 Task: Add an event with the title Networking Seminar, date '2024/04/15', time 7:30 AM to 9:30 AMand add a description: Instruct the fallers to stand with their backs to their catchers, arms crossed against their chest, and feet together. The catchers should position themselves directly behind the fallers, ready to receive them., put the event into Orange category . Add location for the event as: 123 Plaka Beach, Naxos, Greece, logged in from the account softage.2@softage.netand send the event invitation to softage.7@softage.net and softage.8@softage.net. Set a reminder for the event 2 hour before
Action: Mouse moved to (130, 128)
Screenshot: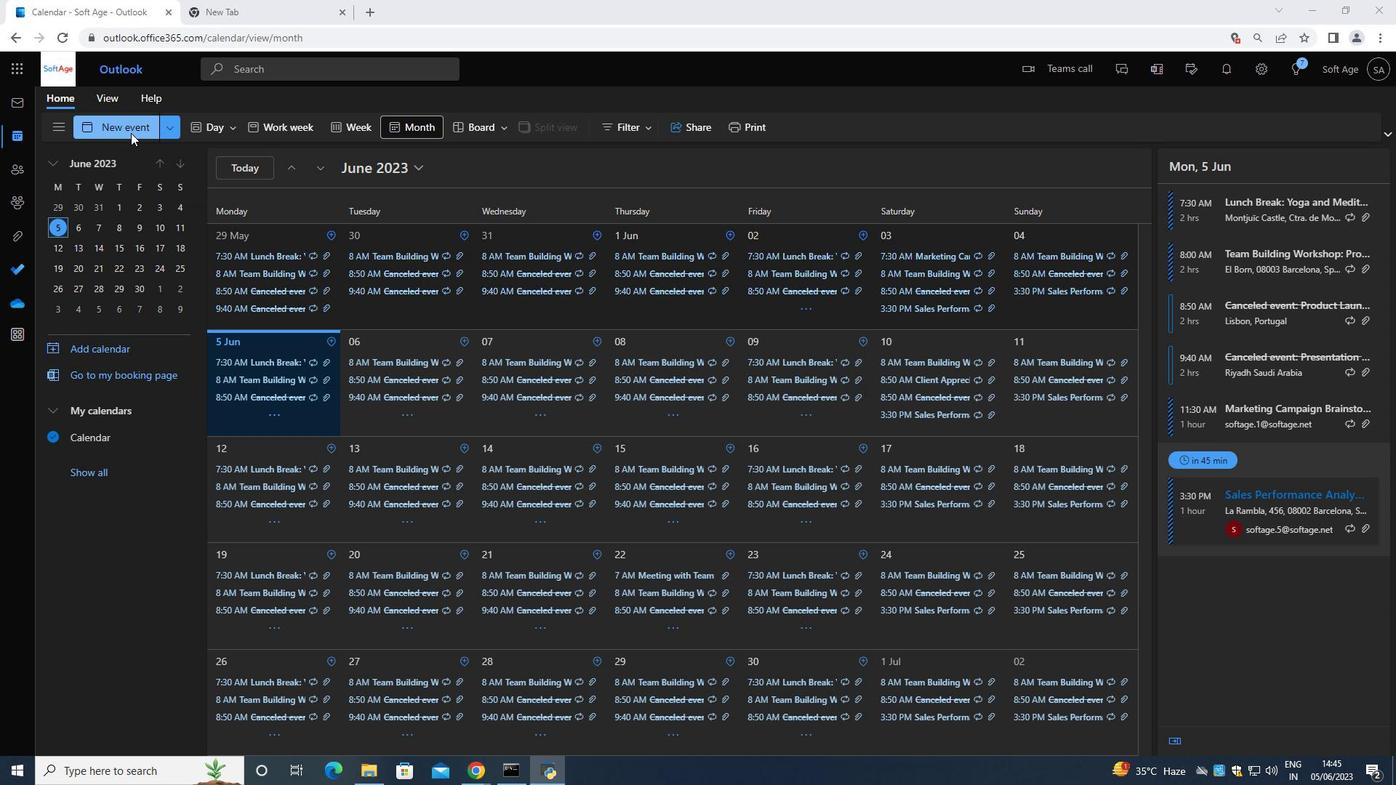 
Action: Mouse pressed left at (130, 128)
Screenshot: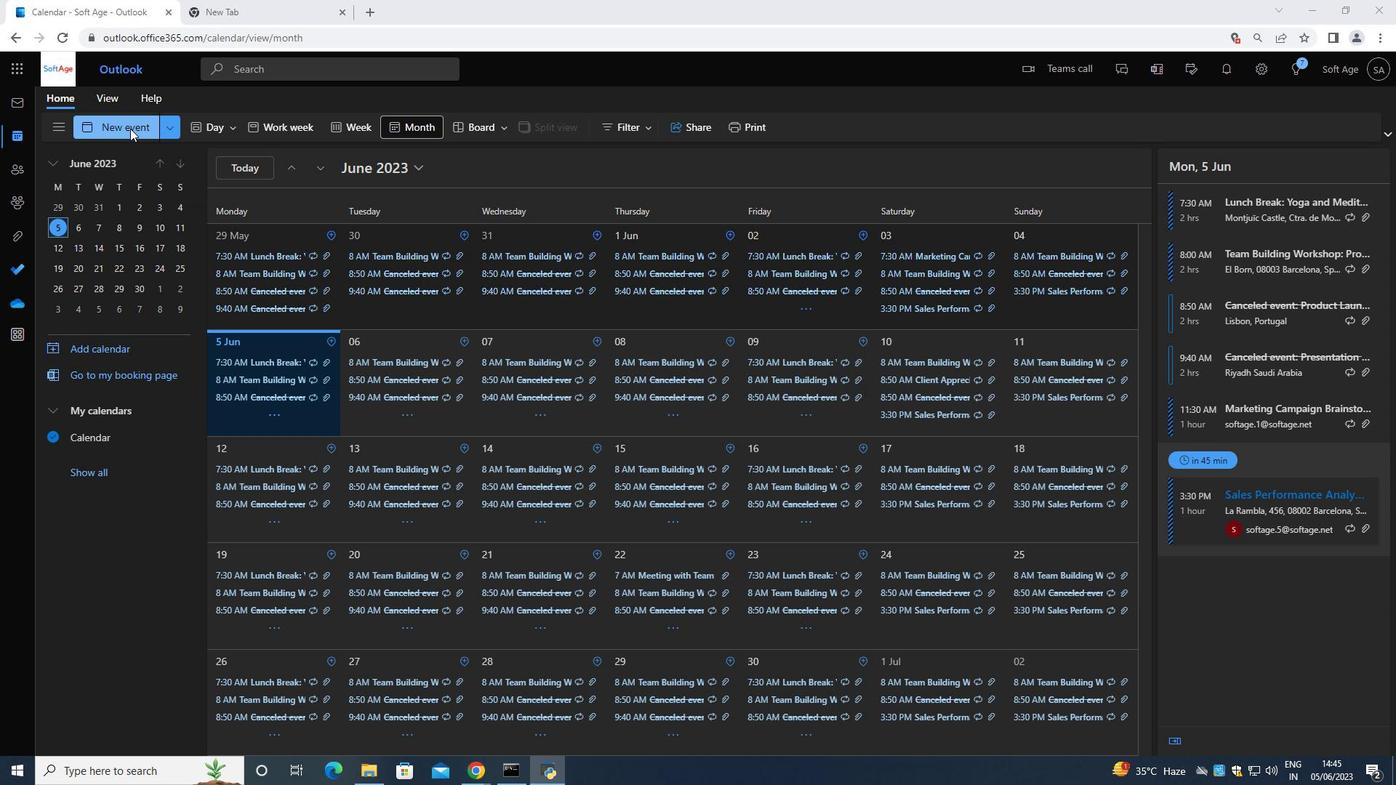 
Action: Mouse moved to (371, 214)
Screenshot: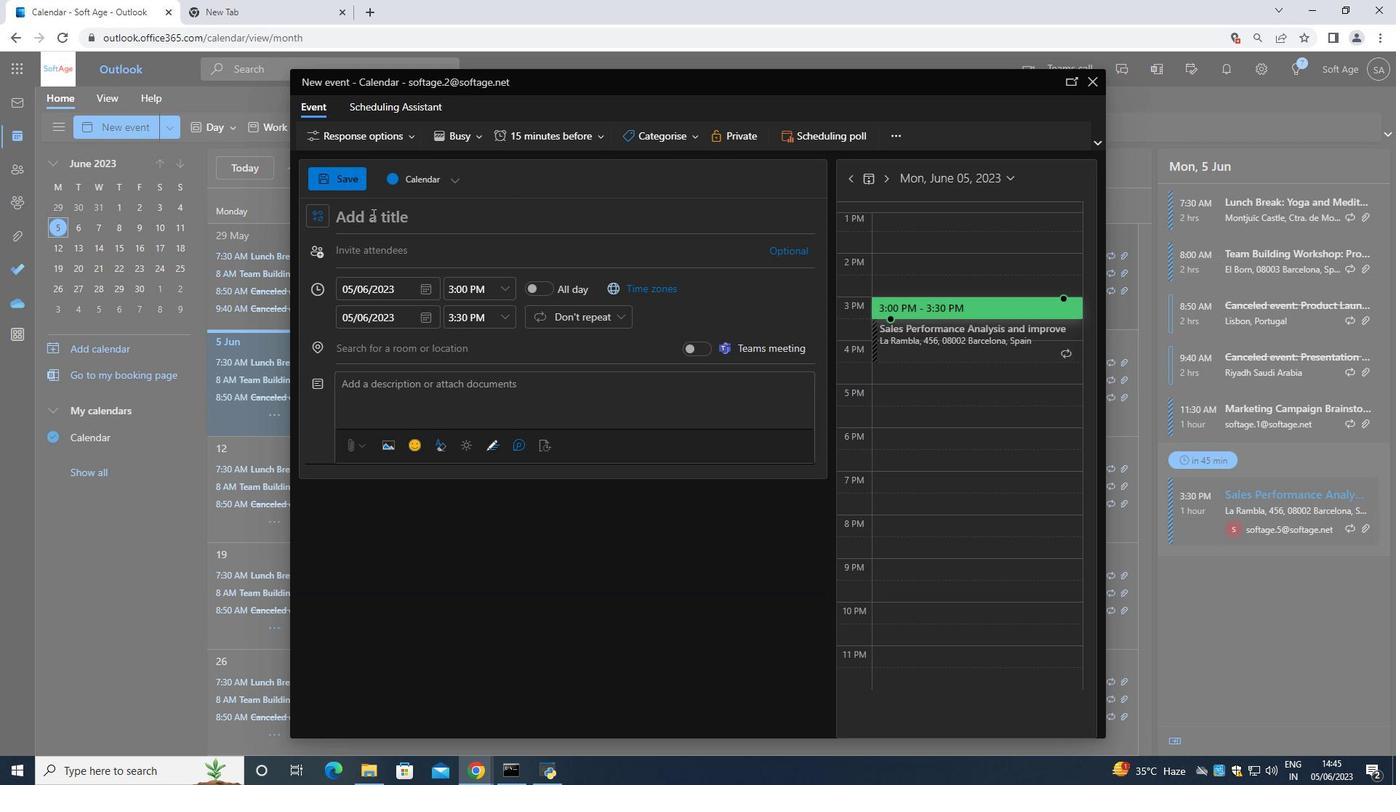 
Action: Key pressed <Key.shift>N
Screenshot: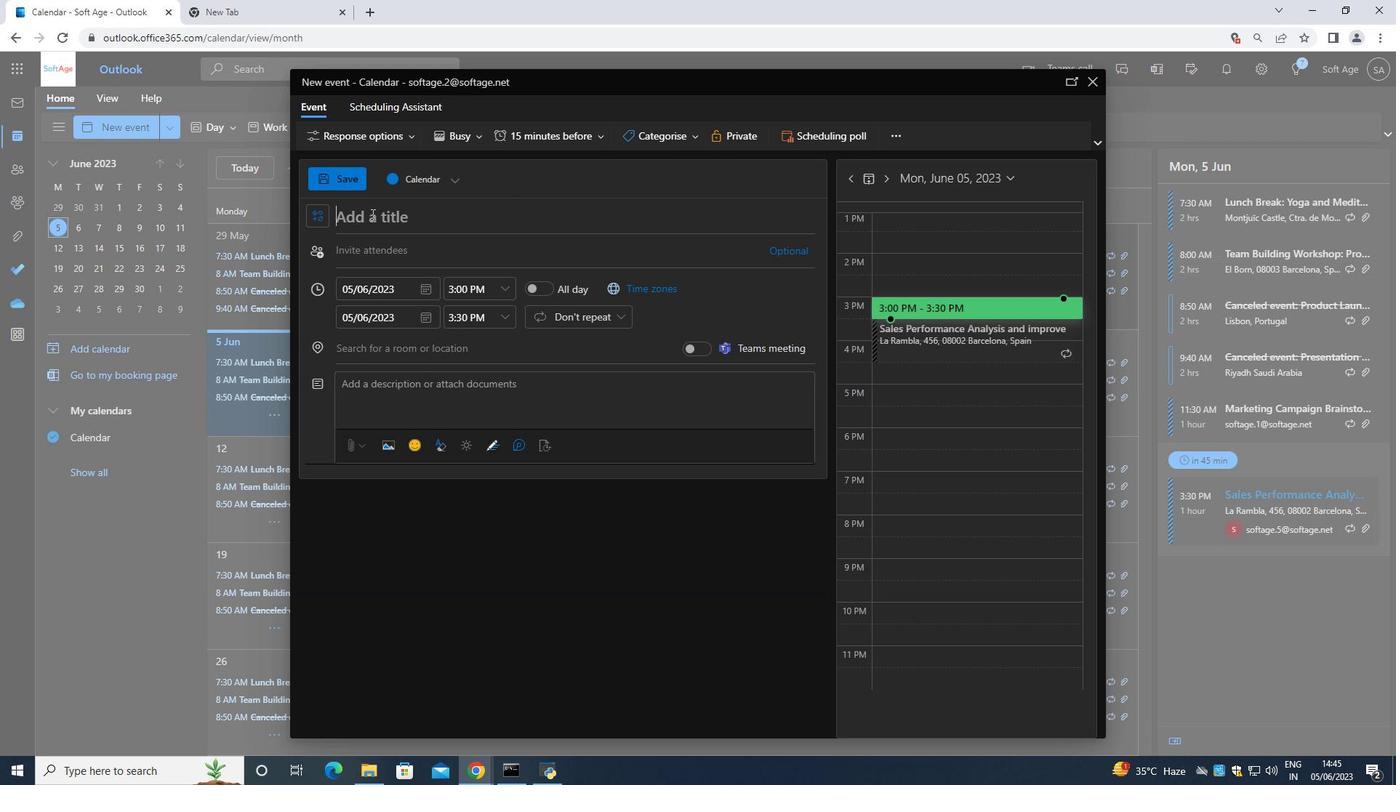 
Action: Mouse moved to (384, 221)
Screenshot: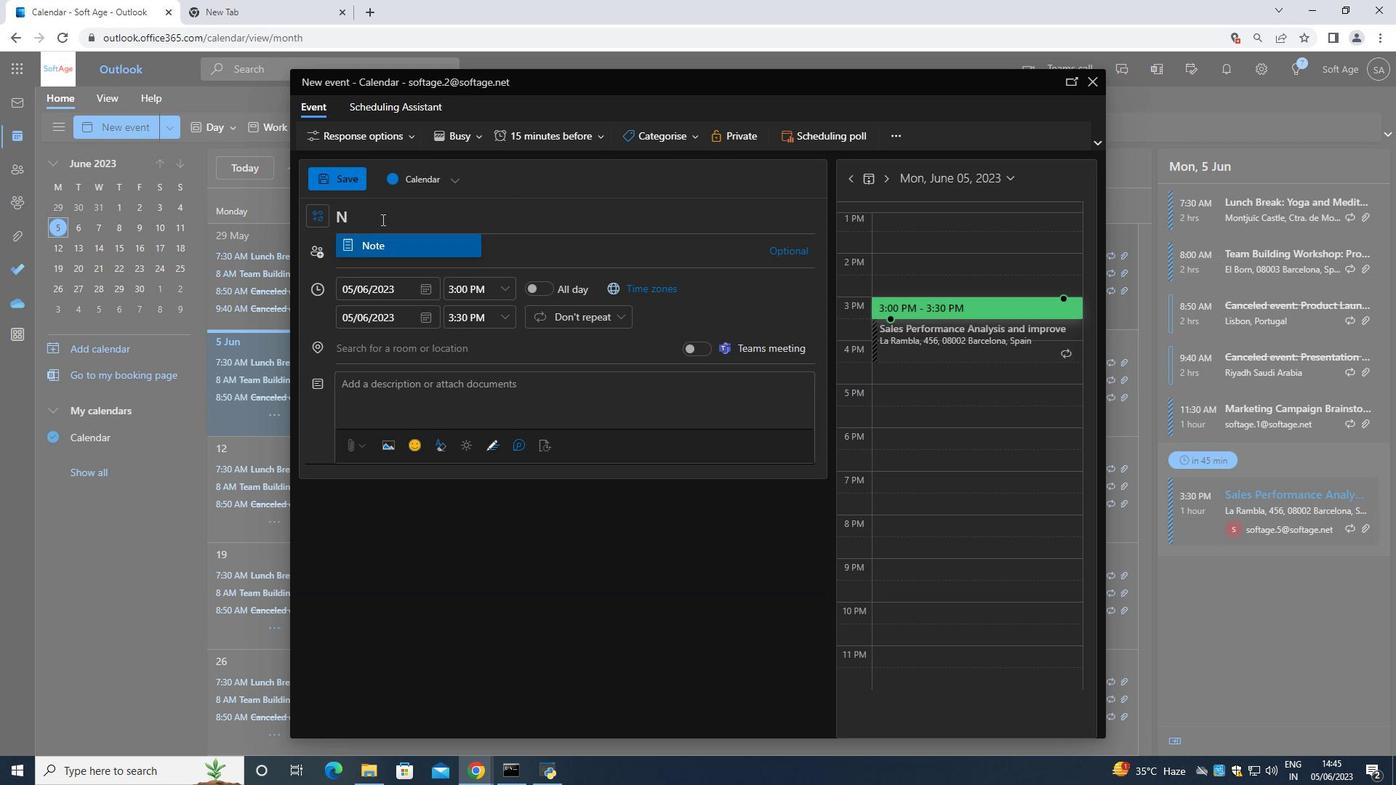 
Action: Key pressed etworking<Key.space><Key.shift>Seminar
Screenshot: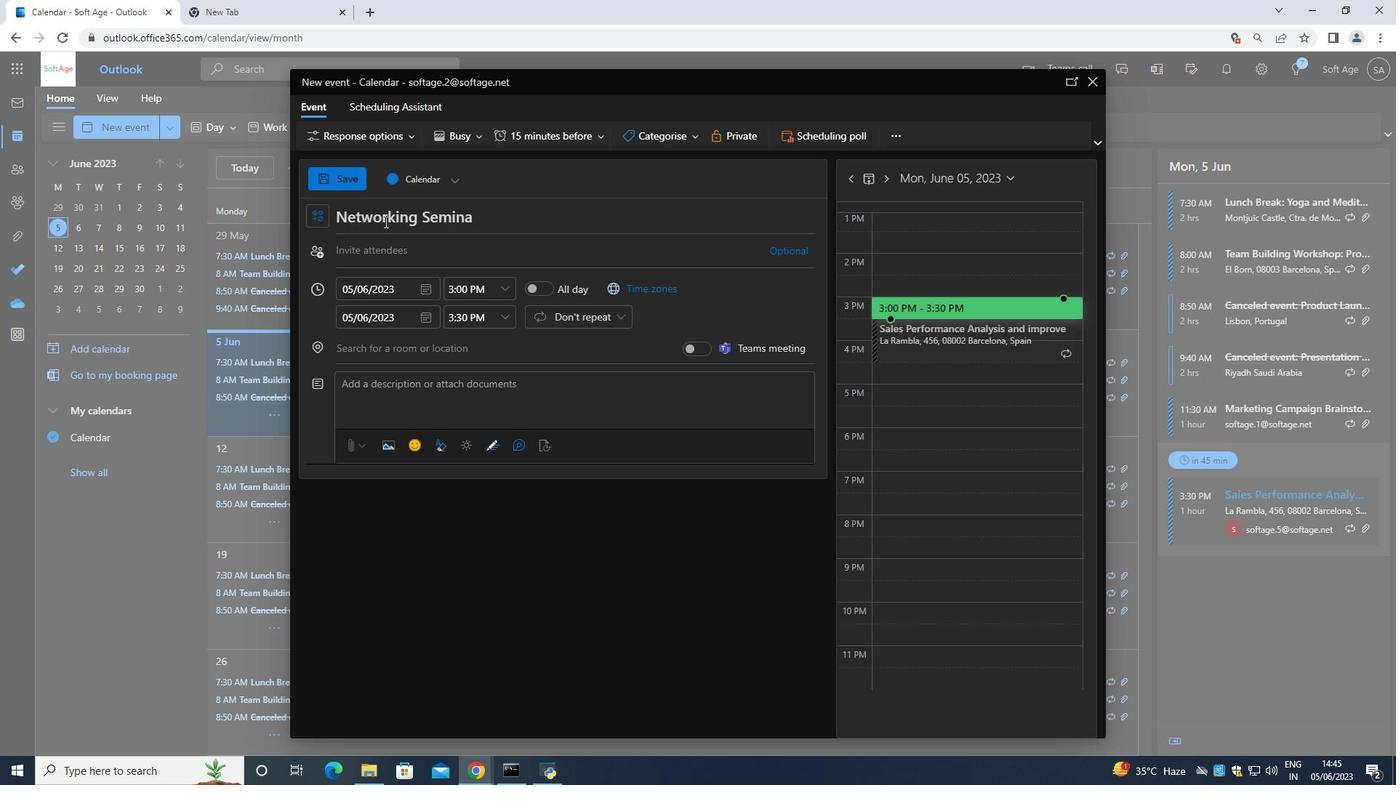 
Action: Mouse moved to (426, 292)
Screenshot: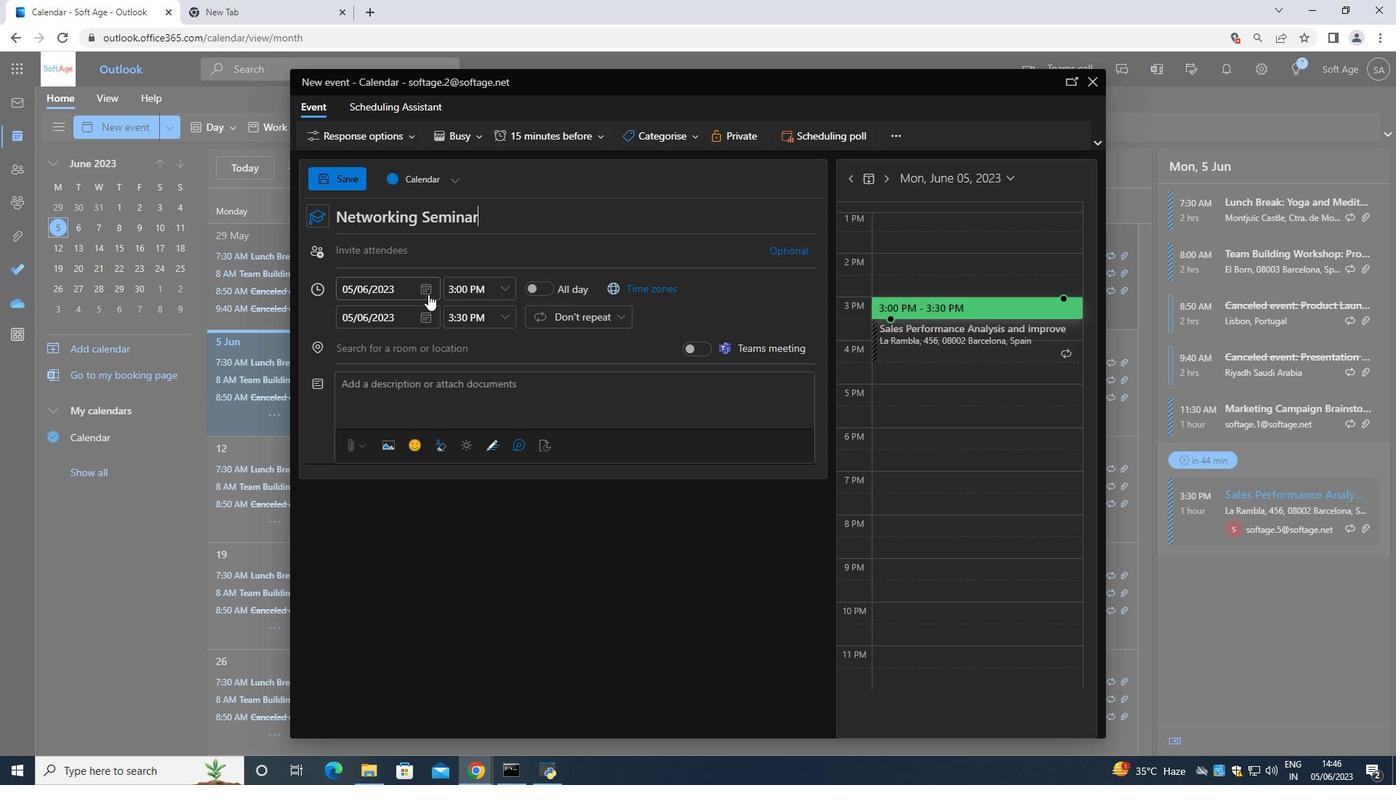 
Action: Mouse pressed left at (426, 292)
Screenshot: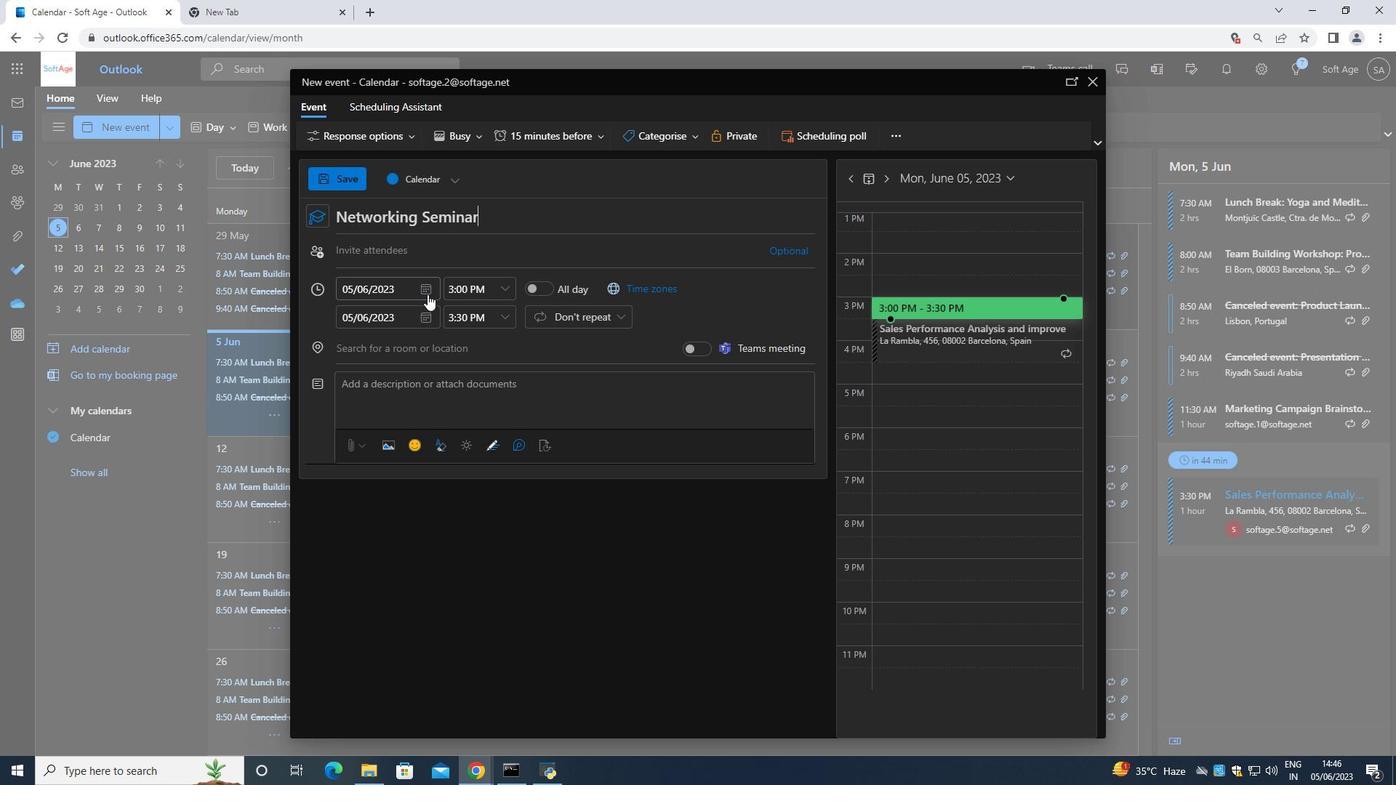 
Action: Mouse moved to (476, 317)
Screenshot: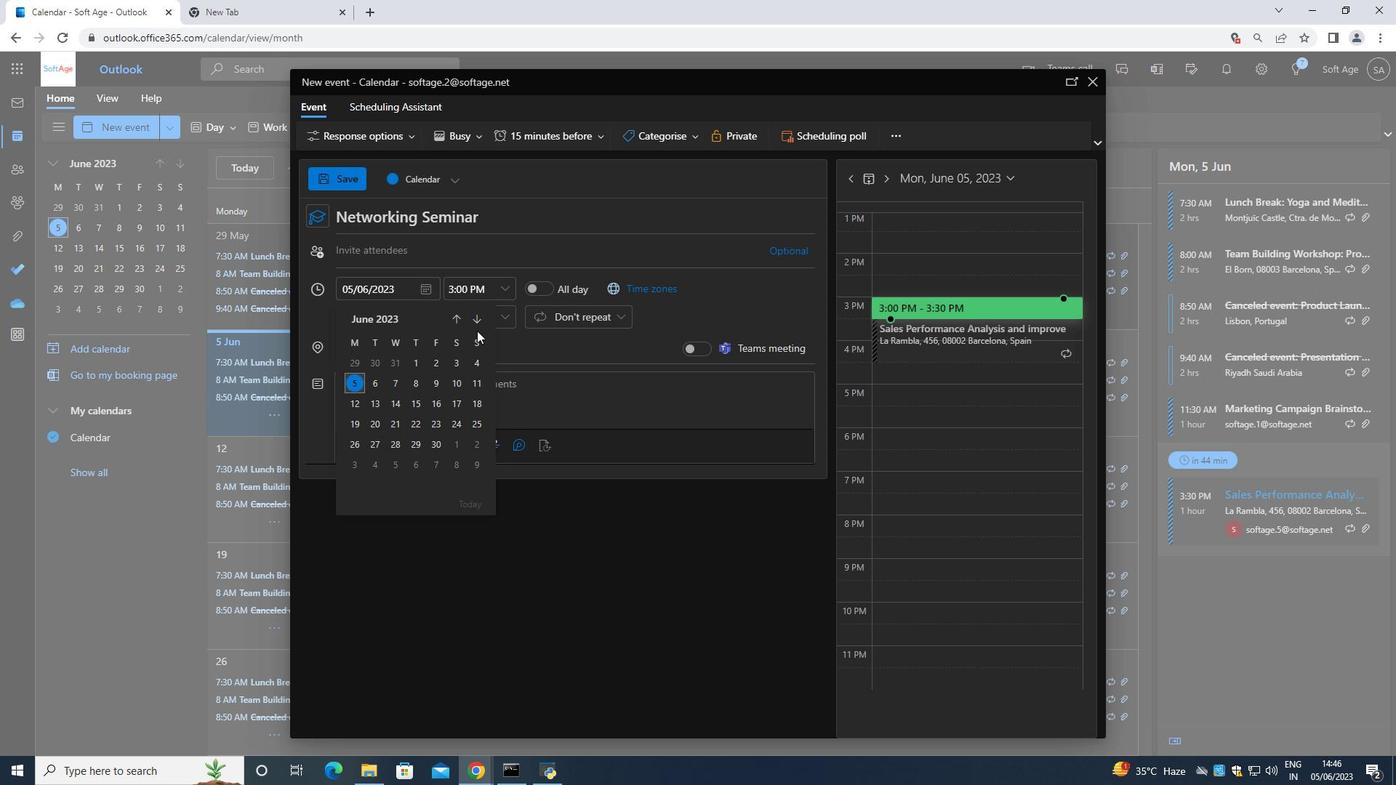 
Action: Mouse pressed left at (476, 317)
Screenshot: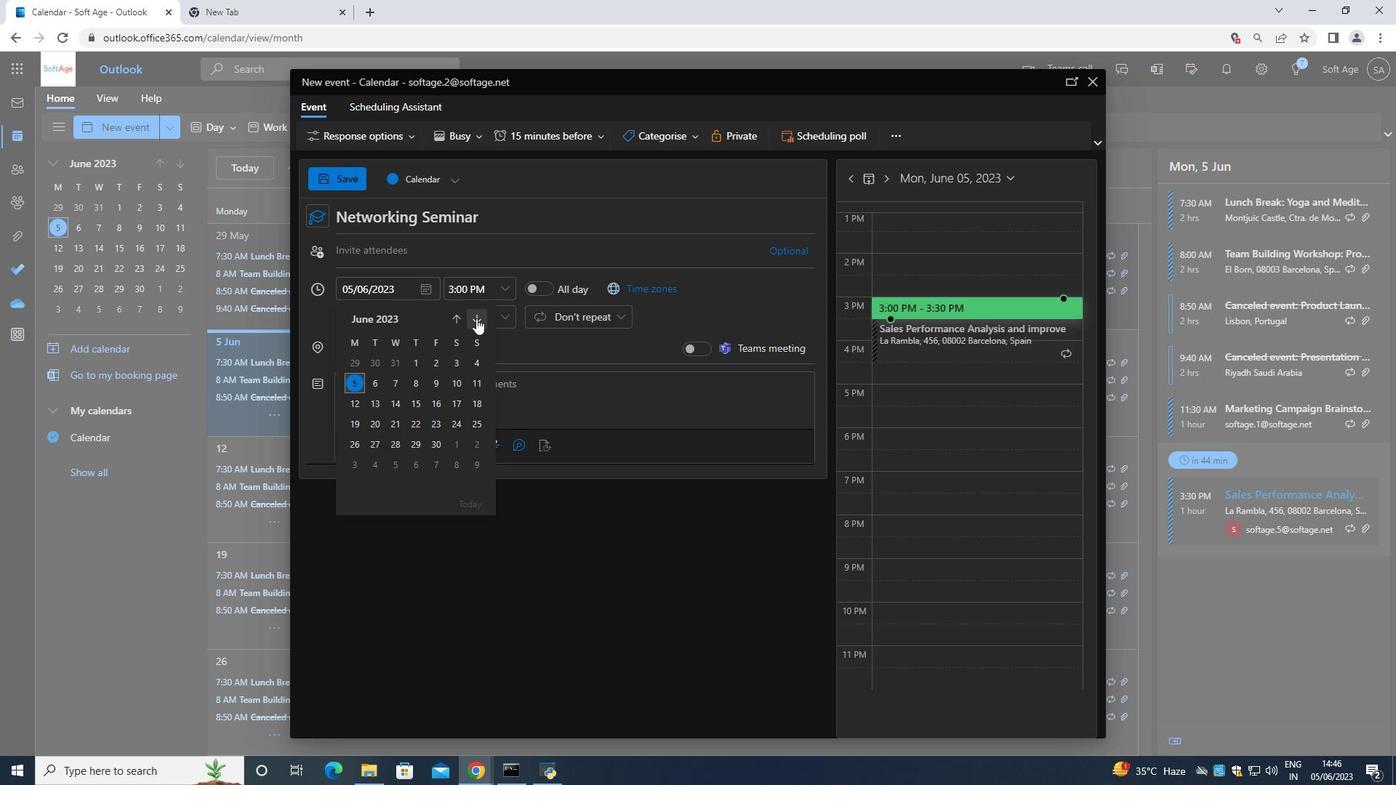 
Action: Mouse pressed left at (476, 317)
Screenshot: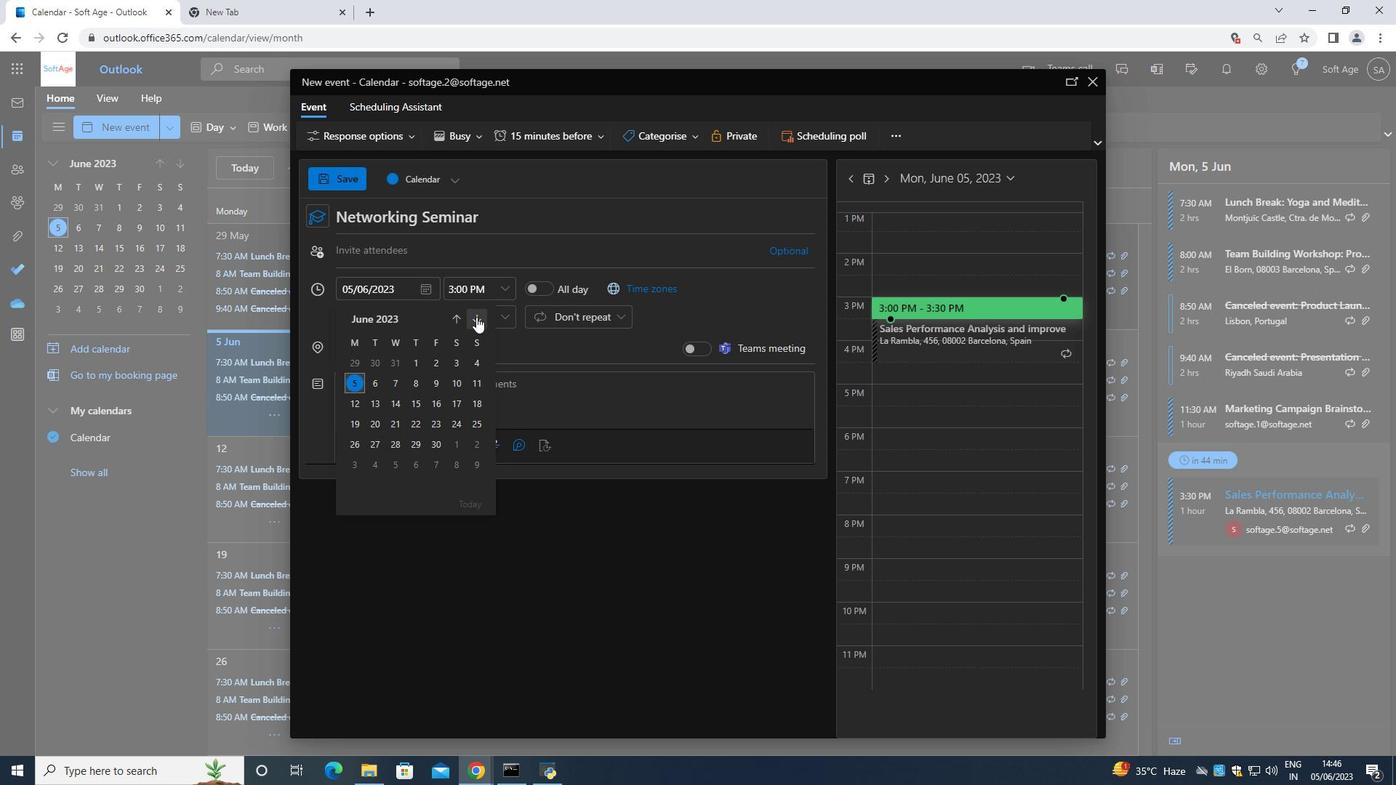 
Action: Mouse pressed left at (476, 317)
Screenshot: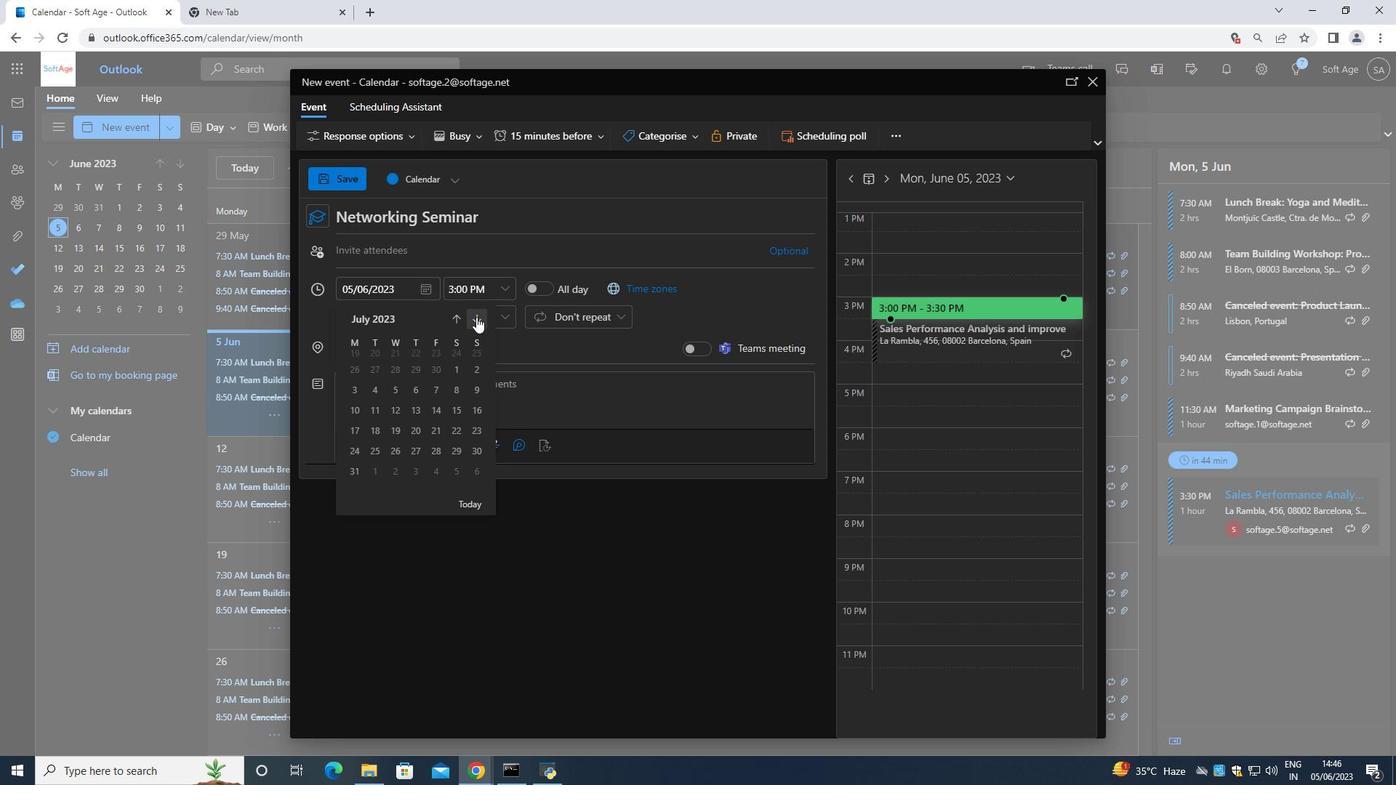 
Action: Mouse moved to (476, 317)
Screenshot: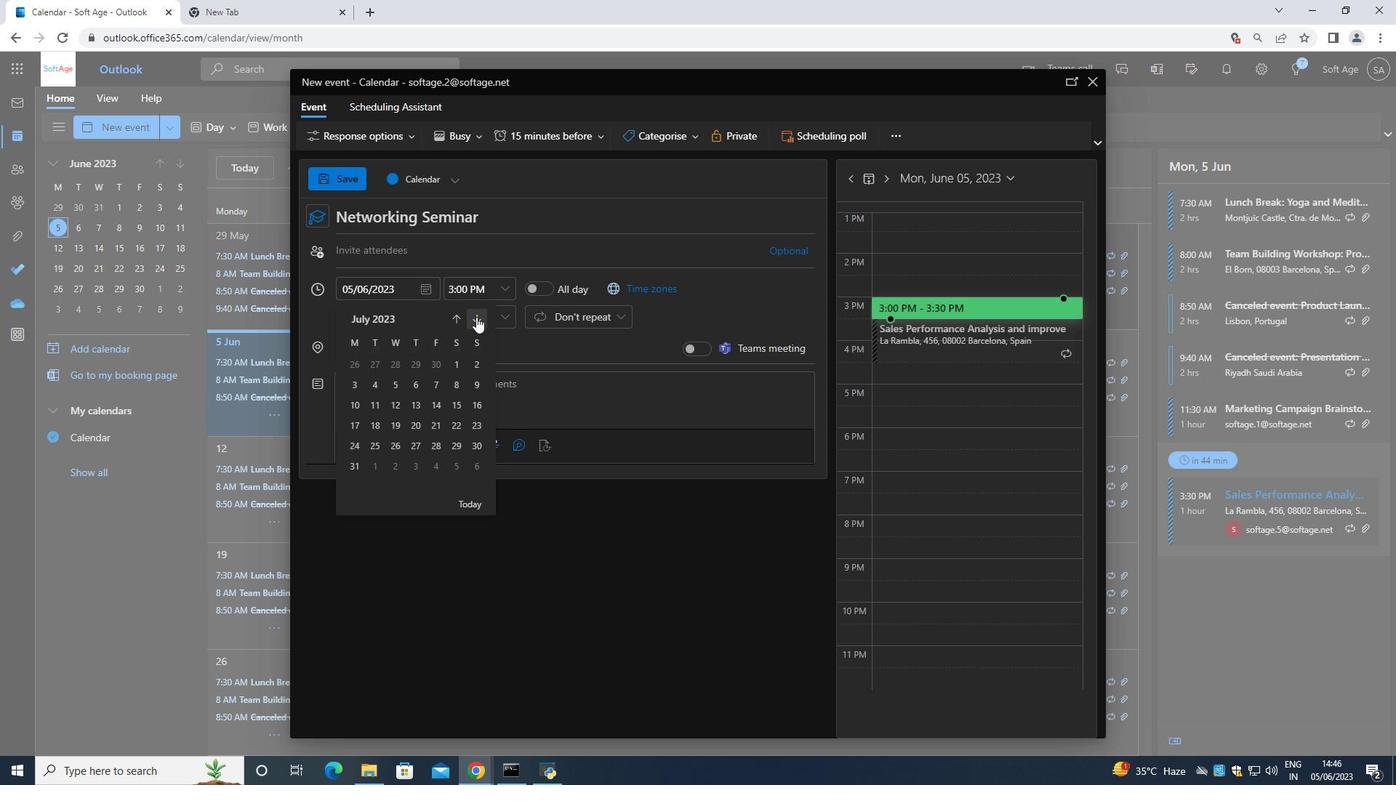 
Action: Mouse pressed left at (476, 317)
Screenshot: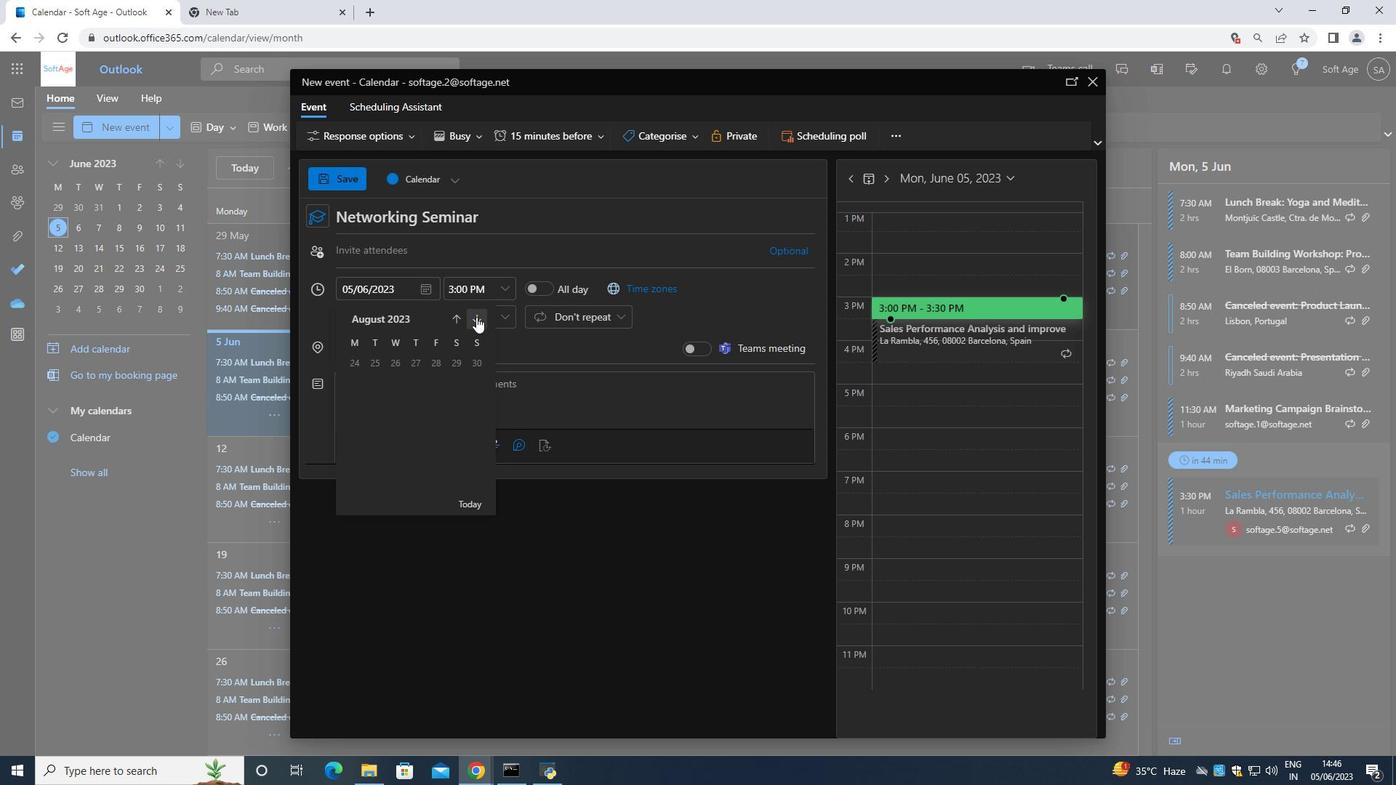 
Action: Mouse pressed left at (476, 317)
Screenshot: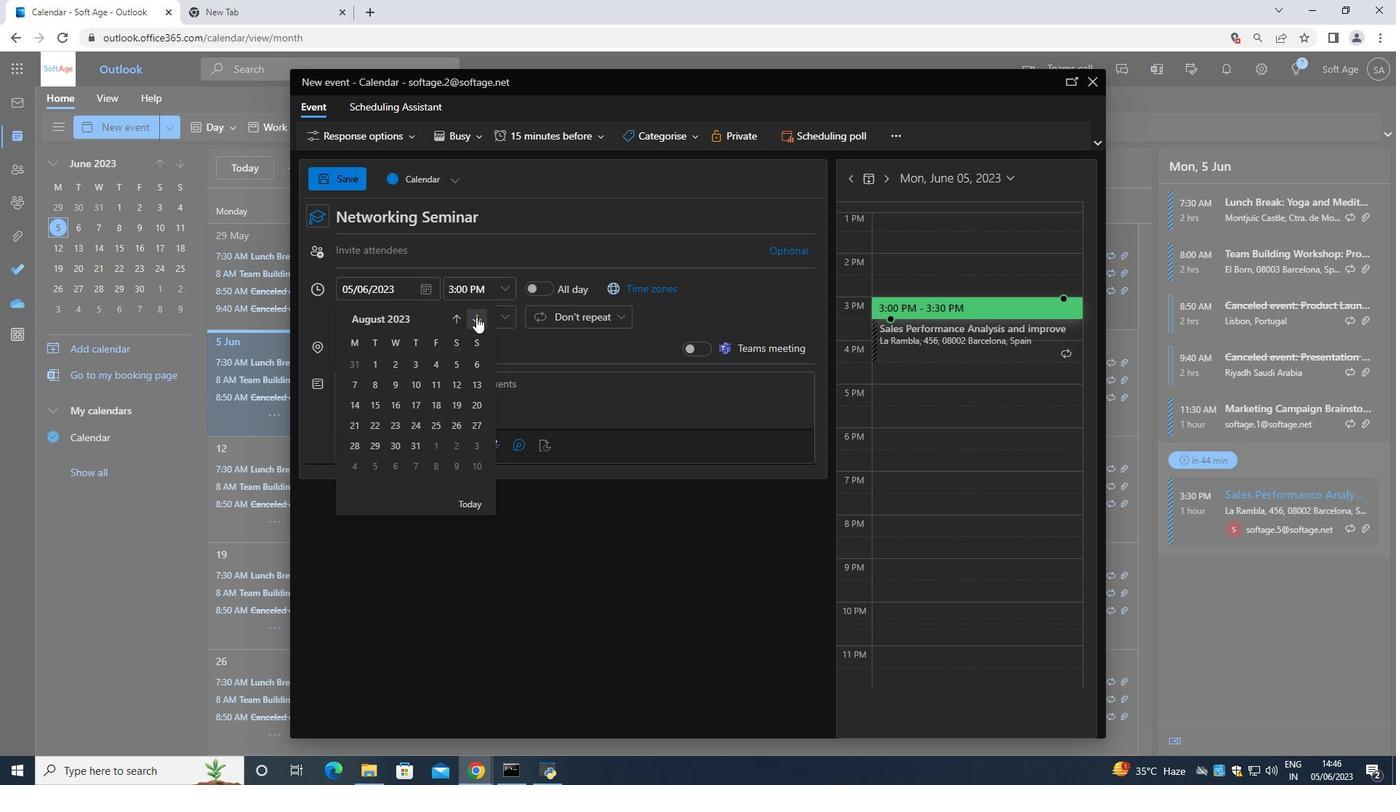 
Action: Mouse pressed left at (476, 317)
Screenshot: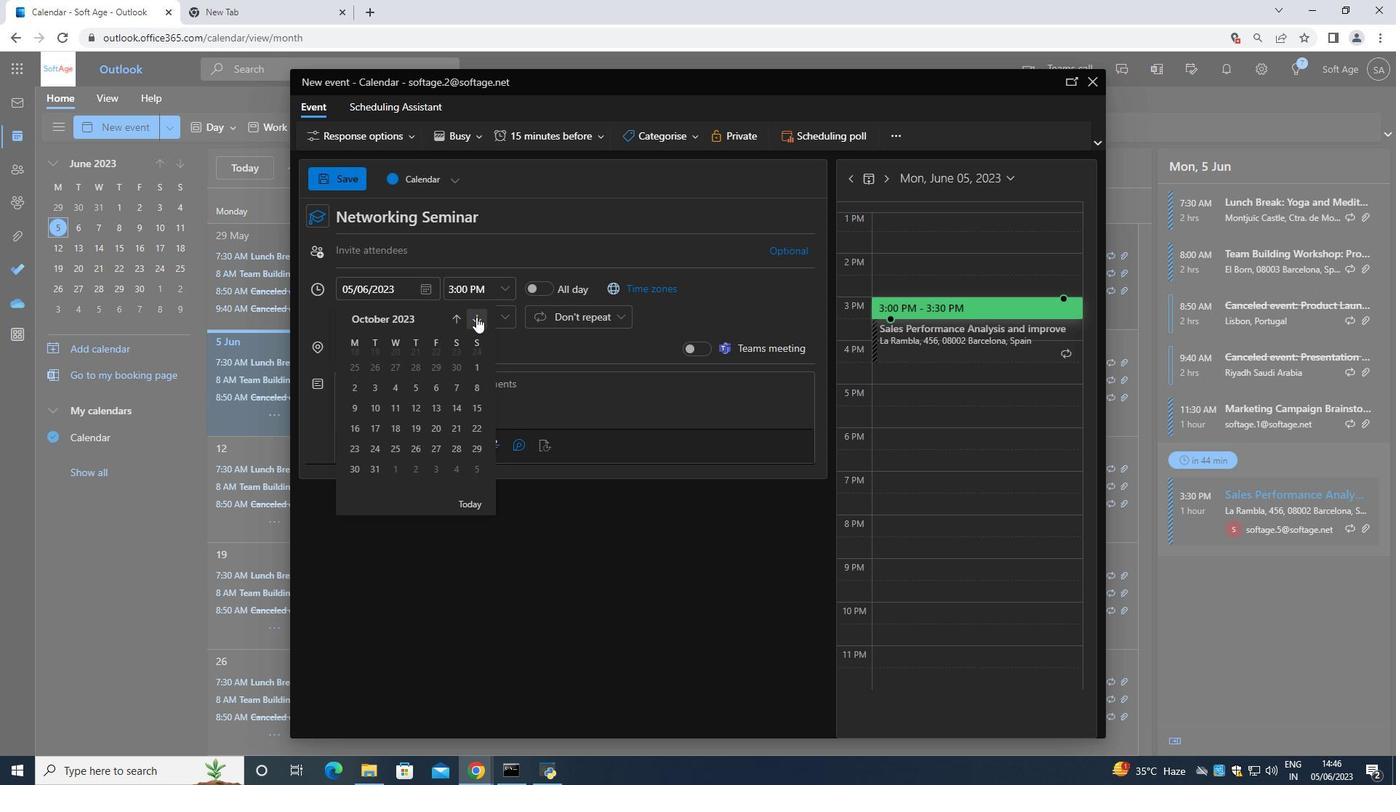 
Action: Mouse pressed left at (476, 317)
Screenshot: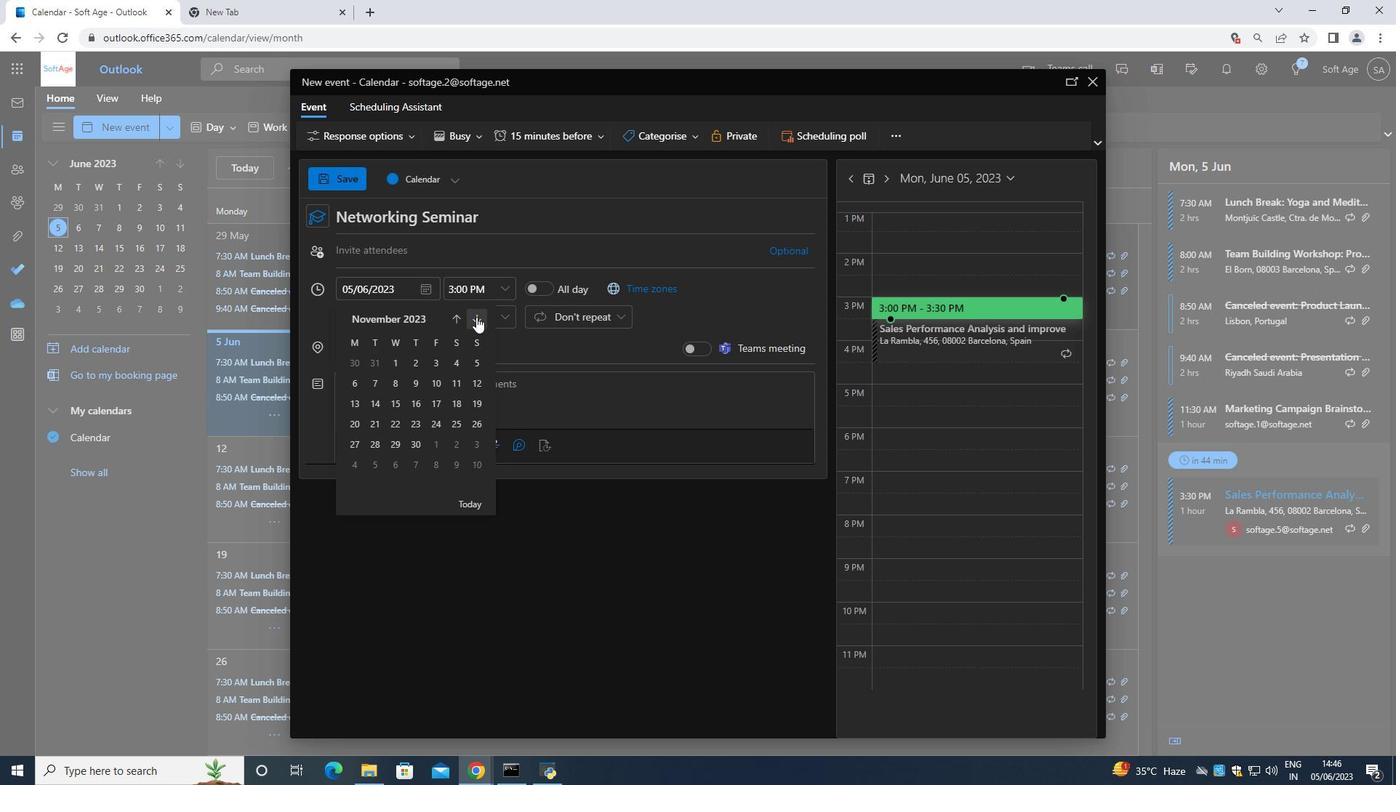
Action: Mouse pressed left at (476, 317)
Screenshot: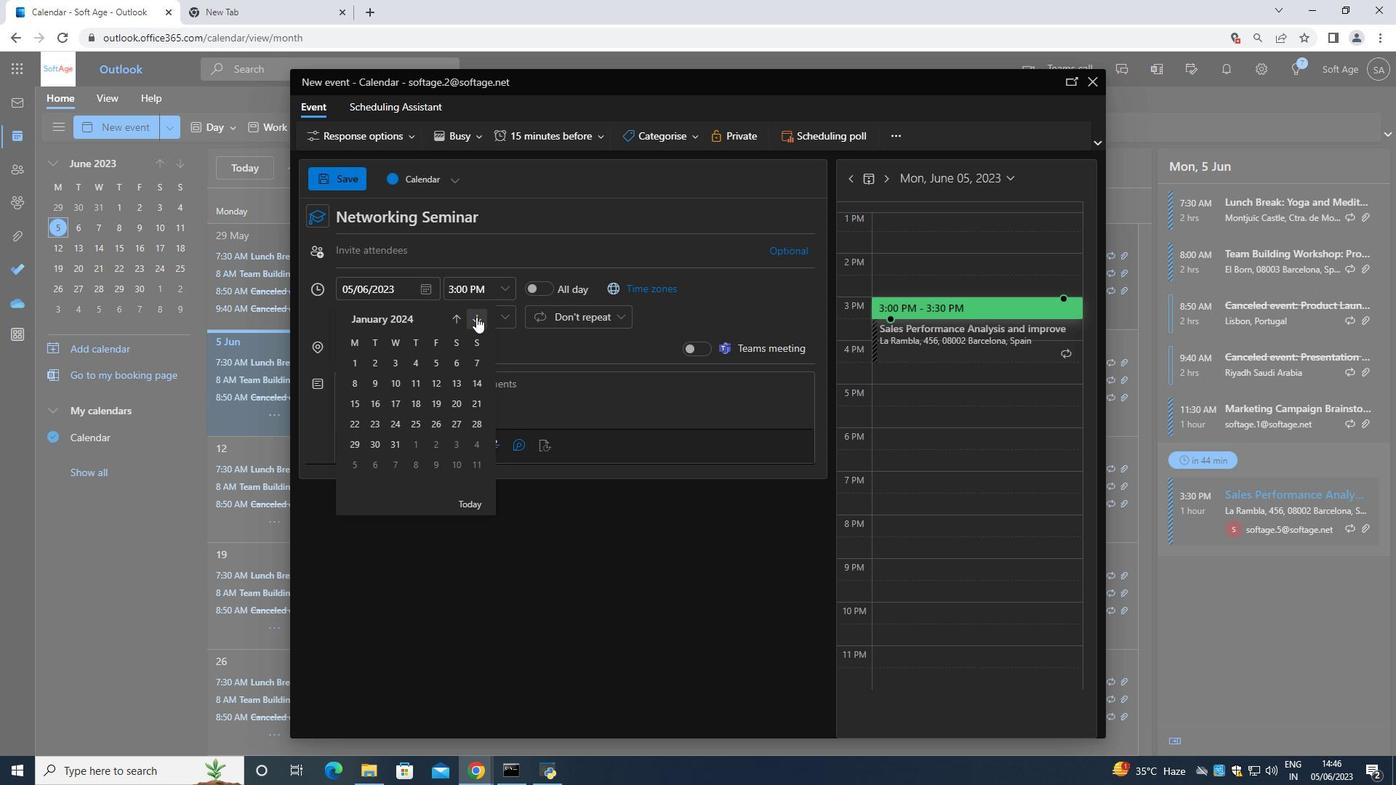 
Action: Mouse pressed left at (476, 317)
Screenshot: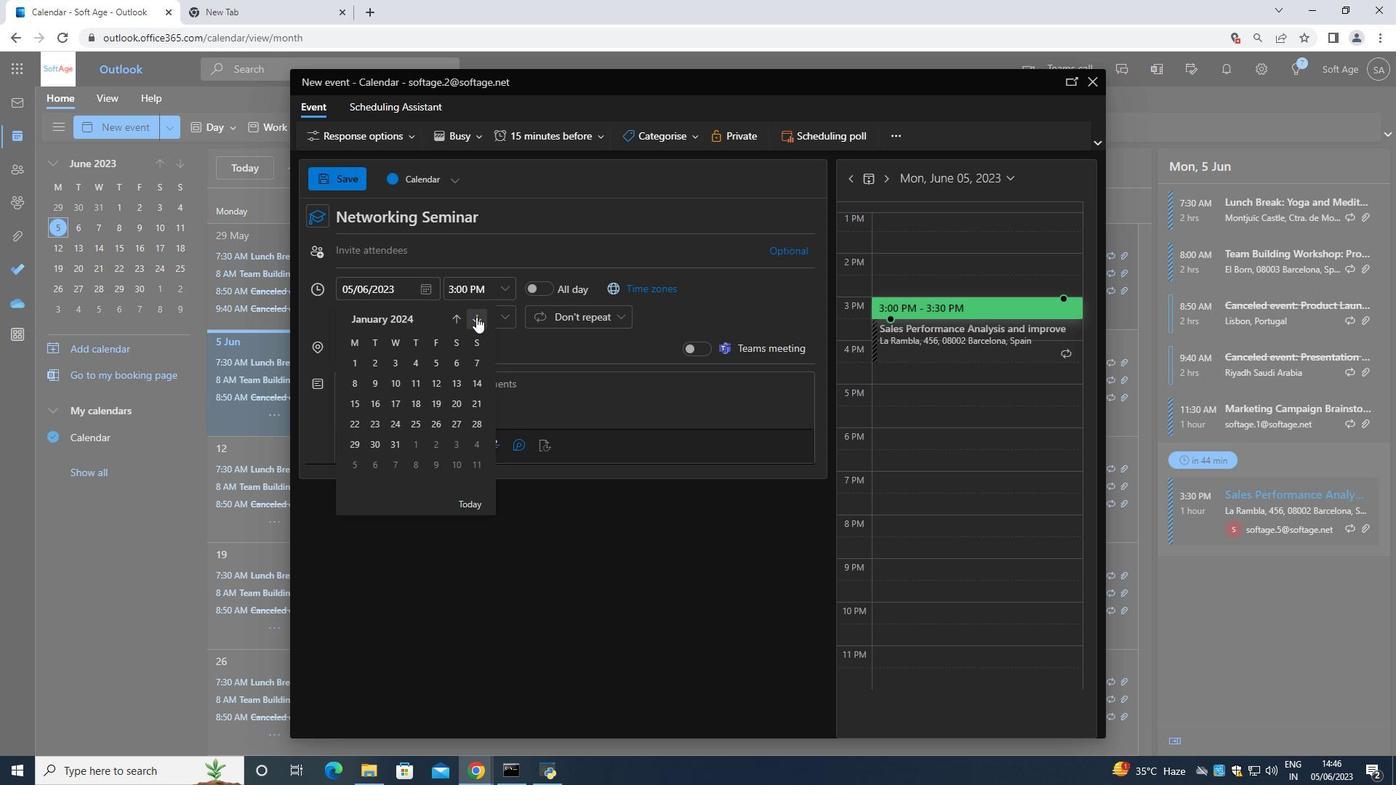 
Action: Mouse moved to (477, 317)
Screenshot: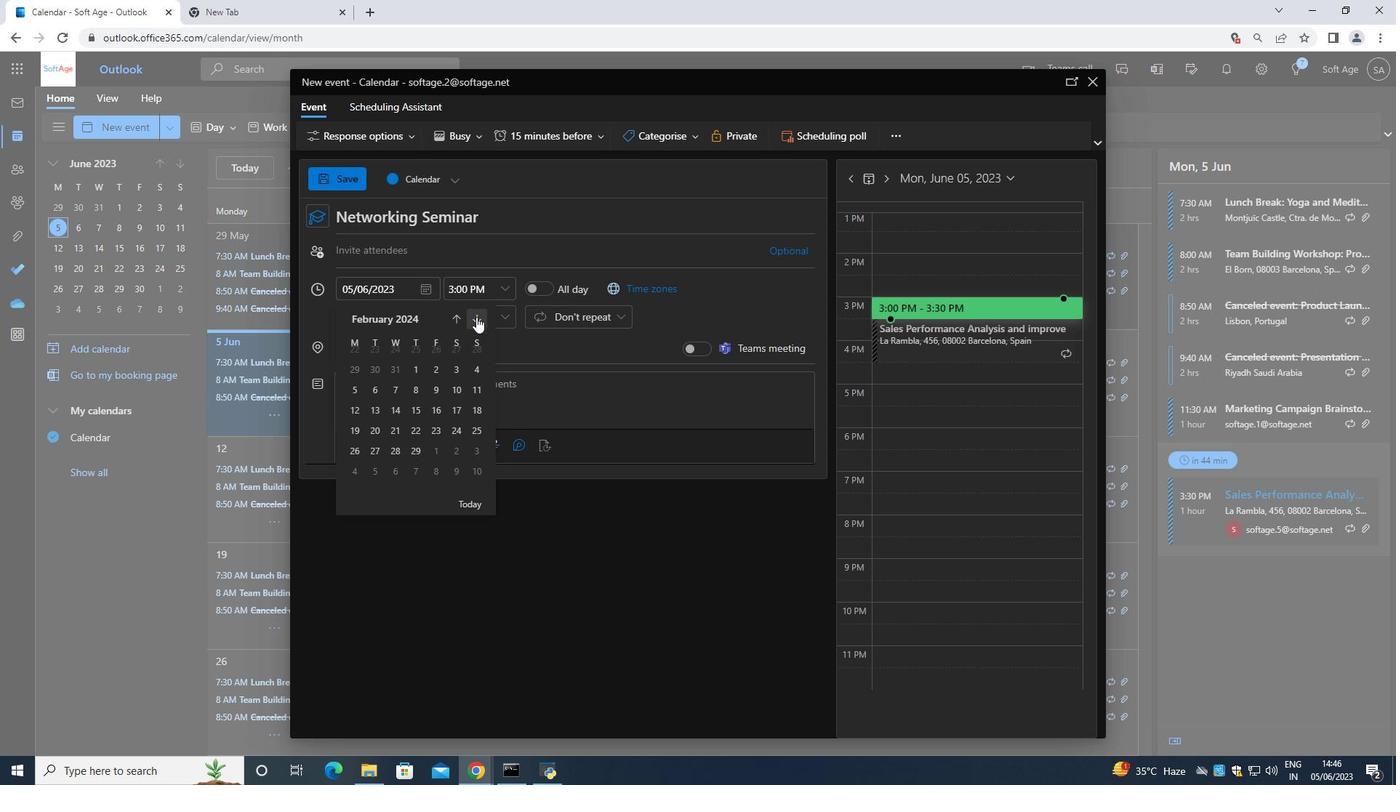 
Action: Mouse pressed left at (477, 317)
Screenshot: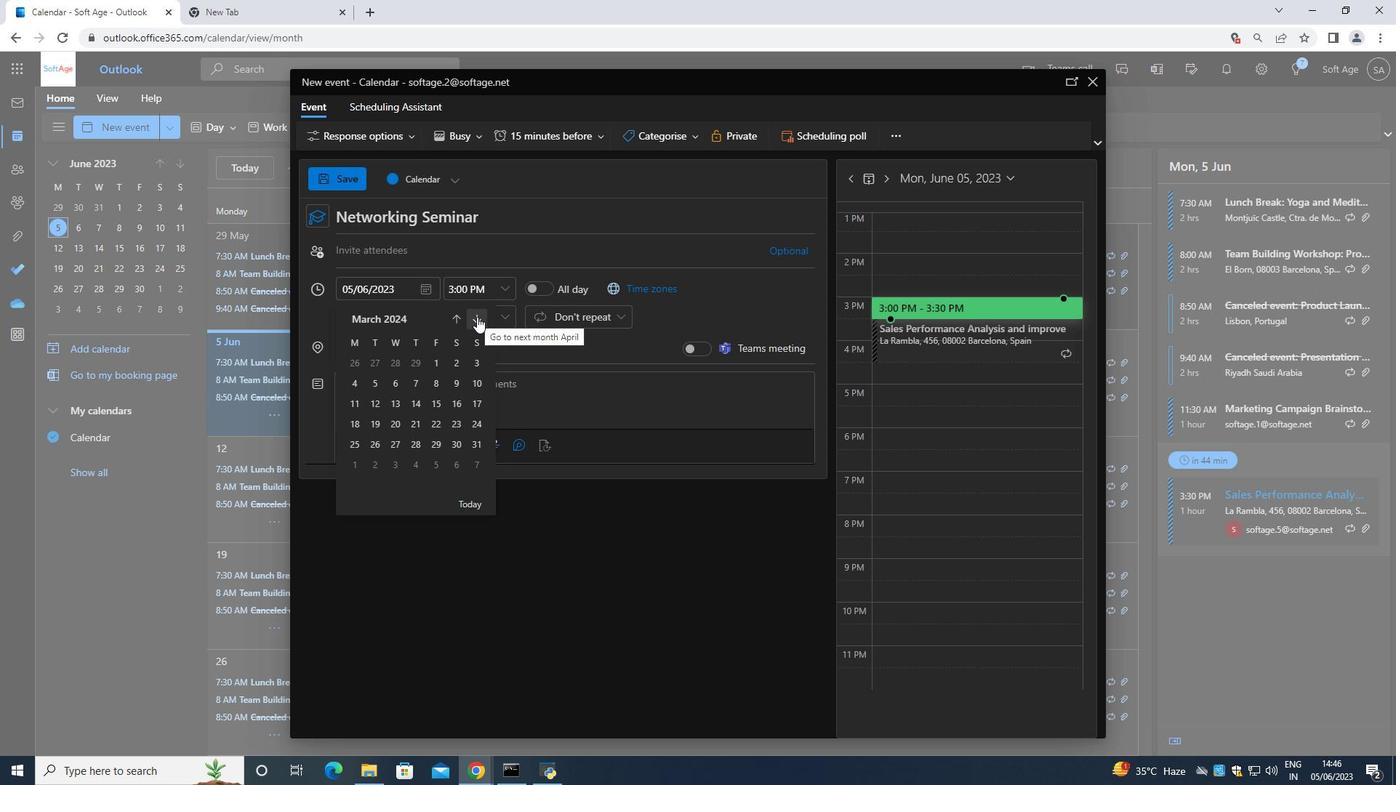 
Action: Mouse moved to (349, 409)
Screenshot: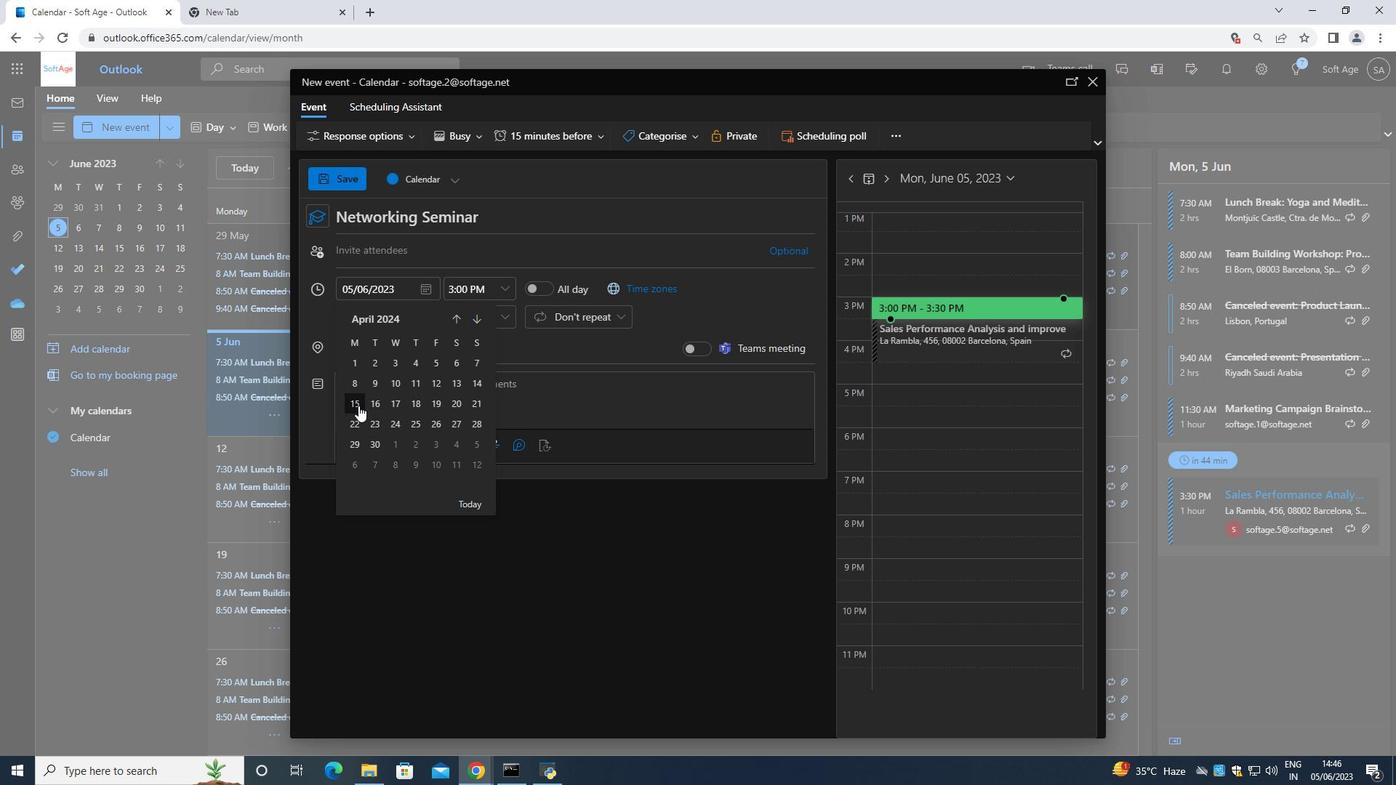 
Action: Mouse pressed left at (349, 409)
Screenshot: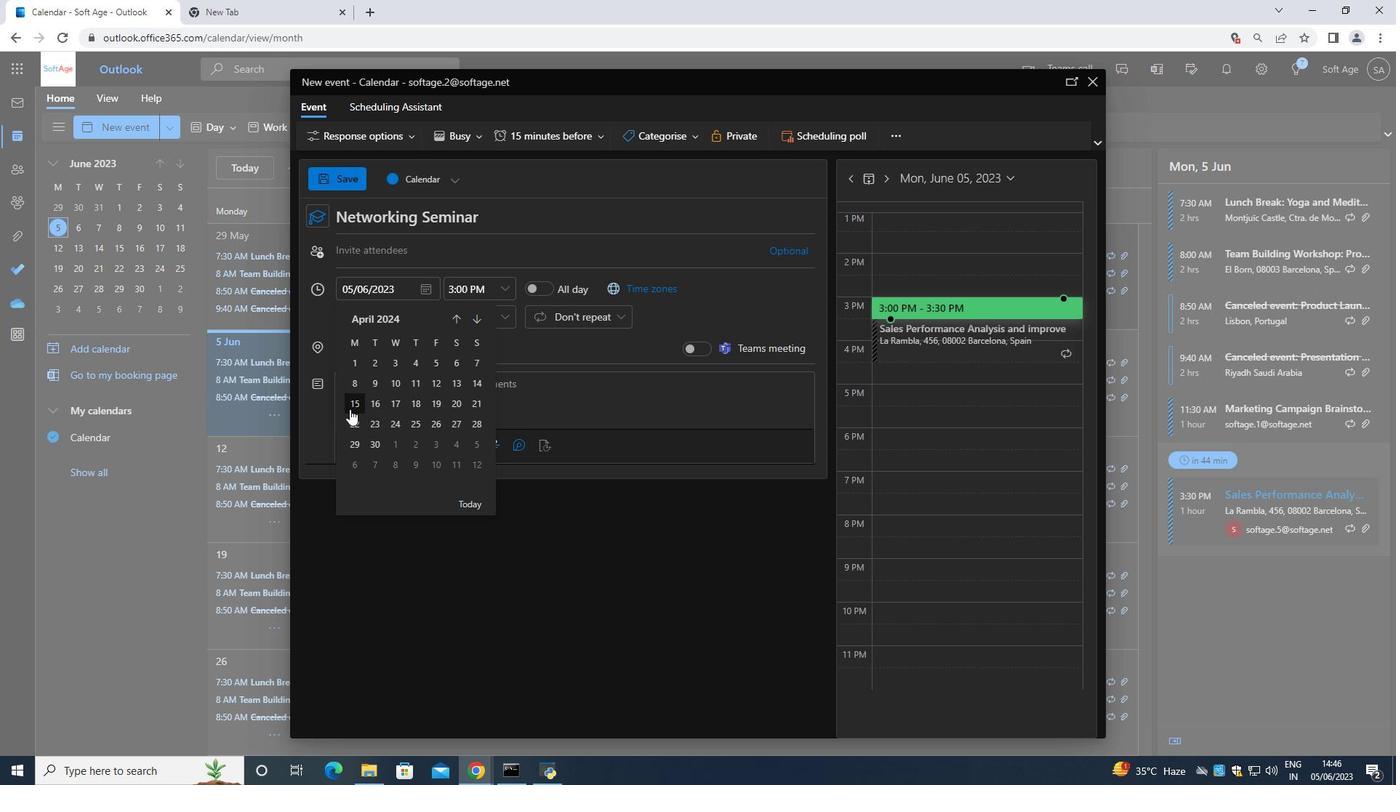 
Action: Mouse moved to (508, 292)
Screenshot: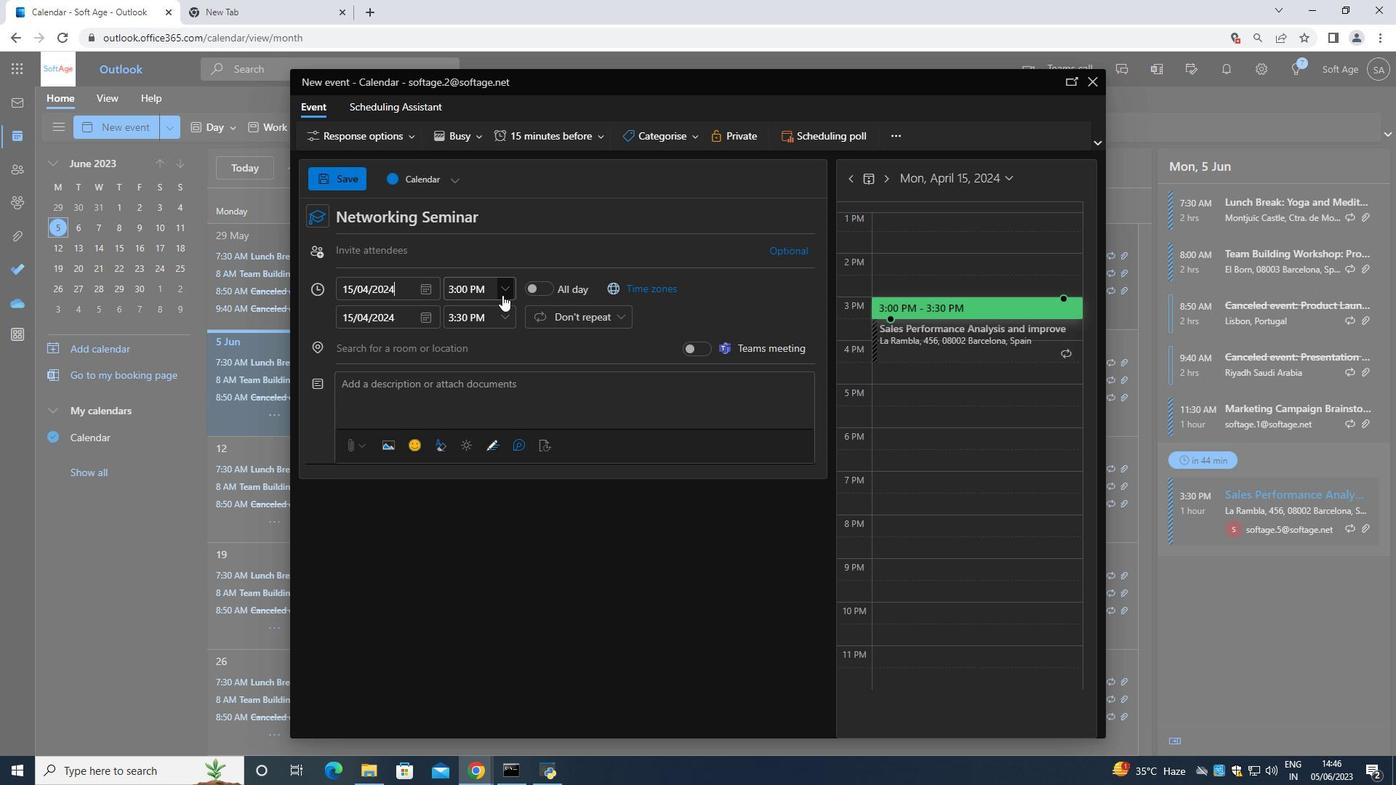 
Action: Mouse pressed left at (508, 292)
Screenshot: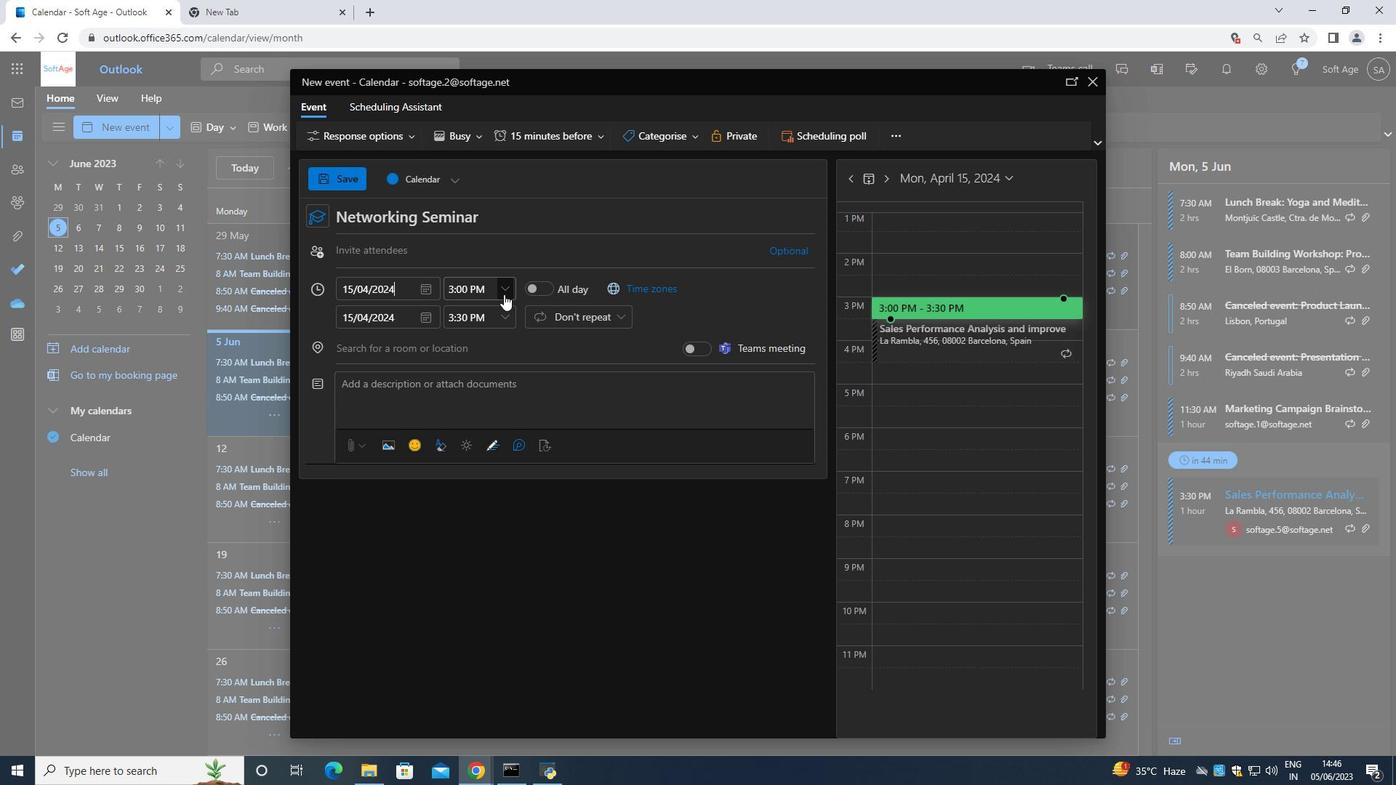 
Action: Mouse moved to (500, 311)
Screenshot: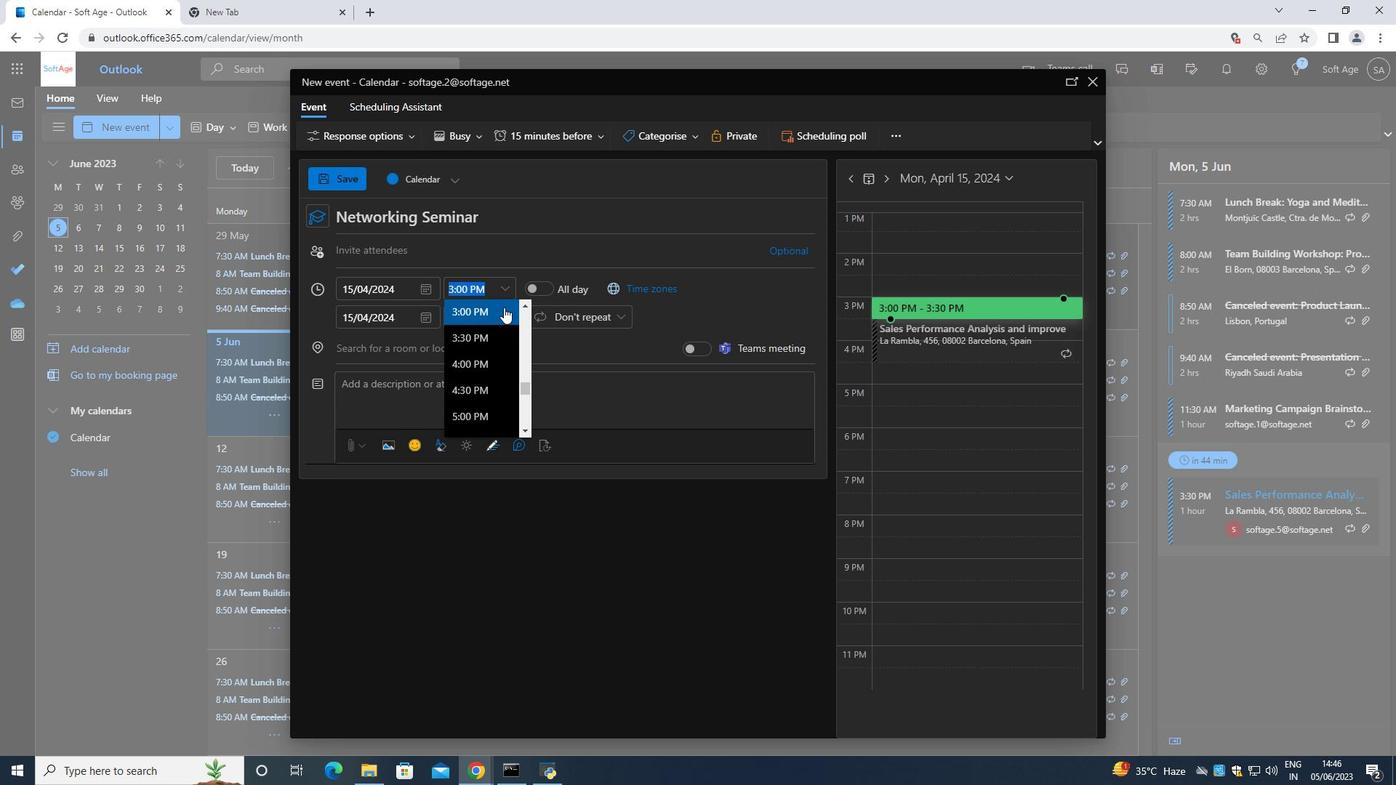 
Action: Mouse scrolled (500, 312) with delta (0, 0)
Screenshot: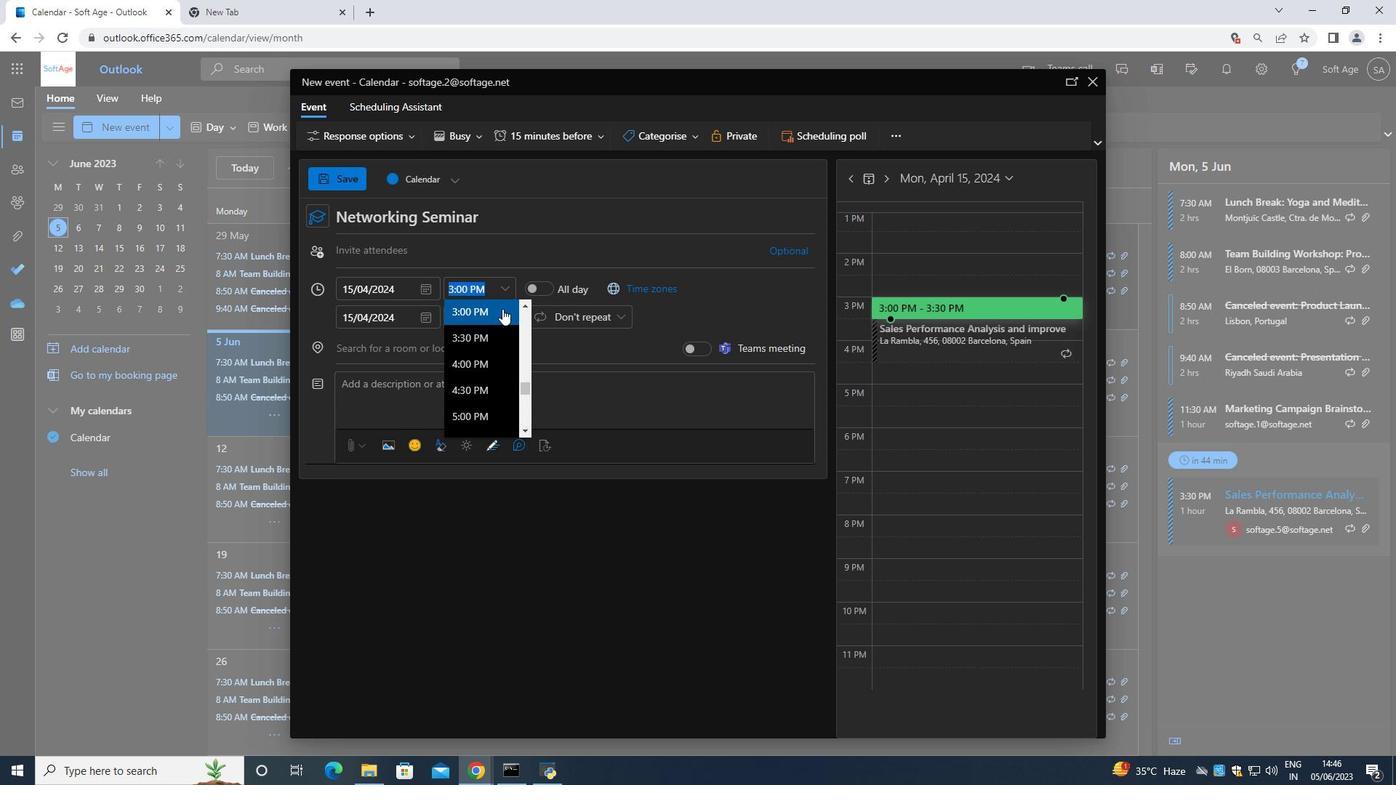 
Action: Mouse scrolled (500, 312) with delta (0, 0)
Screenshot: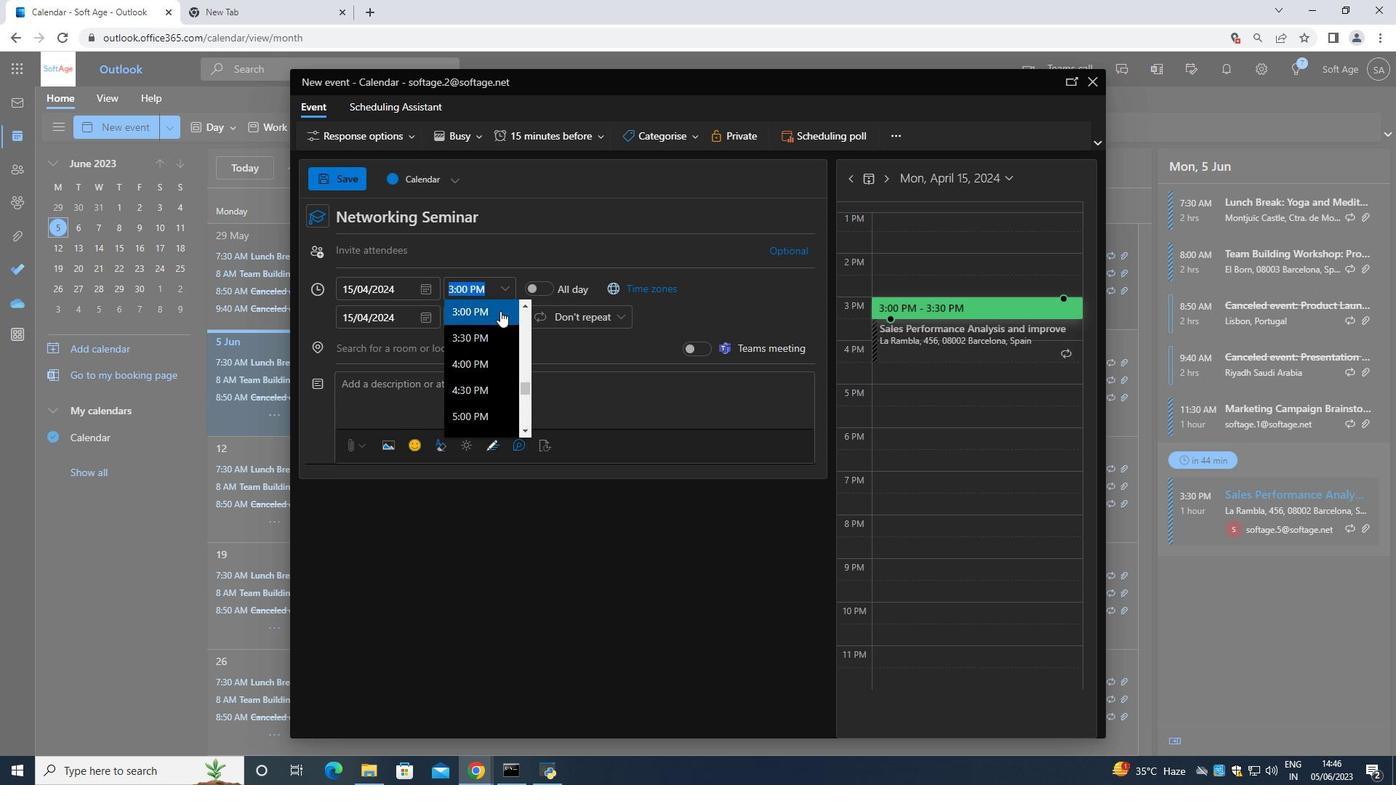 
Action: Mouse scrolled (500, 312) with delta (0, 0)
Screenshot: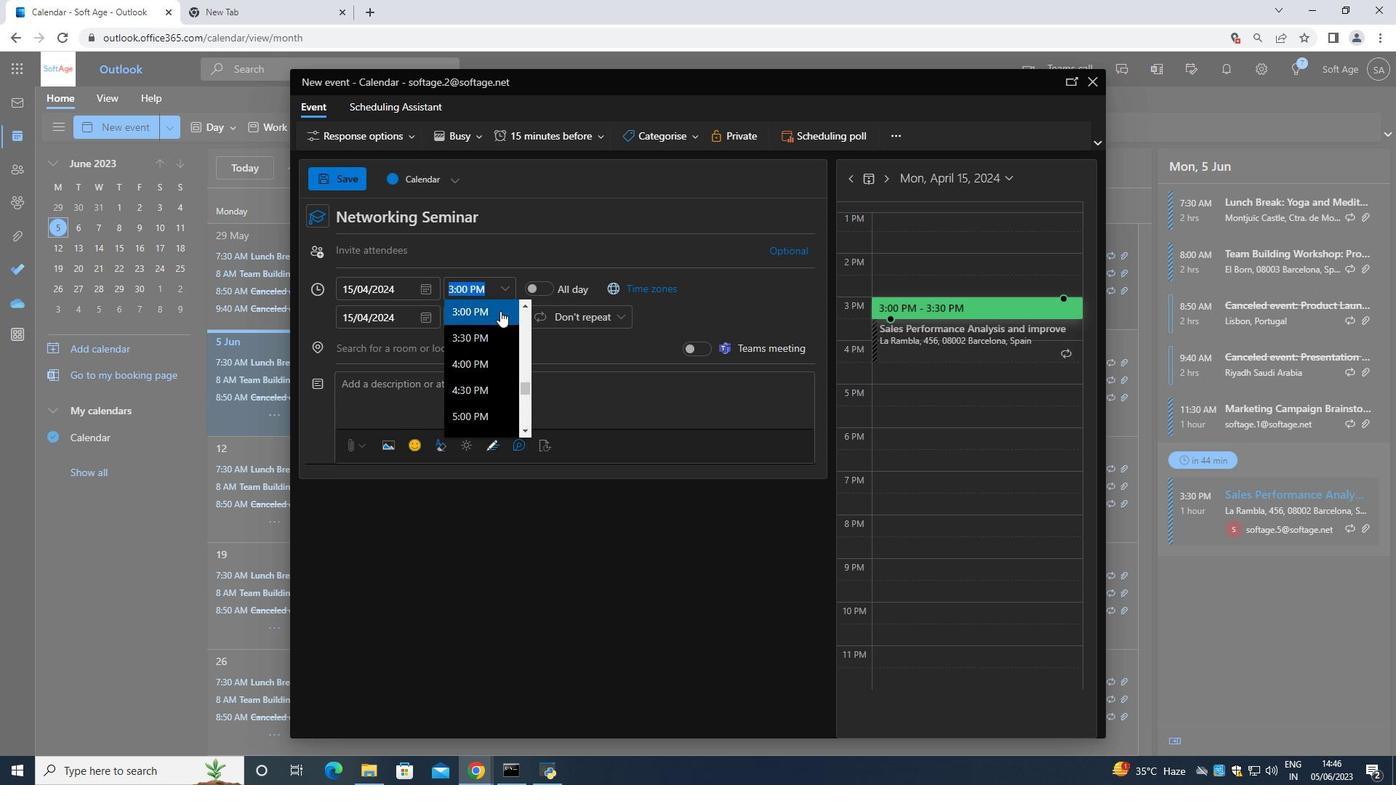 
Action: Mouse scrolled (500, 312) with delta (0, 0)
Screenshot: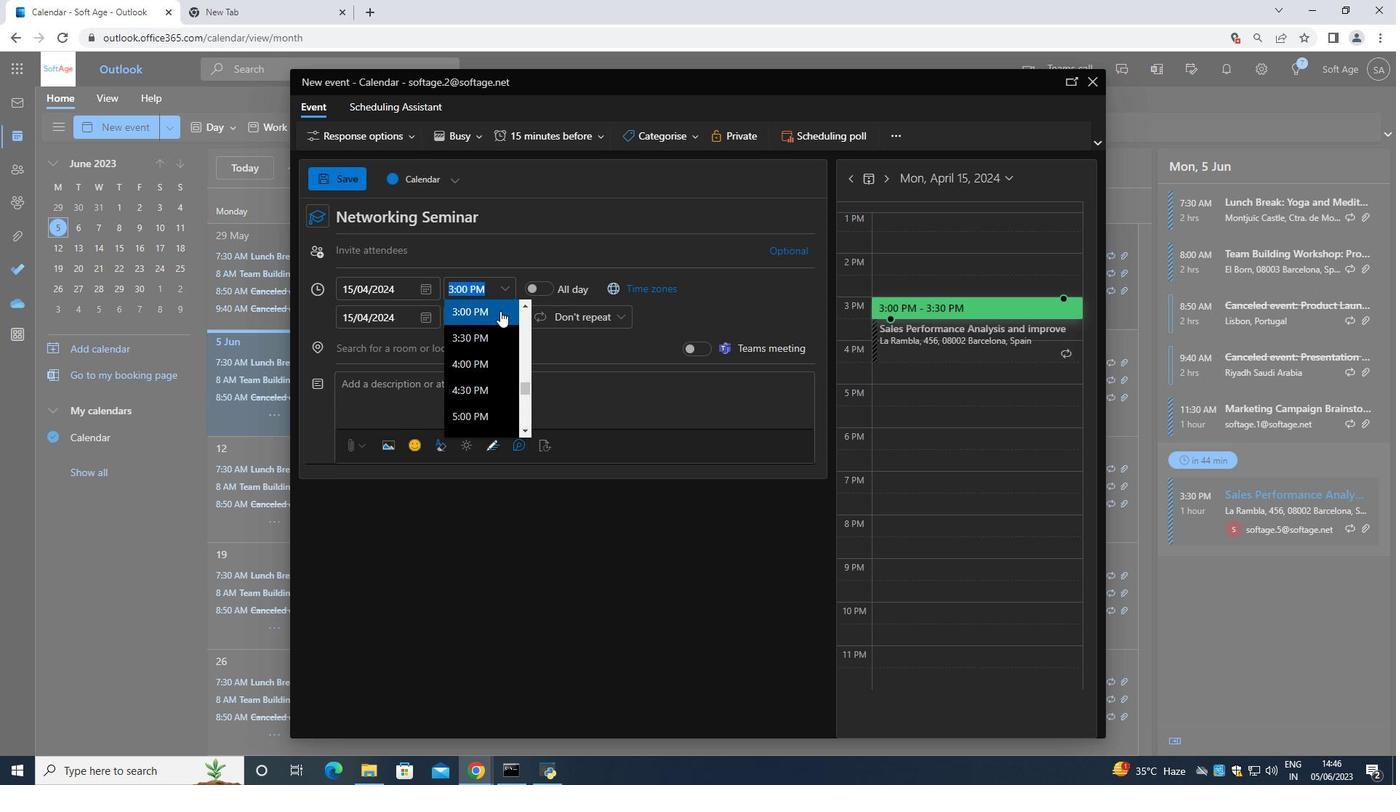 
Action: Mouse scrolled (500, 312) with delta (0, 0)
Screenshot: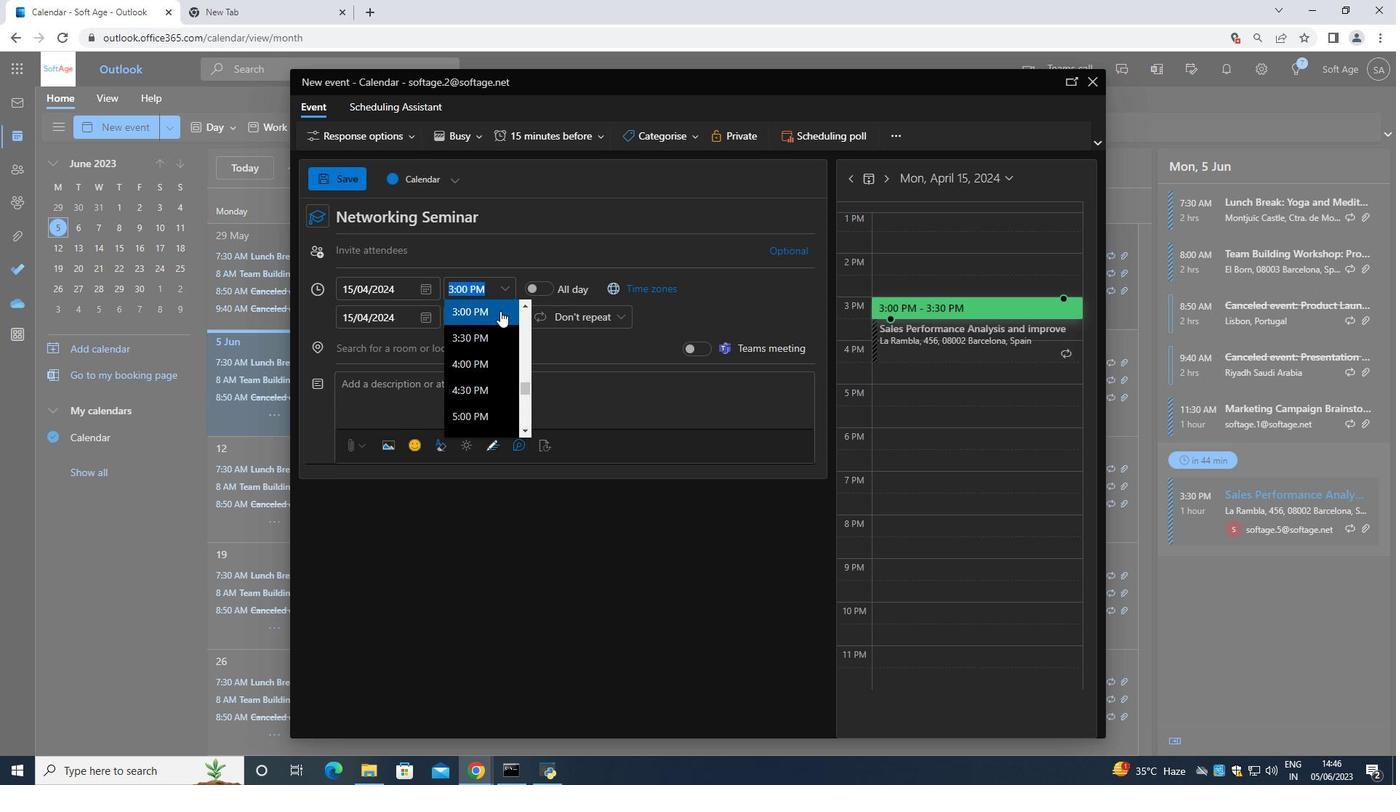 
Action: Mouse scrolled (500, 312) with delta (0, 0)
Screenshot: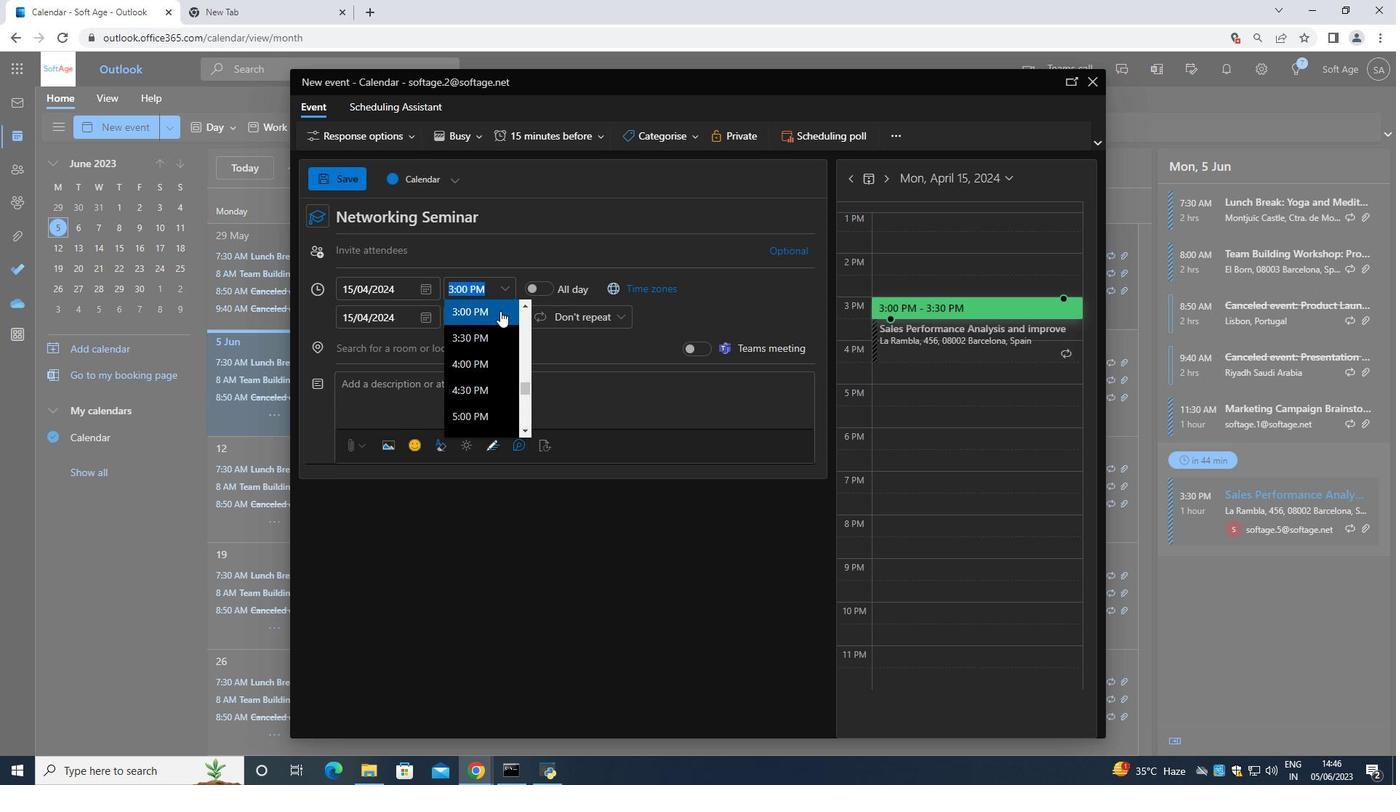 
Action: Mouse moved to (499, 311)
Screenshot: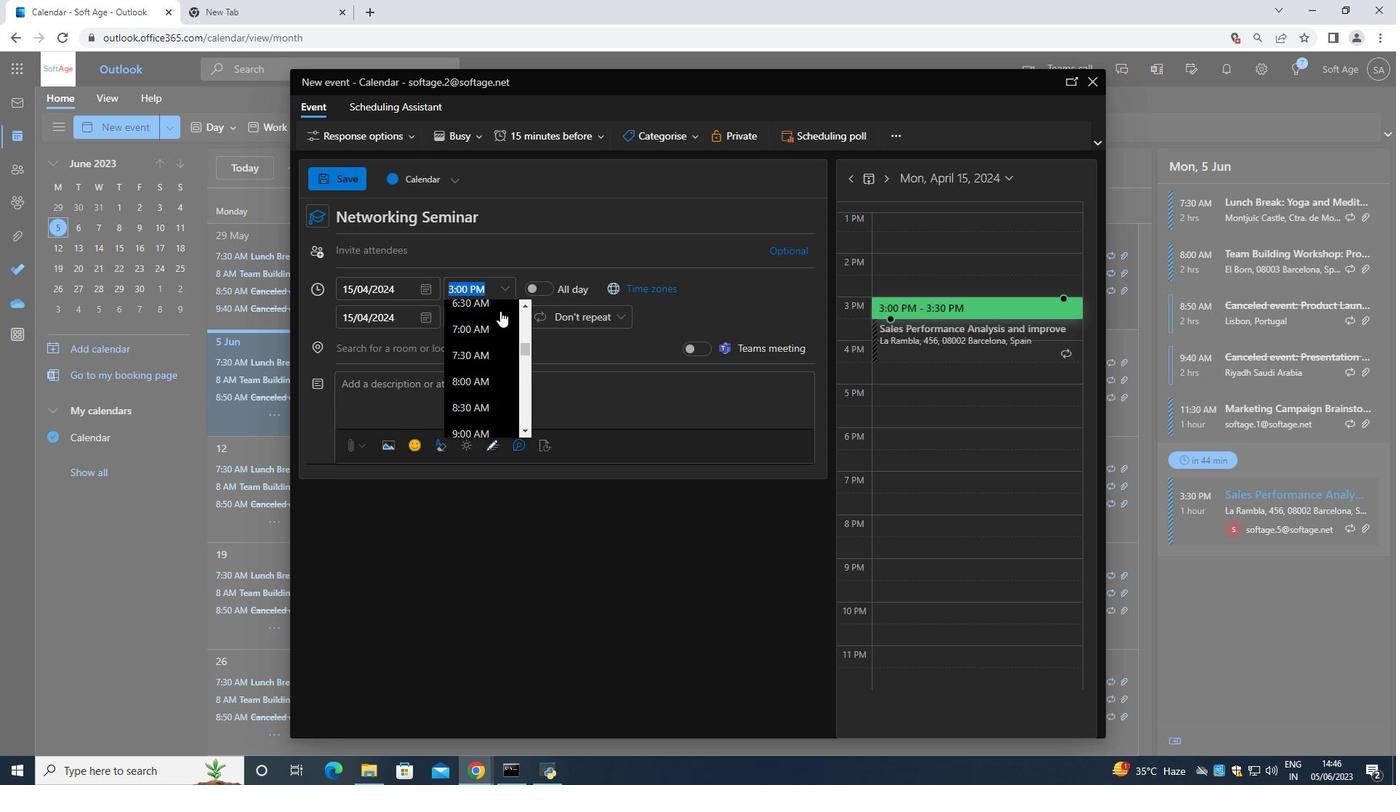 
Action: Mouse scrolled (499, 312) with delta (0, 0)
Screenshot: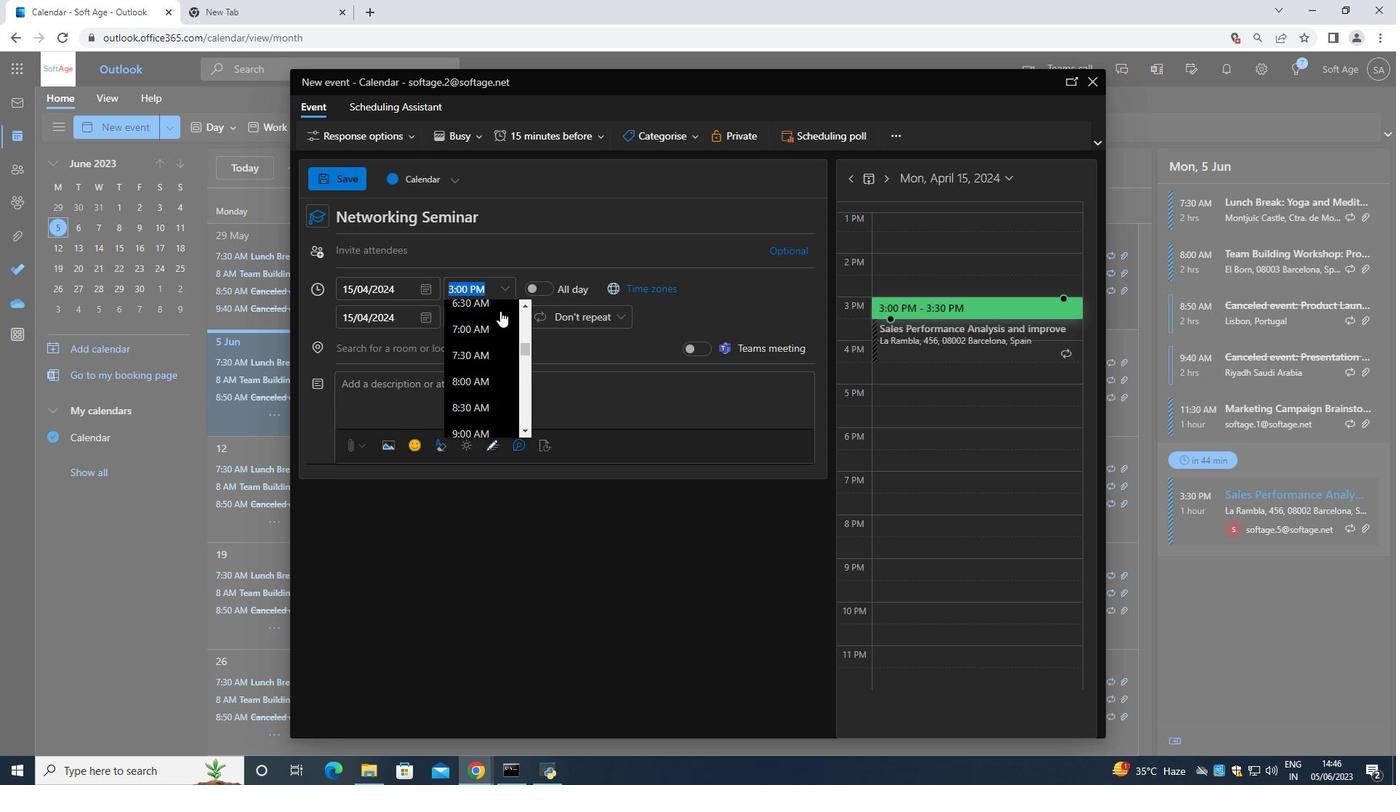 
Action: Mouse scrolled (499, 312) with delta (0, 0)
Screenshot: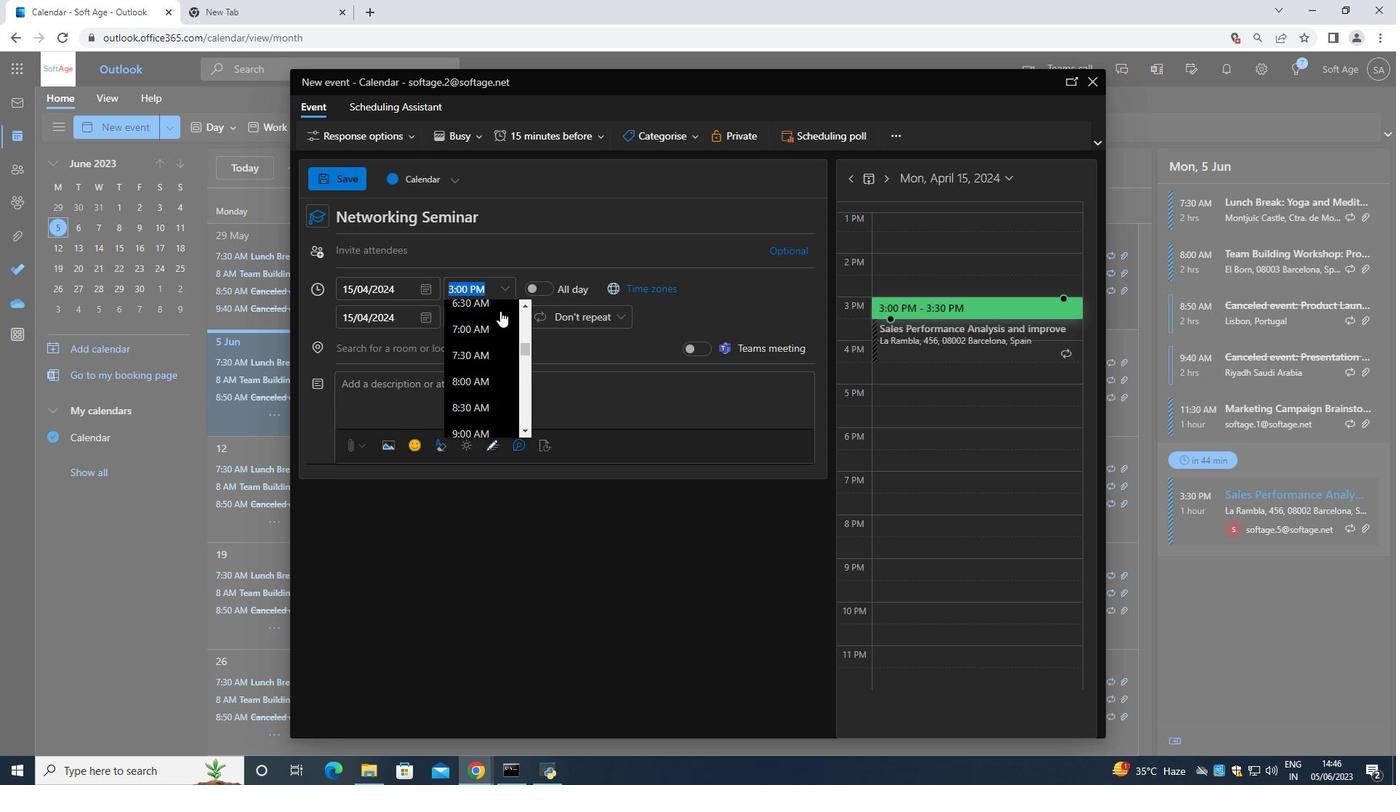
Action: Mouse moved to (485, 321)
Screenshot: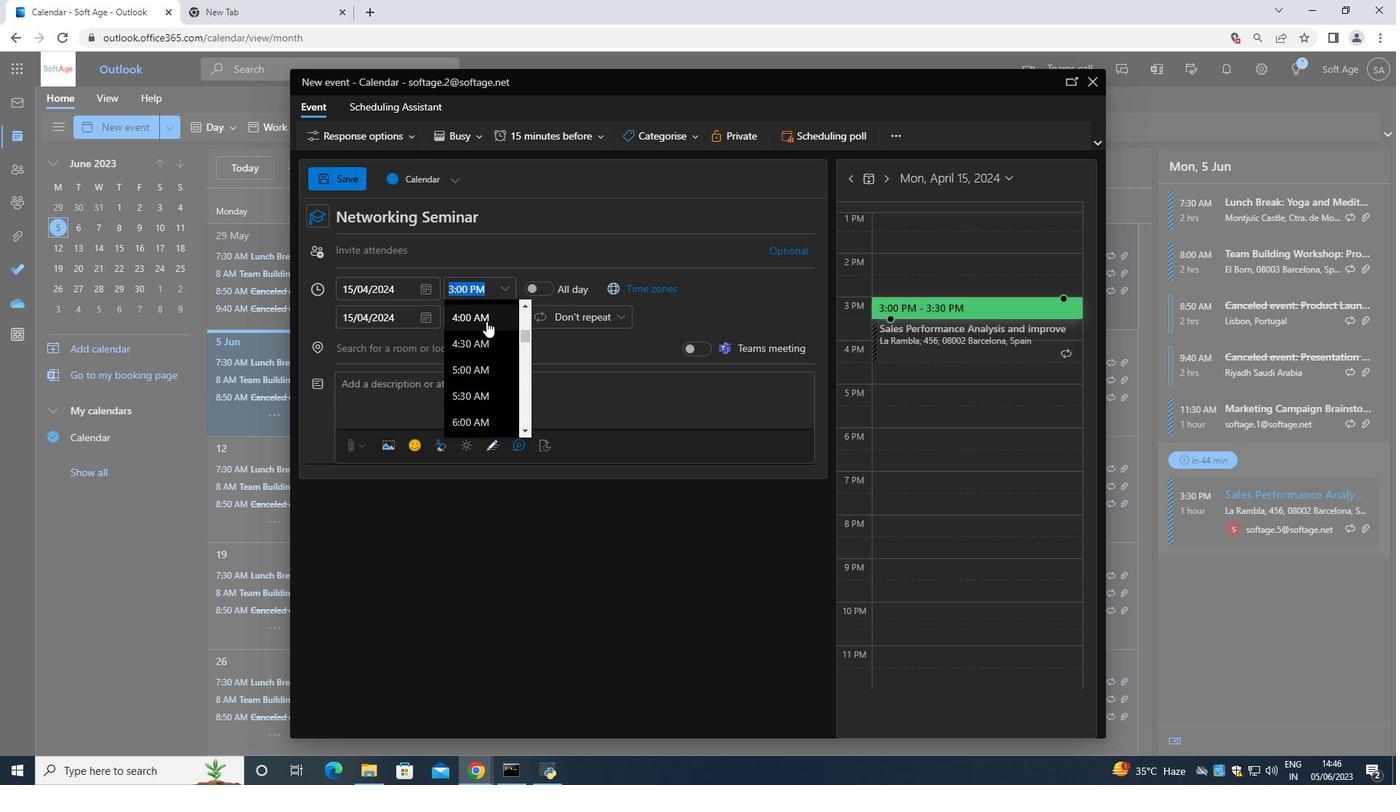 
Action: Mouse scrolled (485, 322) with delta (0, 0)
Screenshot: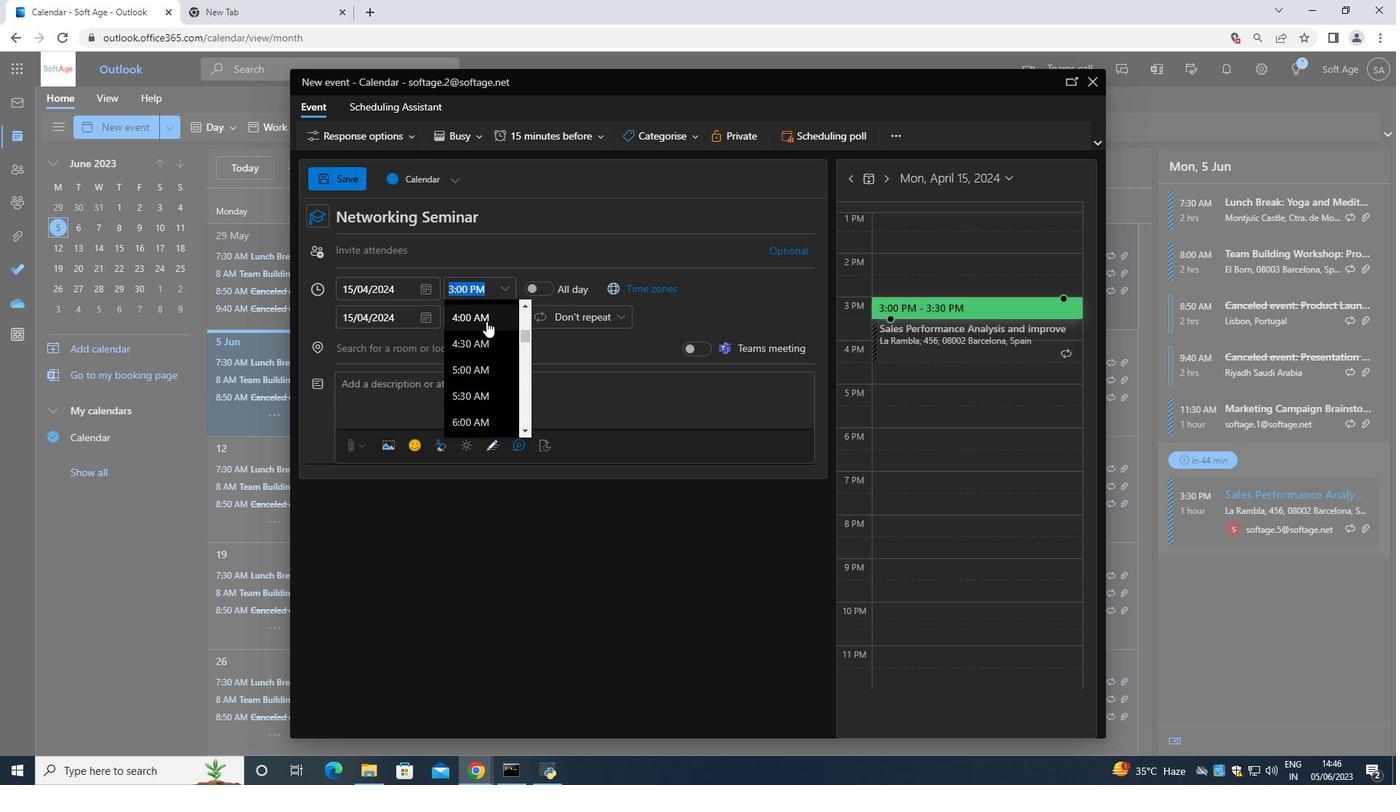 
Action: Mouse scrolled (485, 322) with delta (0, 0)
Screenshot: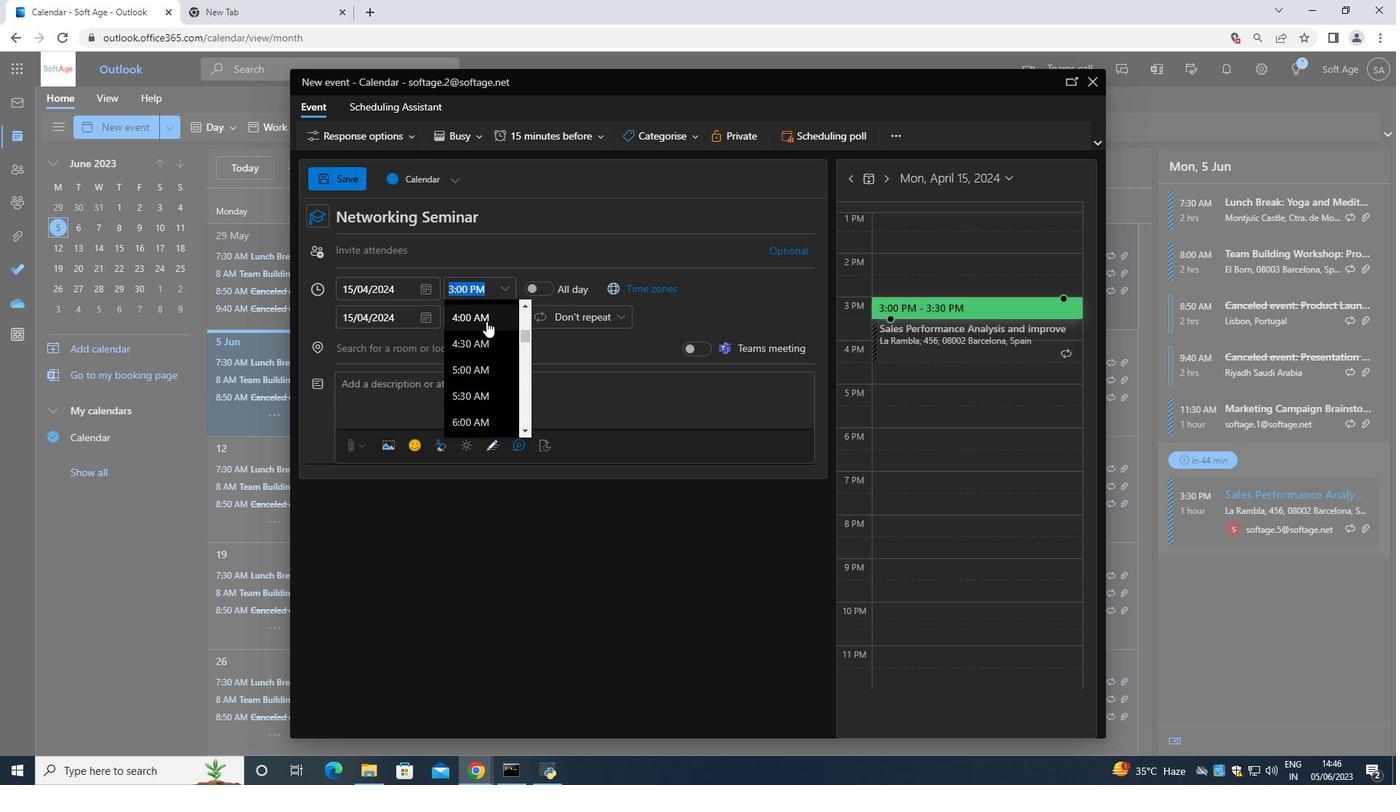 
Action: Mouse moved to (469, 395)
Screenshot: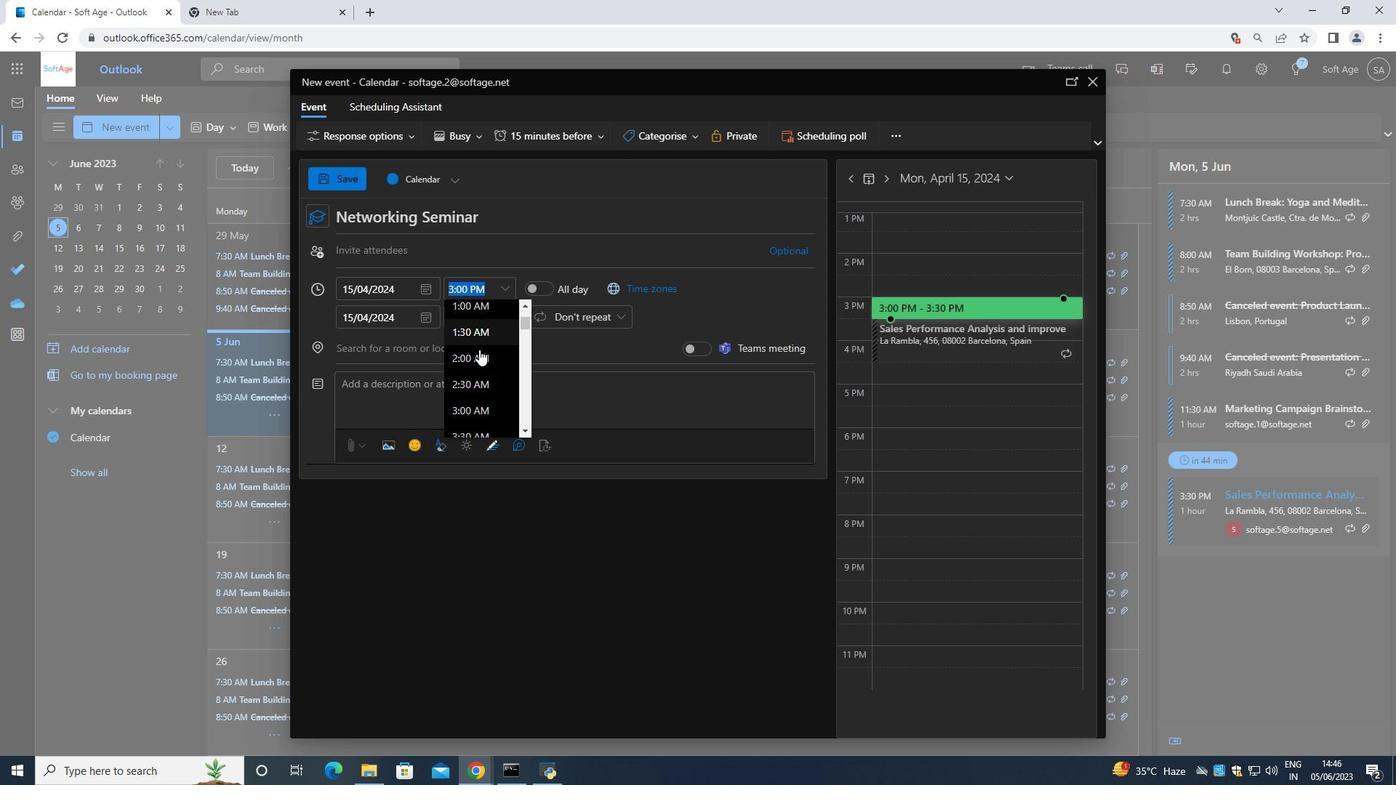 
Action: Mouse scrolled (469, 394) with delta (0, 0)
Screenshot: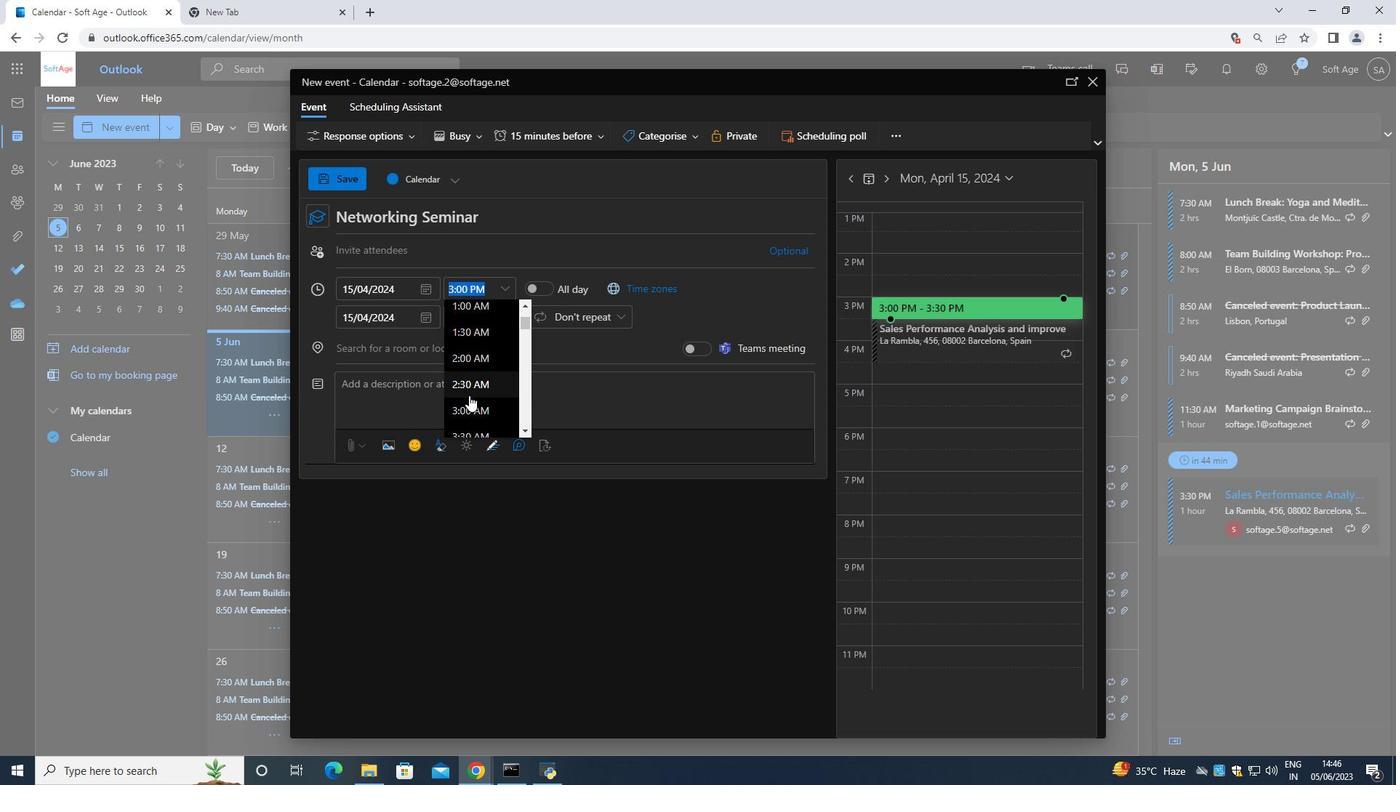 
Action: Mouse scrolled (469, 394) with delta (0, 0)
Screenshot: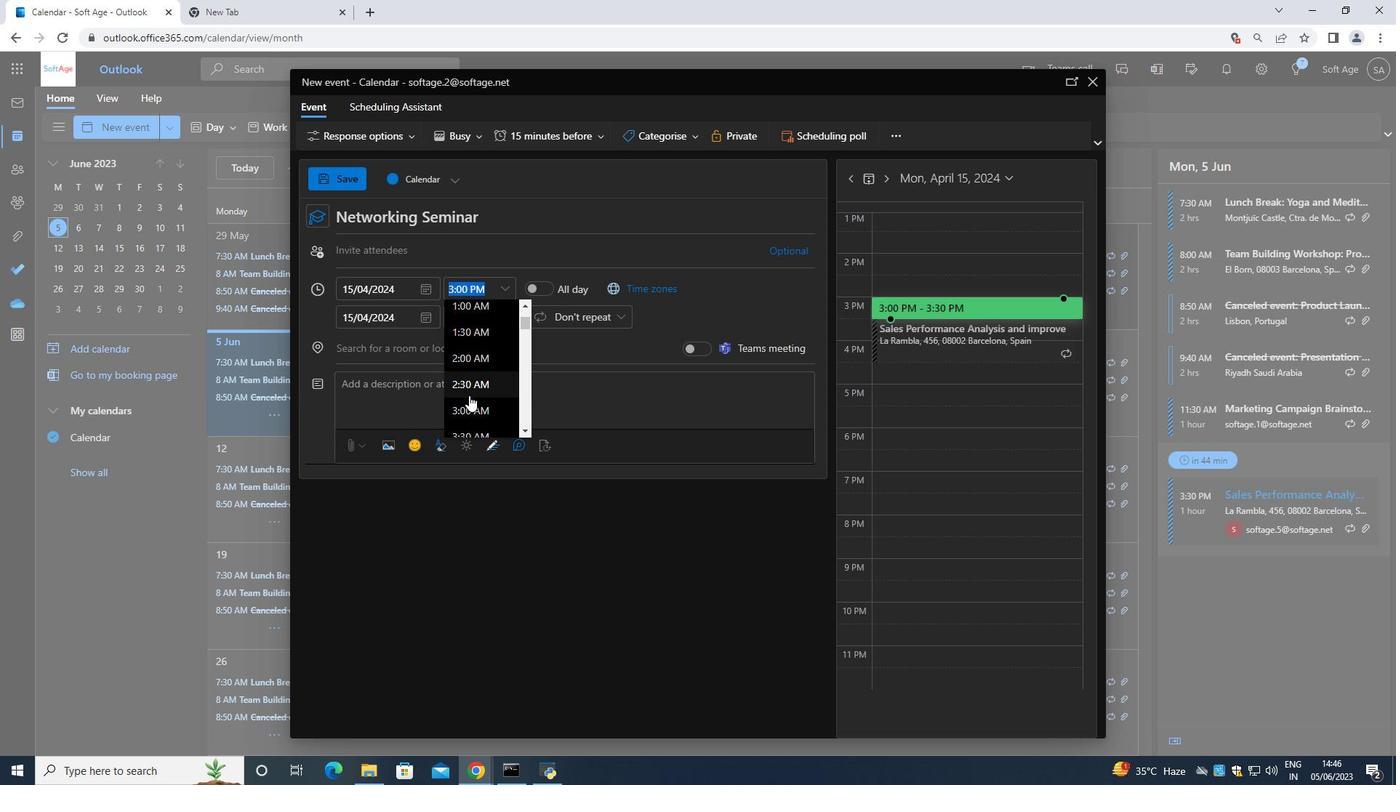 
Action: Mouse moved to (482, 340)
Screenshot: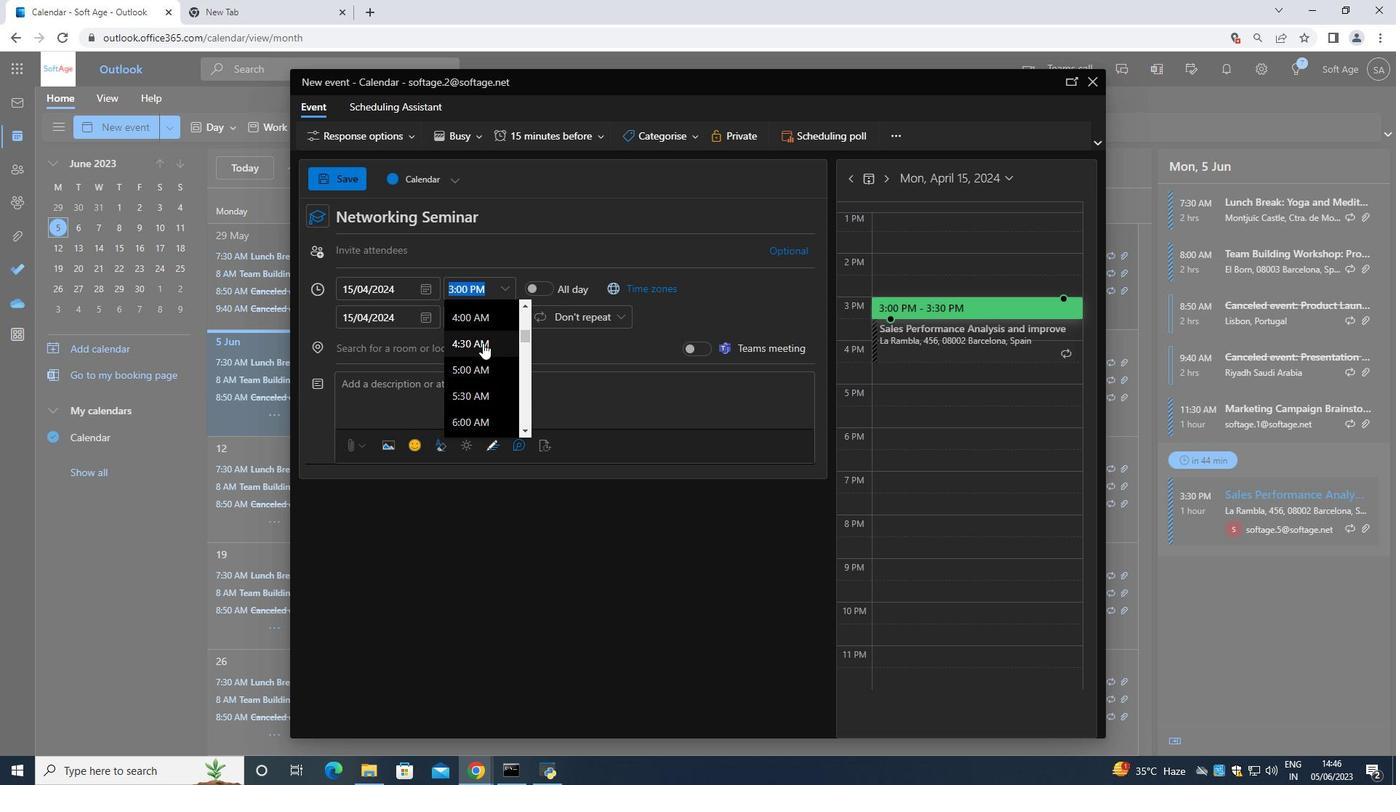
Action: Mouse scrolled (482, 341) with delta (0, 0)
Screenshot: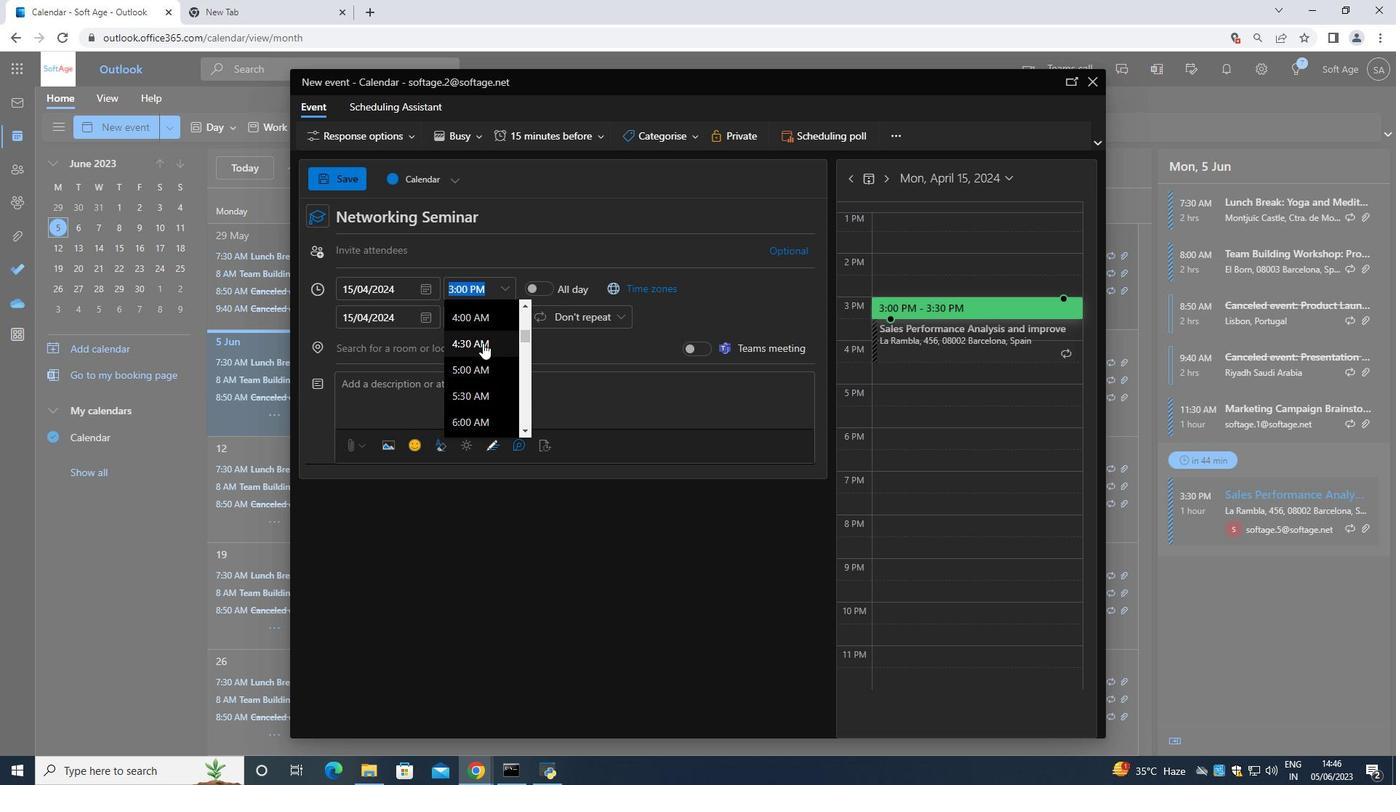 
Action: Mouse scrolled (482, 341) with delta (0, 0)
Screenshot: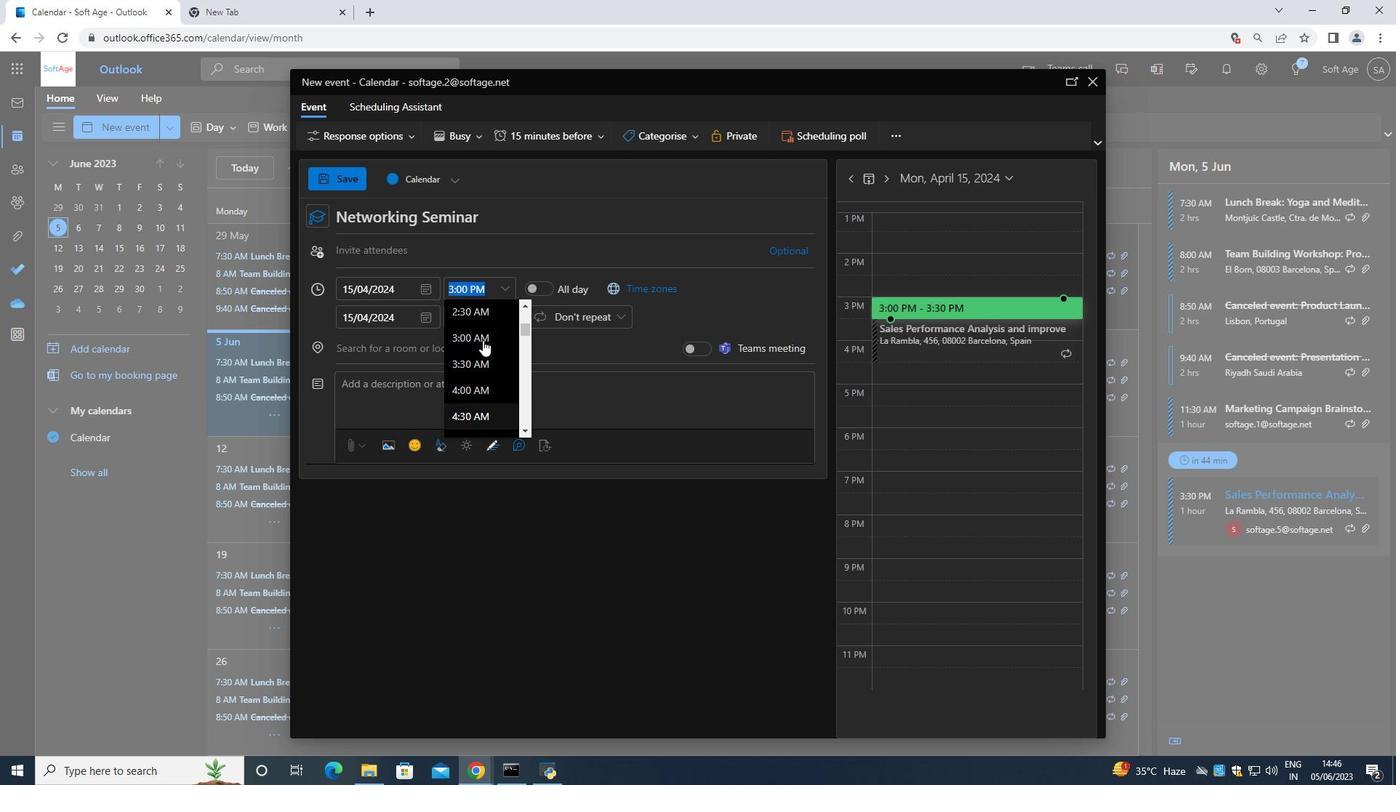
Action: Mouse scrolled (482, 341) with delta (0, 0)
Screenshot: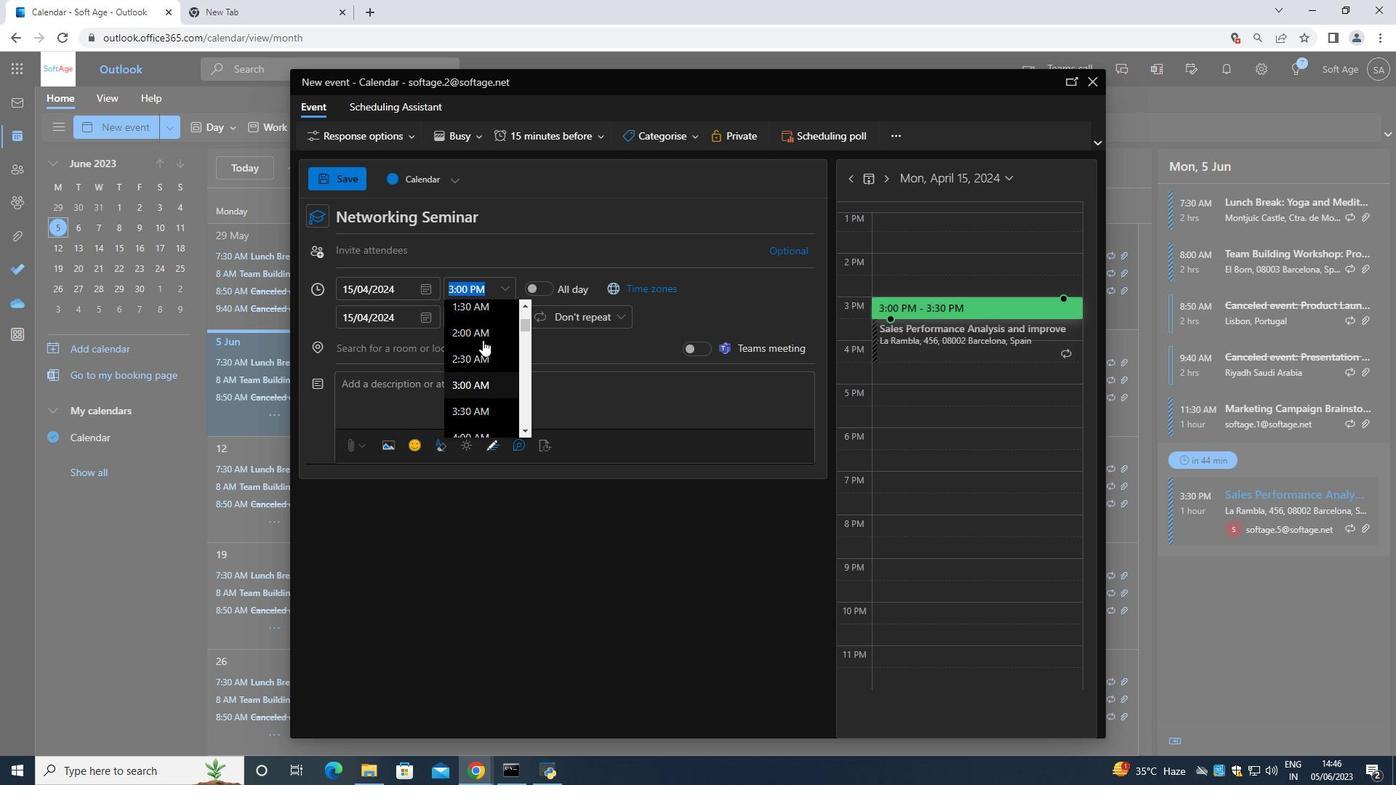 
Action: Mouse scrolled (482, 341) with delta (0, 0)
Screenshot: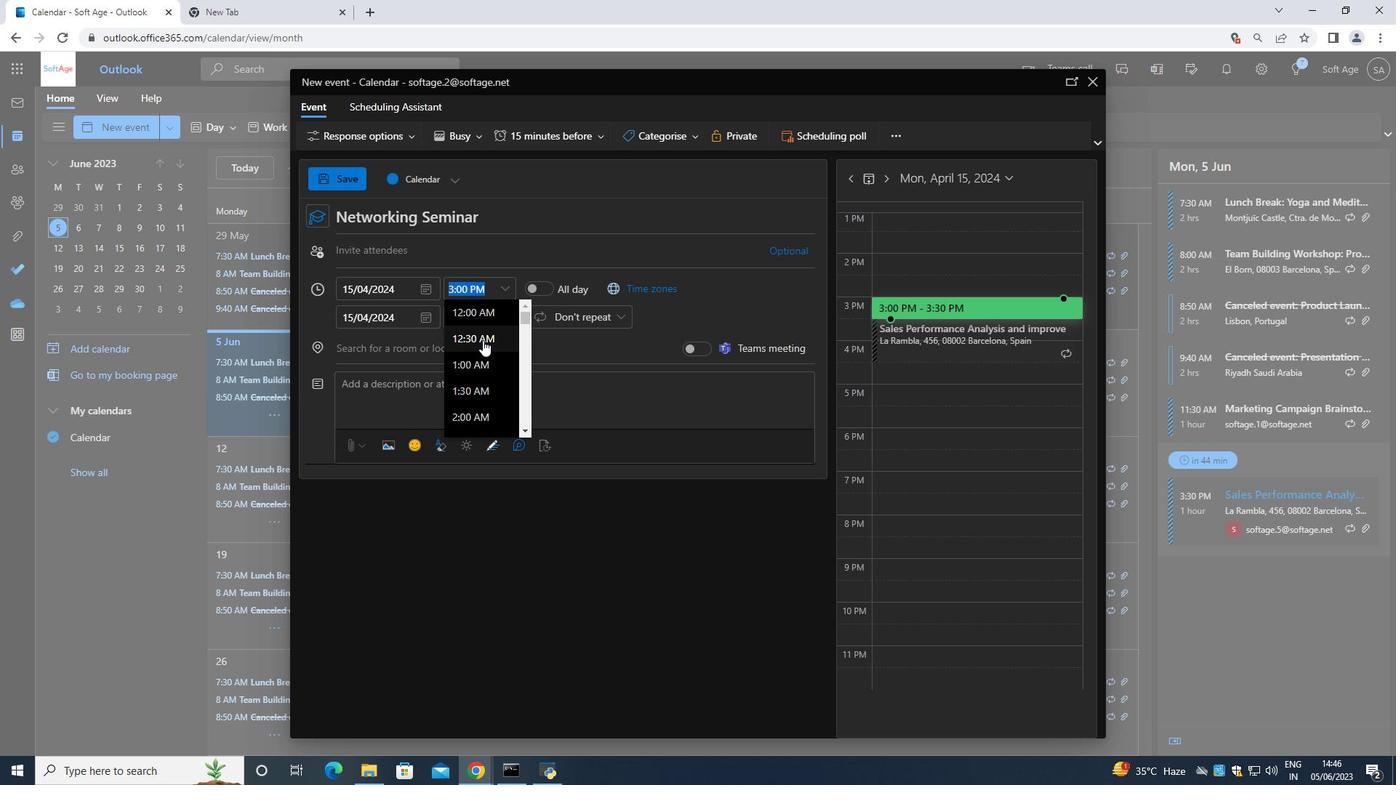 
Action: Mouse scrolled (482, 341) with delta (0, 0)
Screenshot: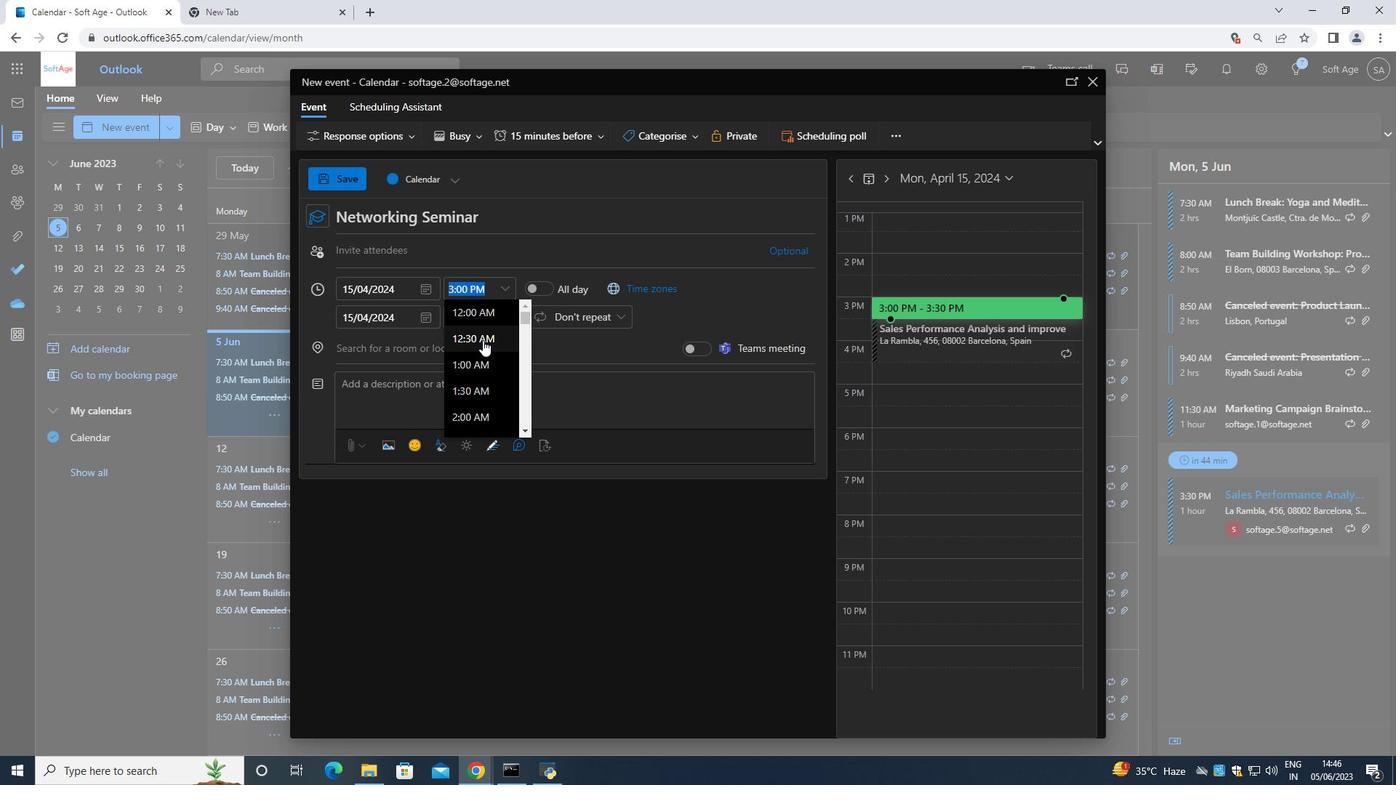 
Action: Mouse scrolled (482, 341) with delta (0, 0)
Screenshot: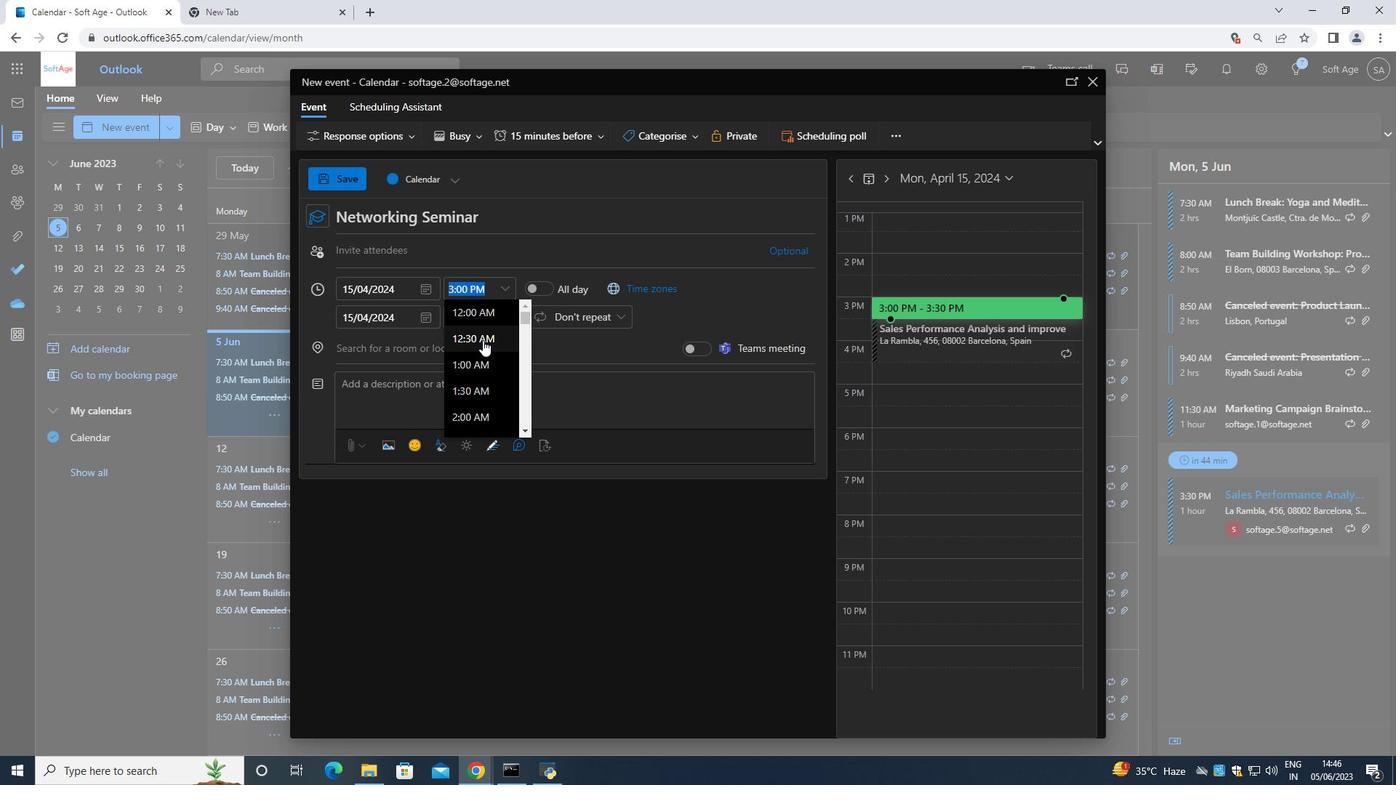 
Action: Mouse scrolled (482, 339) with delta (0, 0)
Screenshot: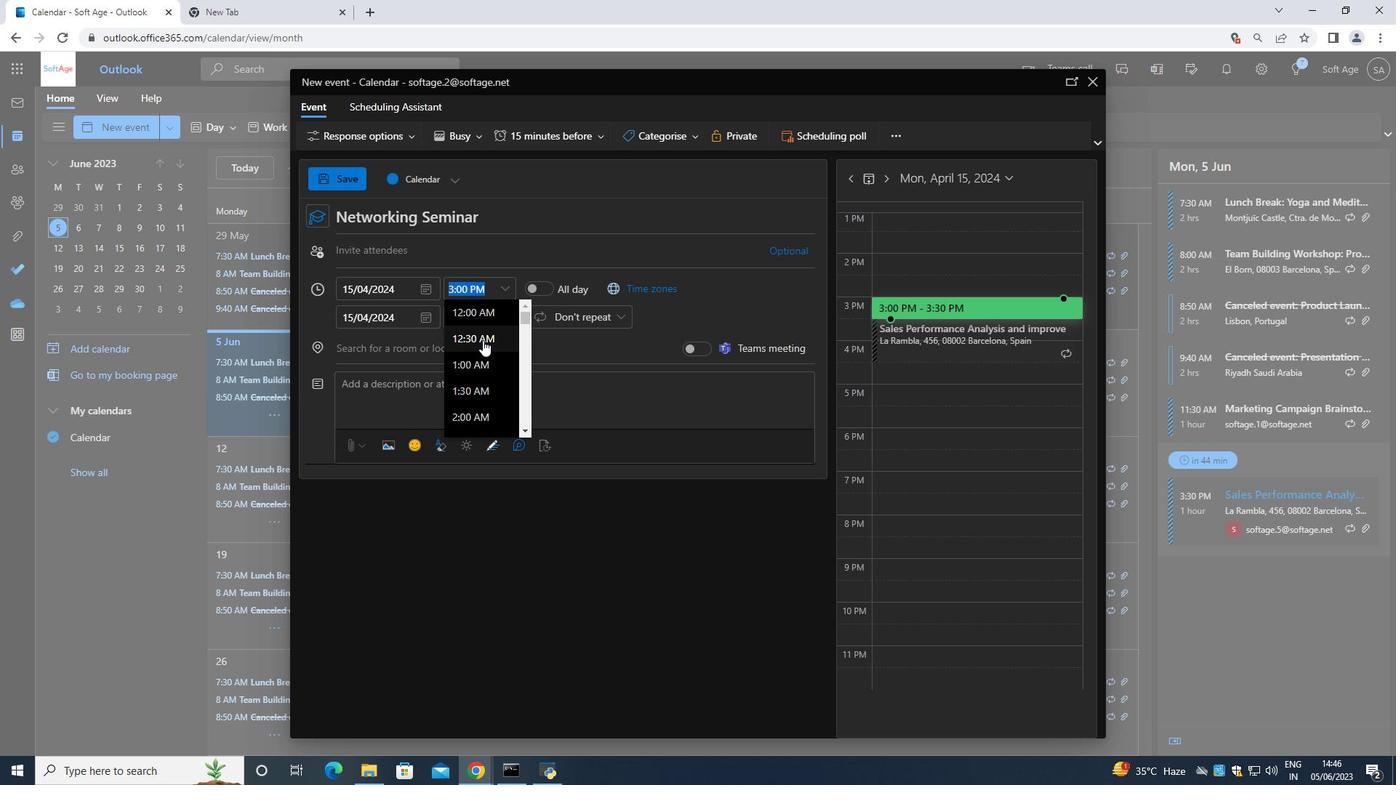 
Action: Mouse scrolled (482, 339) with delta (0, 0)
Screenshot: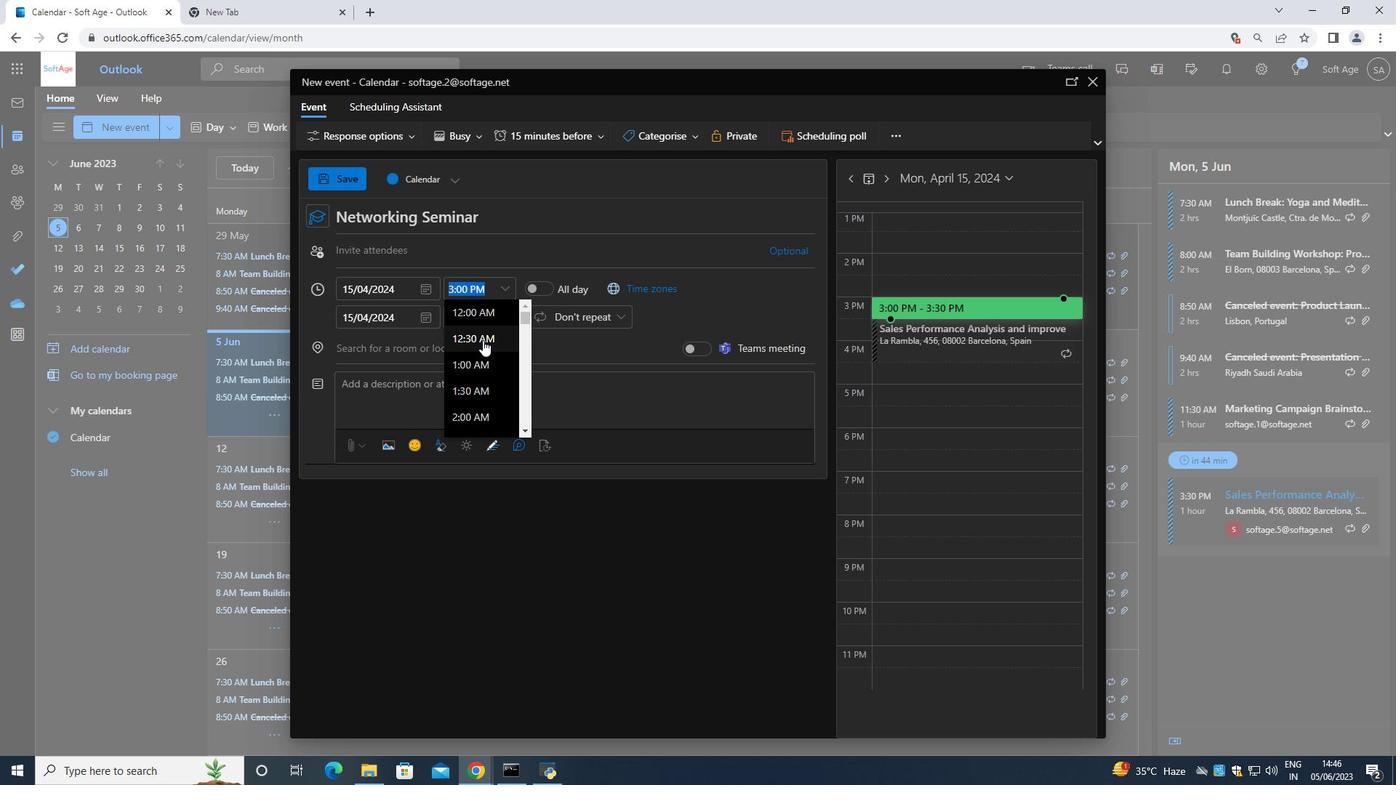
Action: Mouse scrolled (482, 339) with delta (0, 0)
Screenshot: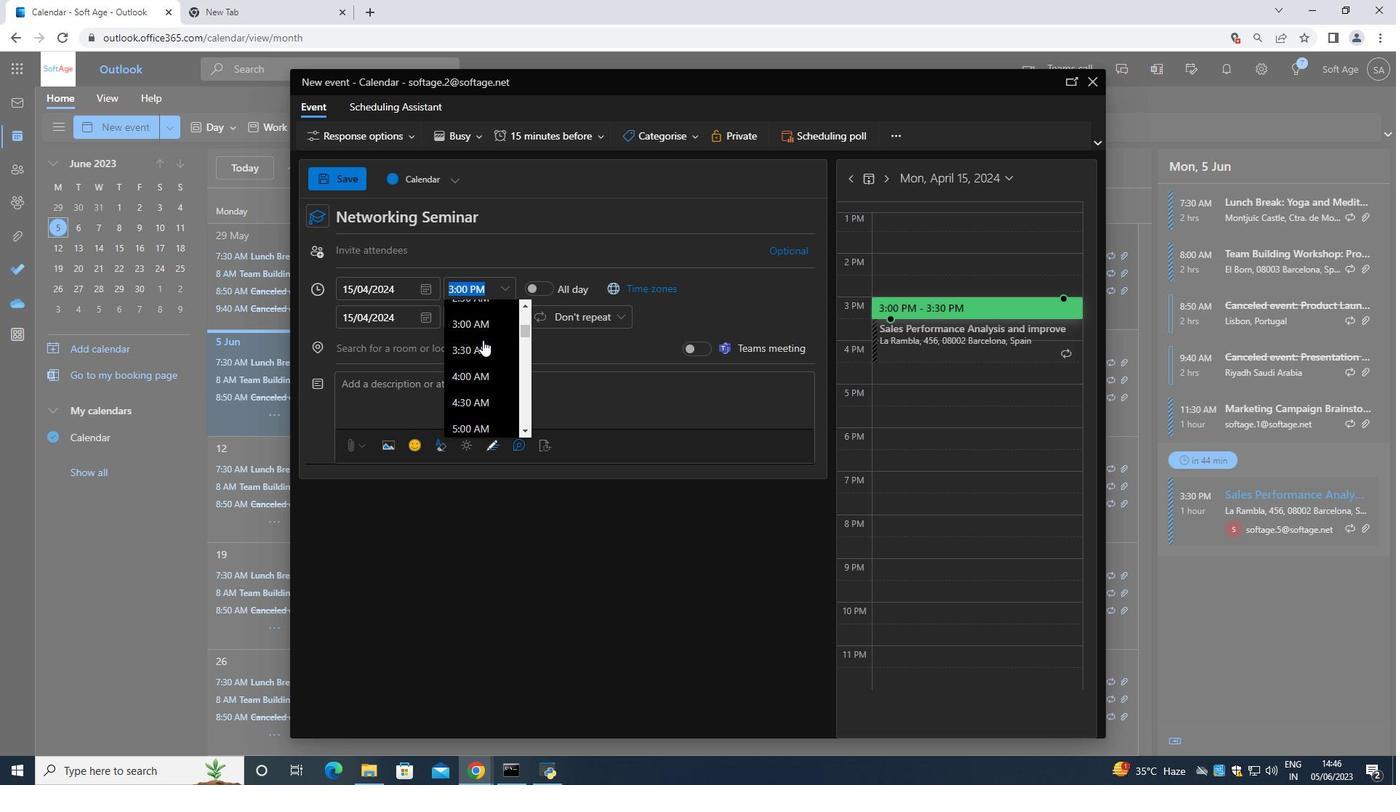 
Action: Mouse scrolled (482, 339) with delta (0, 0)
Screenshot: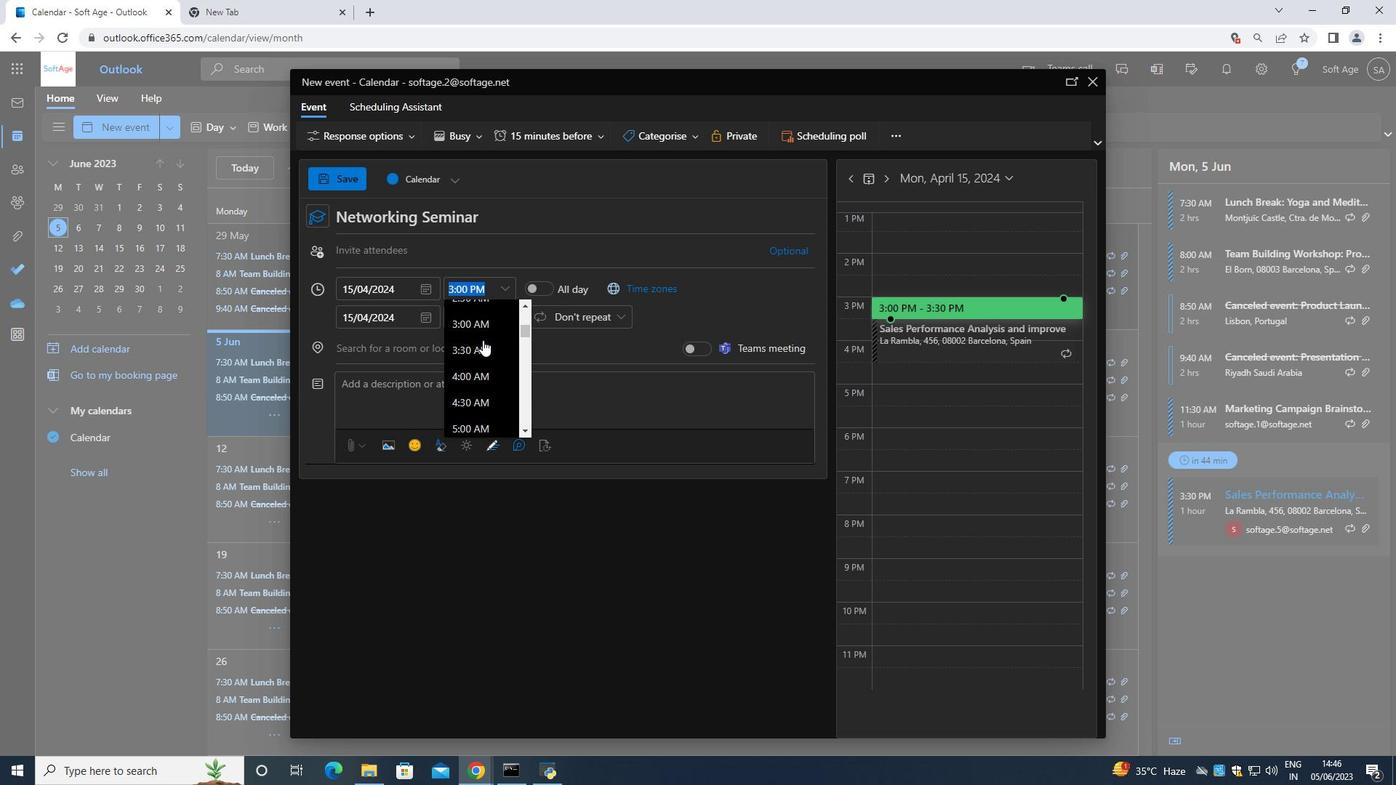 
Action: Mouse scrolled (482, 339) with delta (0, 0)
Screenshot: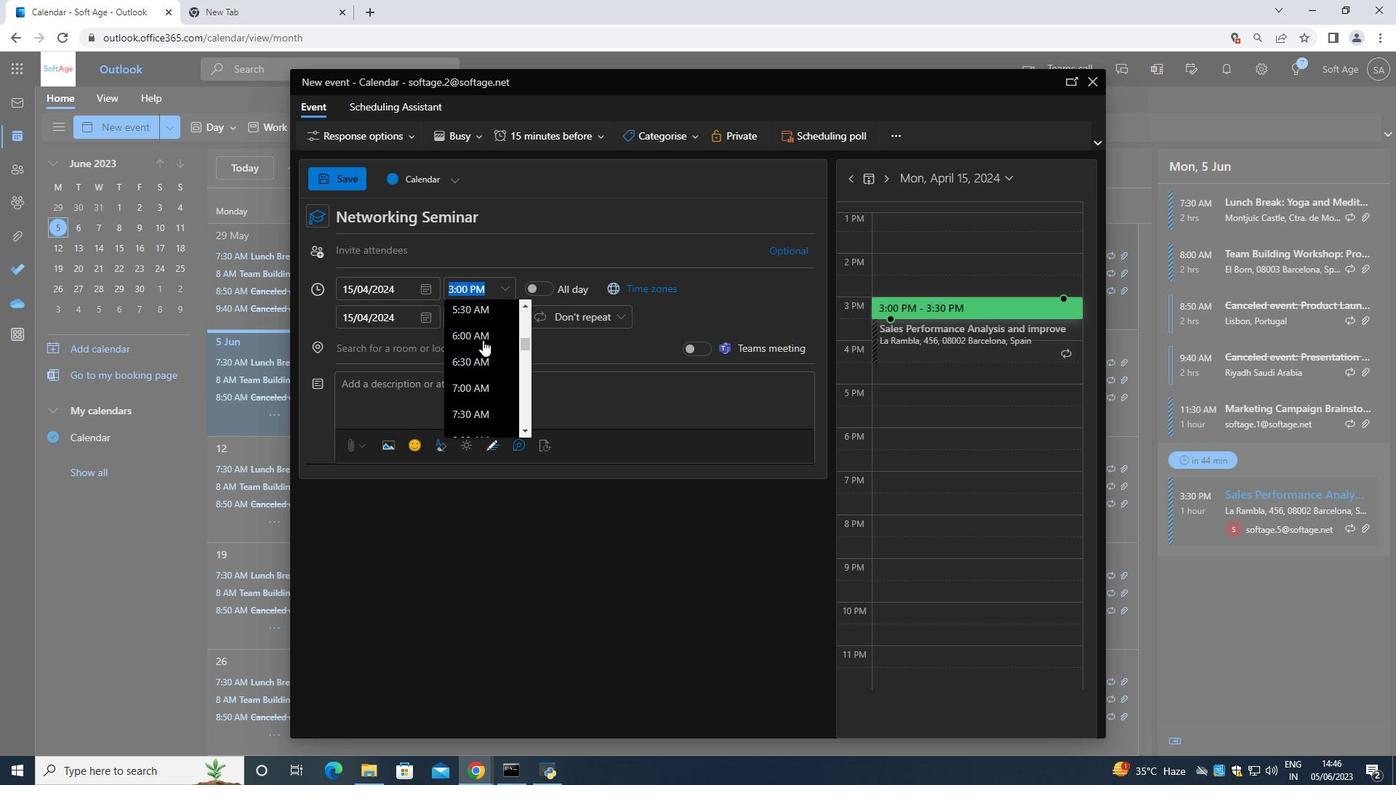 
Action: Mouse moved to (477, 342)
Screenshot: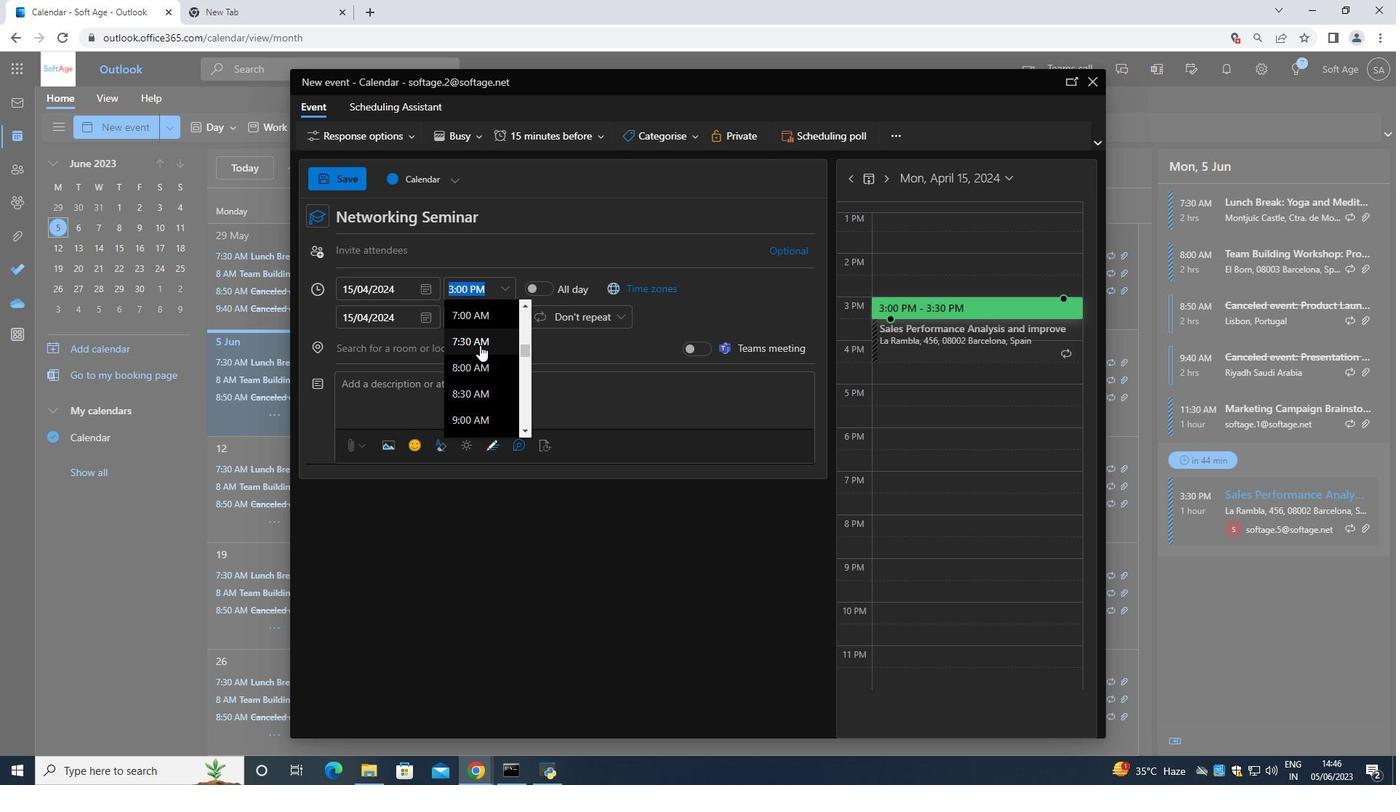 
Action: Mouse pressed left at (477, 342)
Screenshot: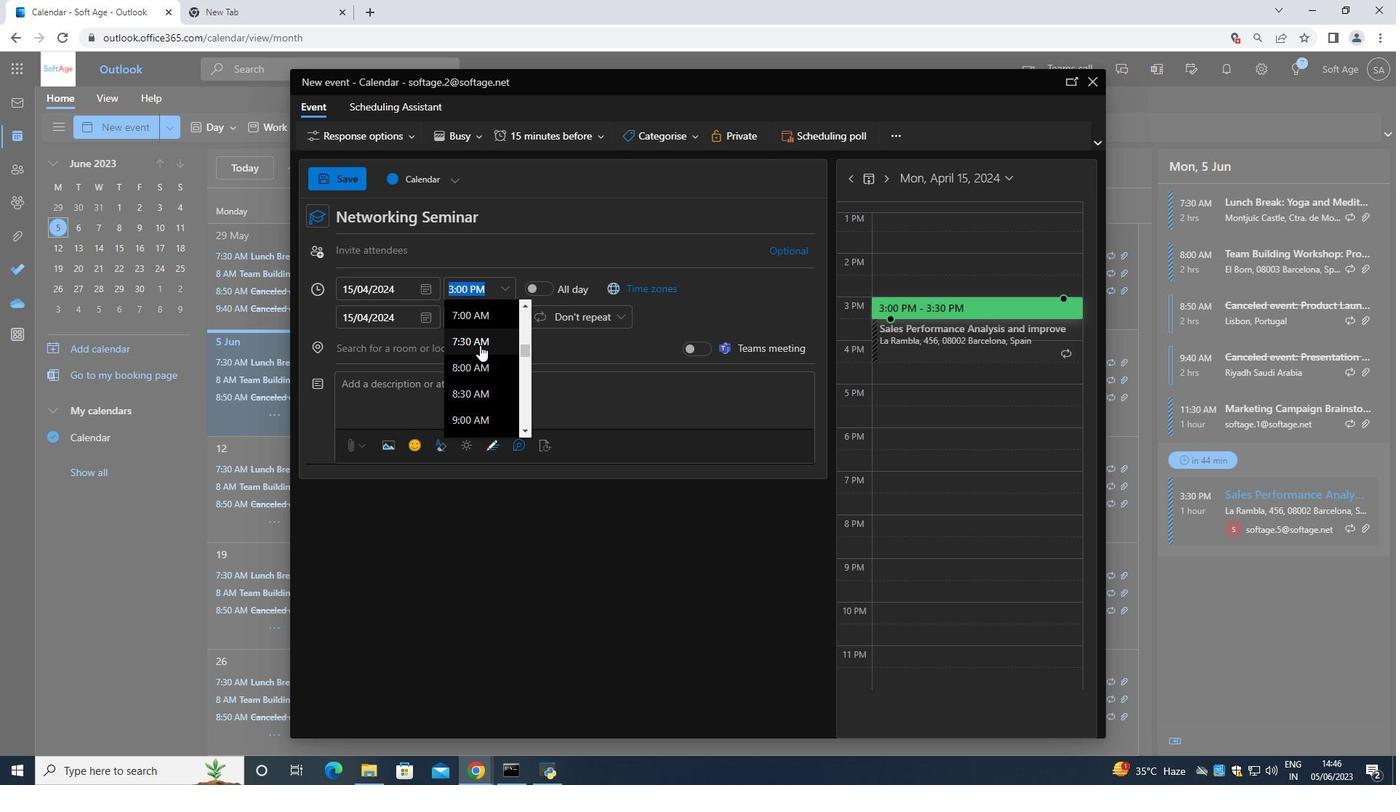 
Action: Mouse moved to (501, 323)
Screenshot: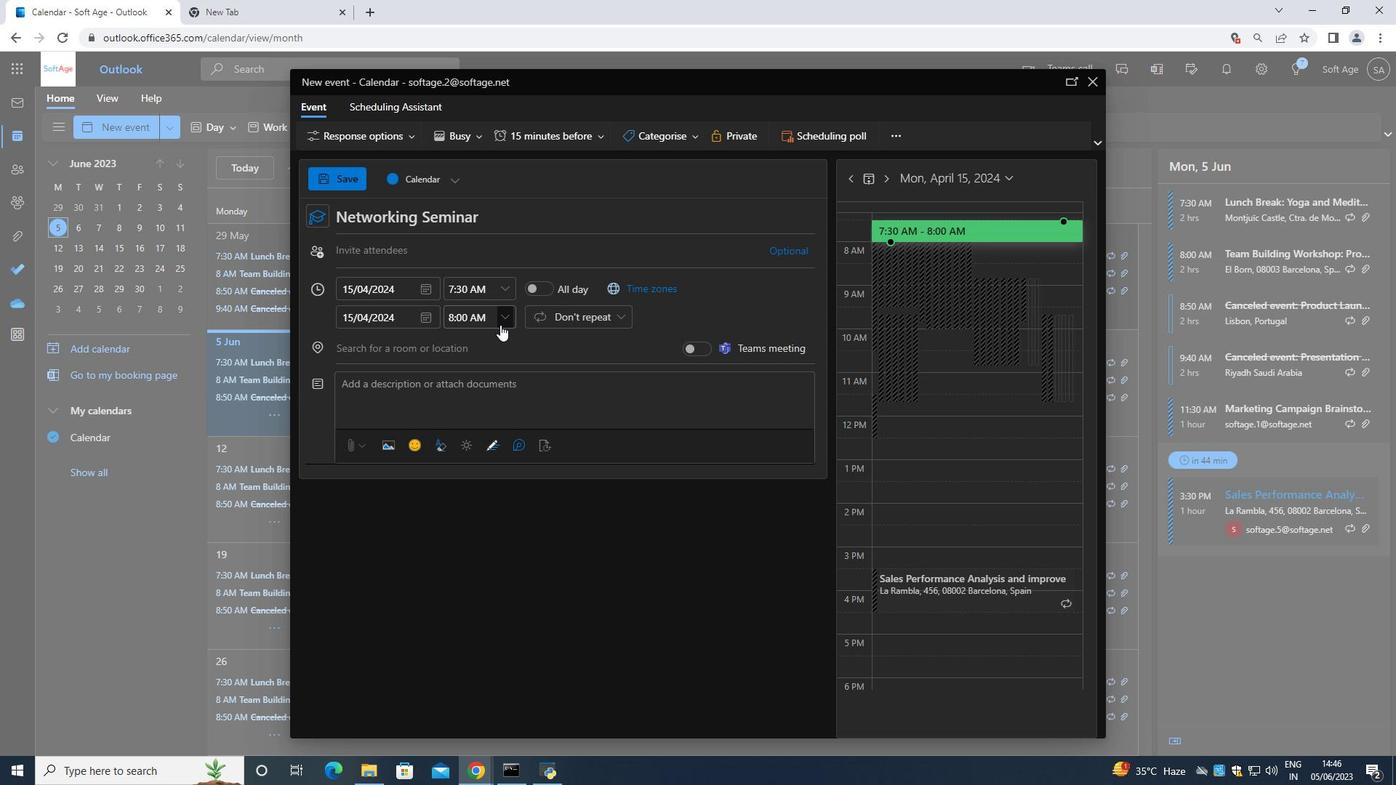 
Action: Mouse pressed left at (501, 323)
Screenshot: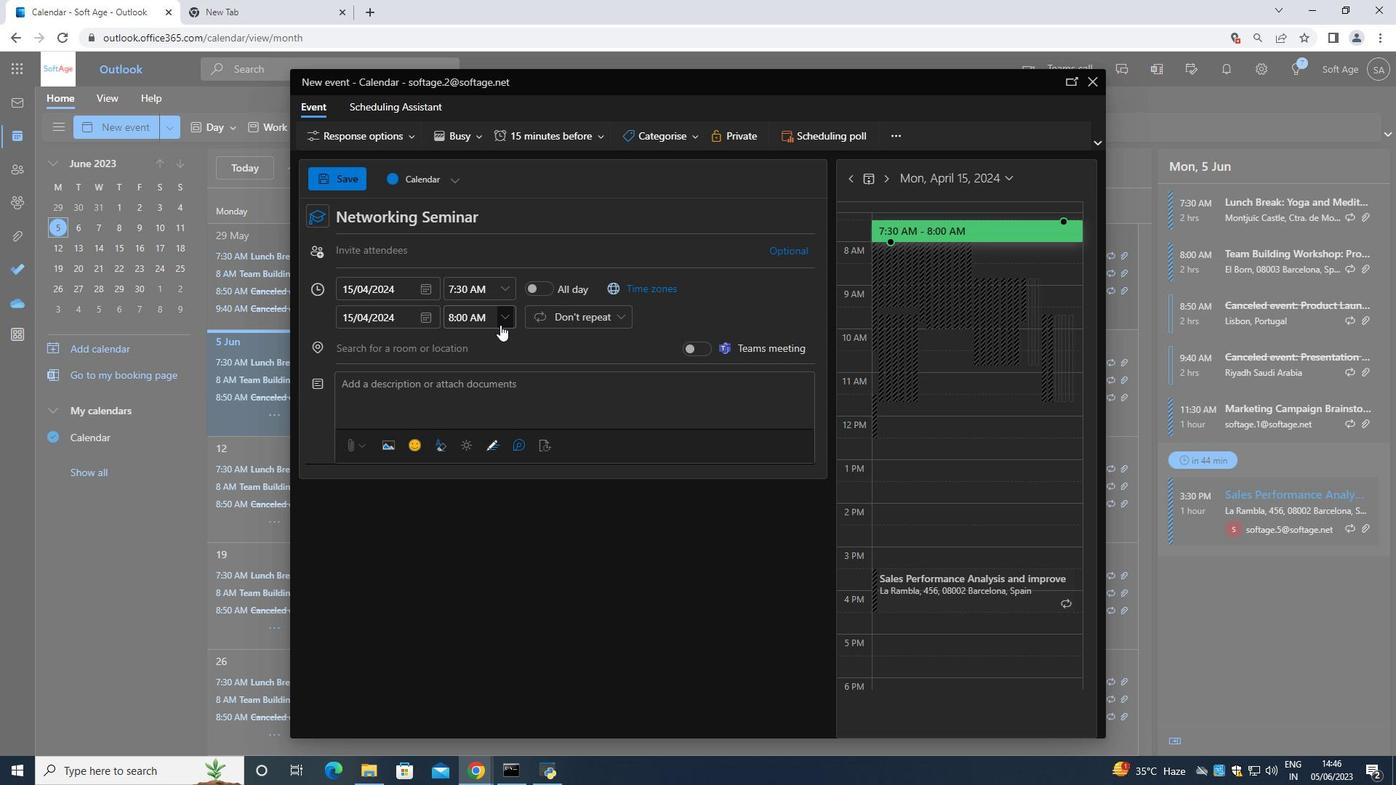 
Action: Mouse moved to (481, 409)
Screenshot: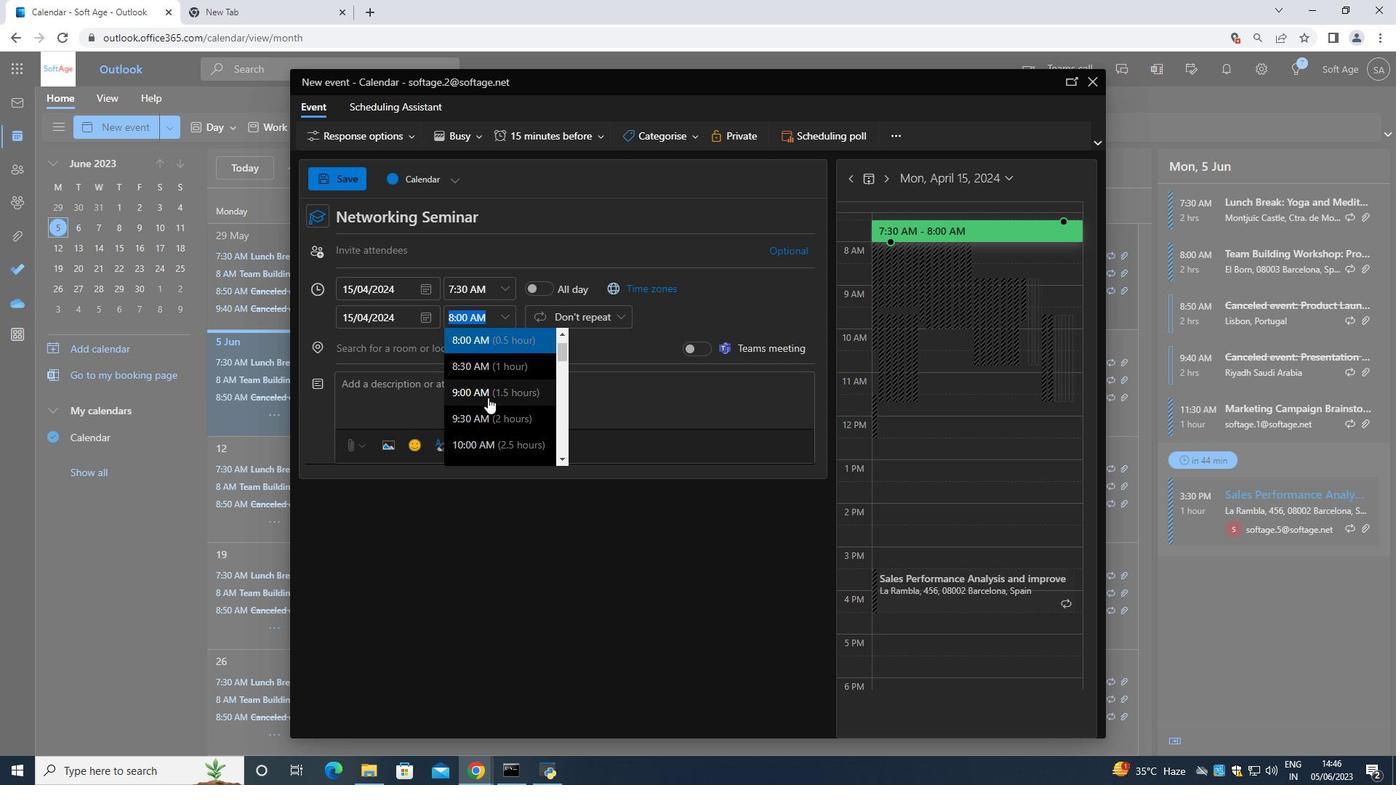 
Action: Mouse pressed left at (481, 409)
Screenshot: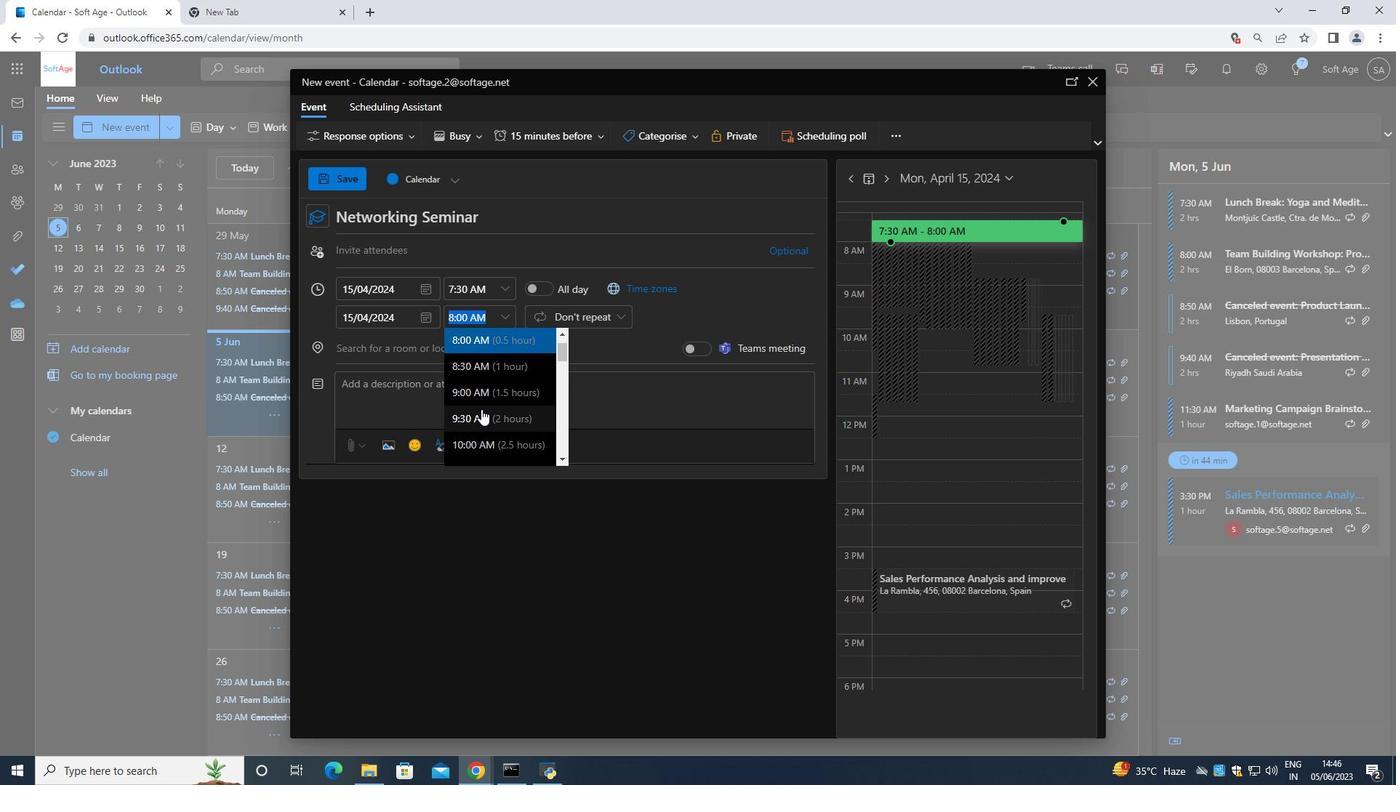 
Action: Mouse moved to (456, 392)
Screenshot: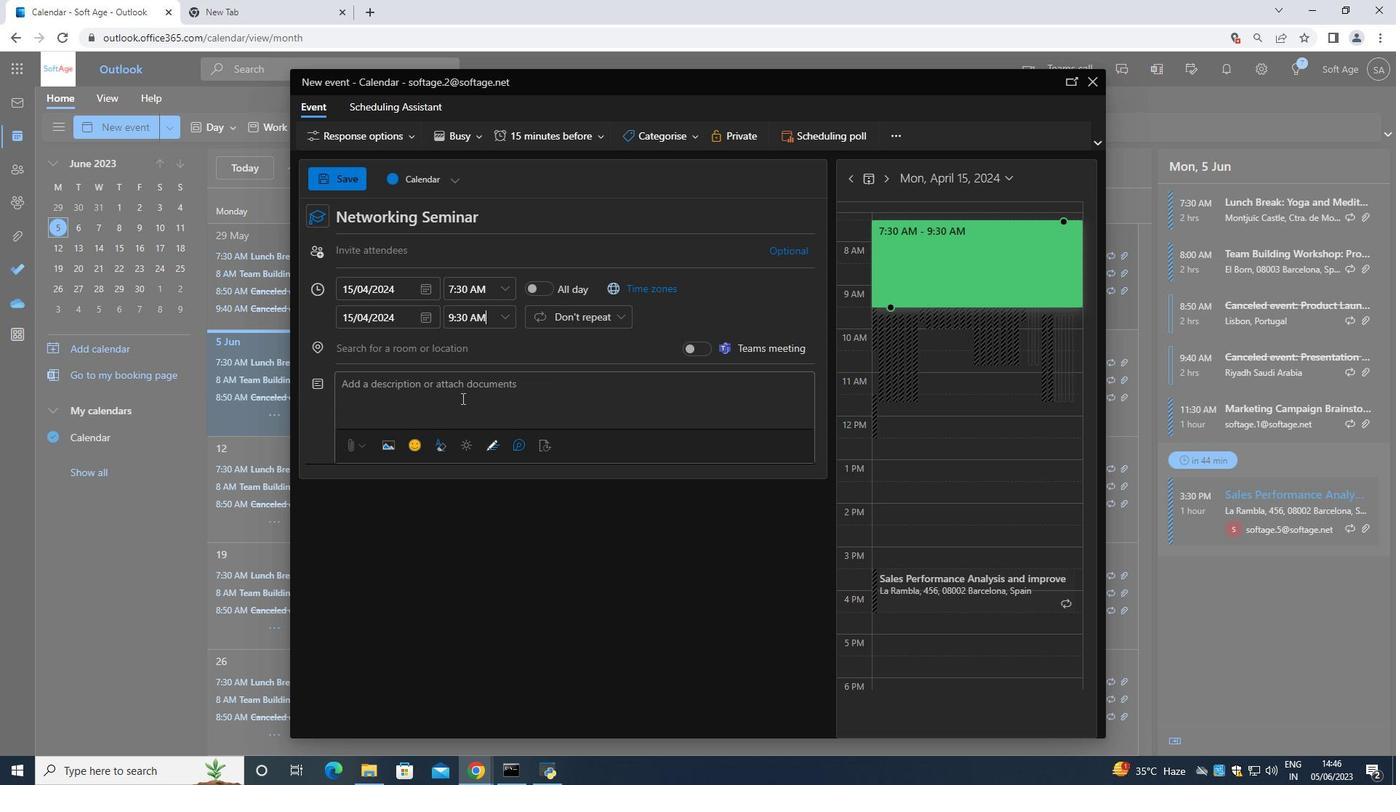 
Action: Mouse pressed left at (456, 392)
Screenshot: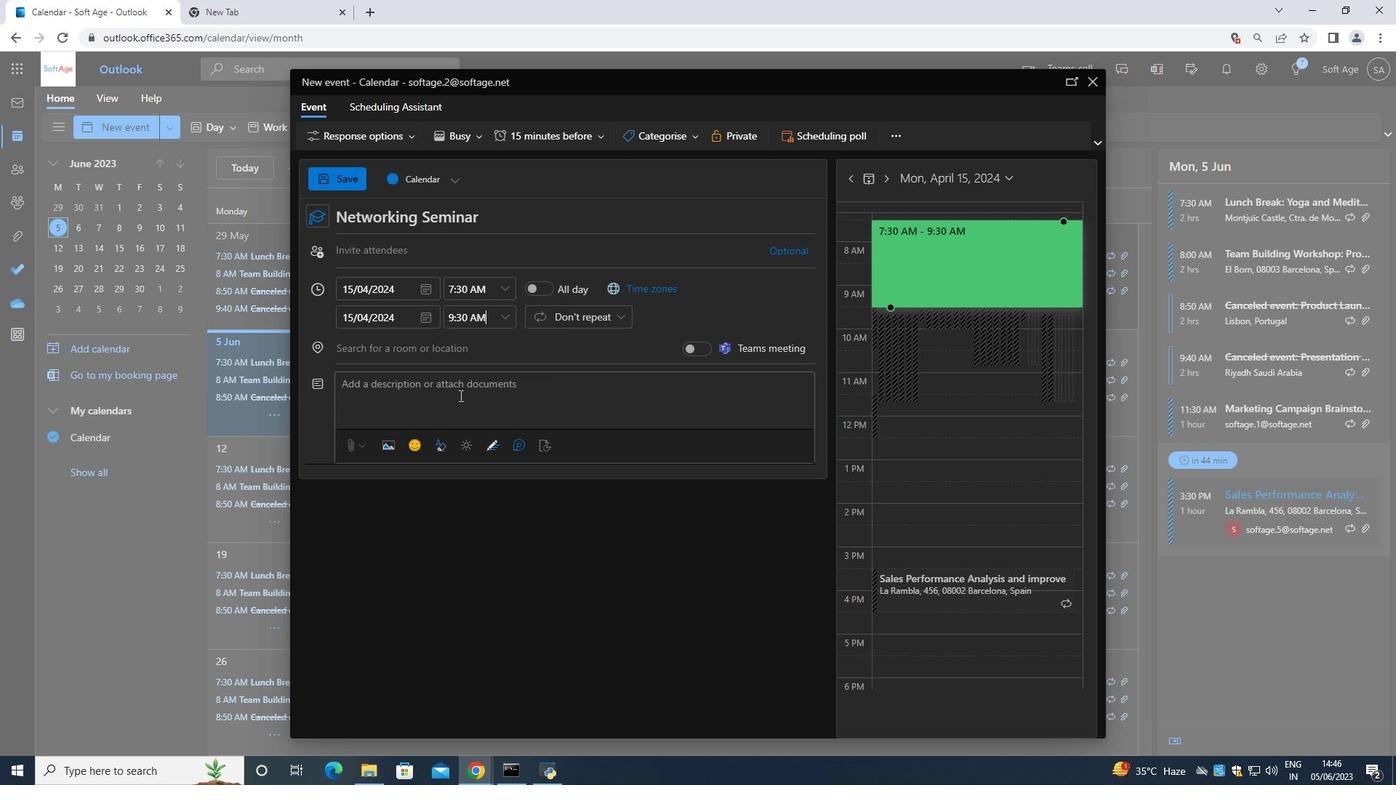 
Action: Mouse moved to (459, 391)
Screenshot: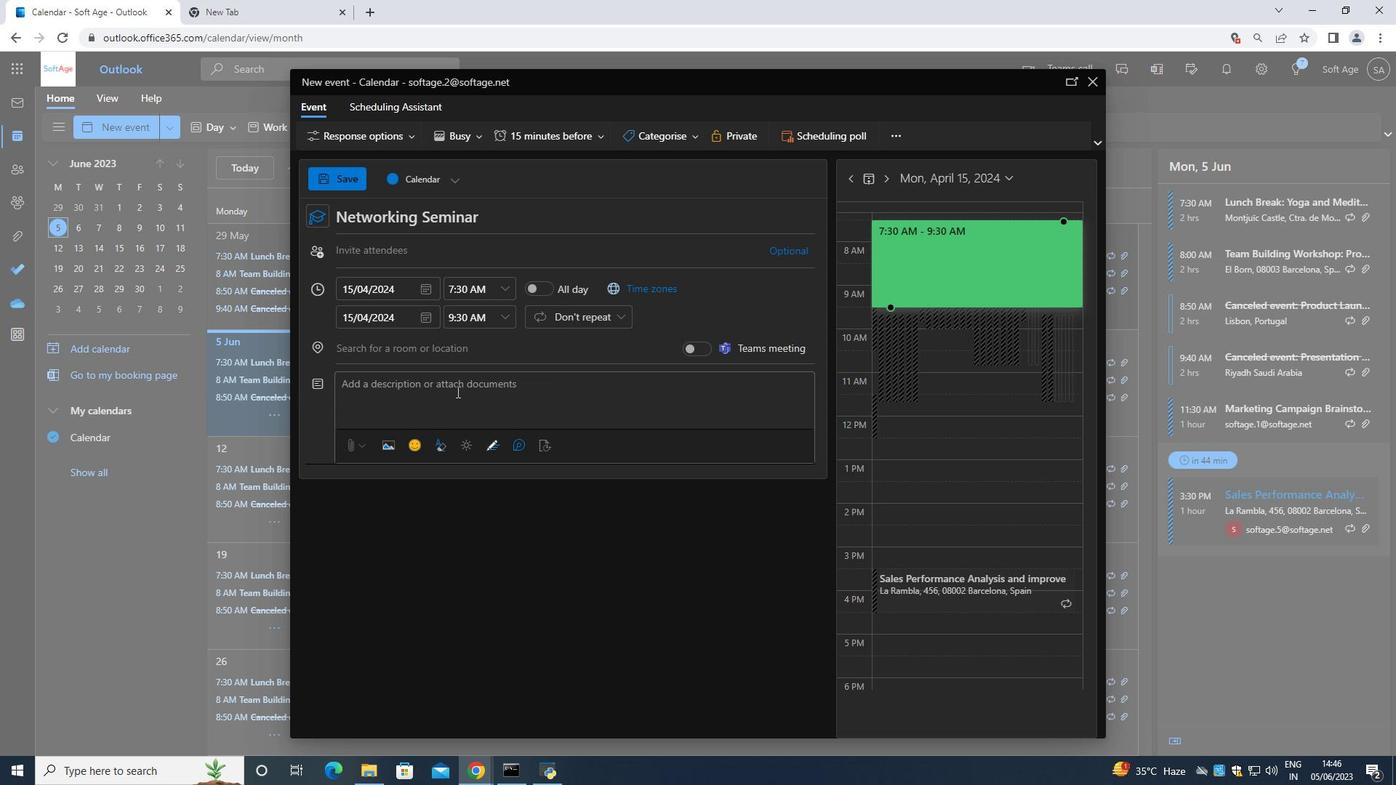 
Action: Key pressed <Key.shift>Inst
Screenshot: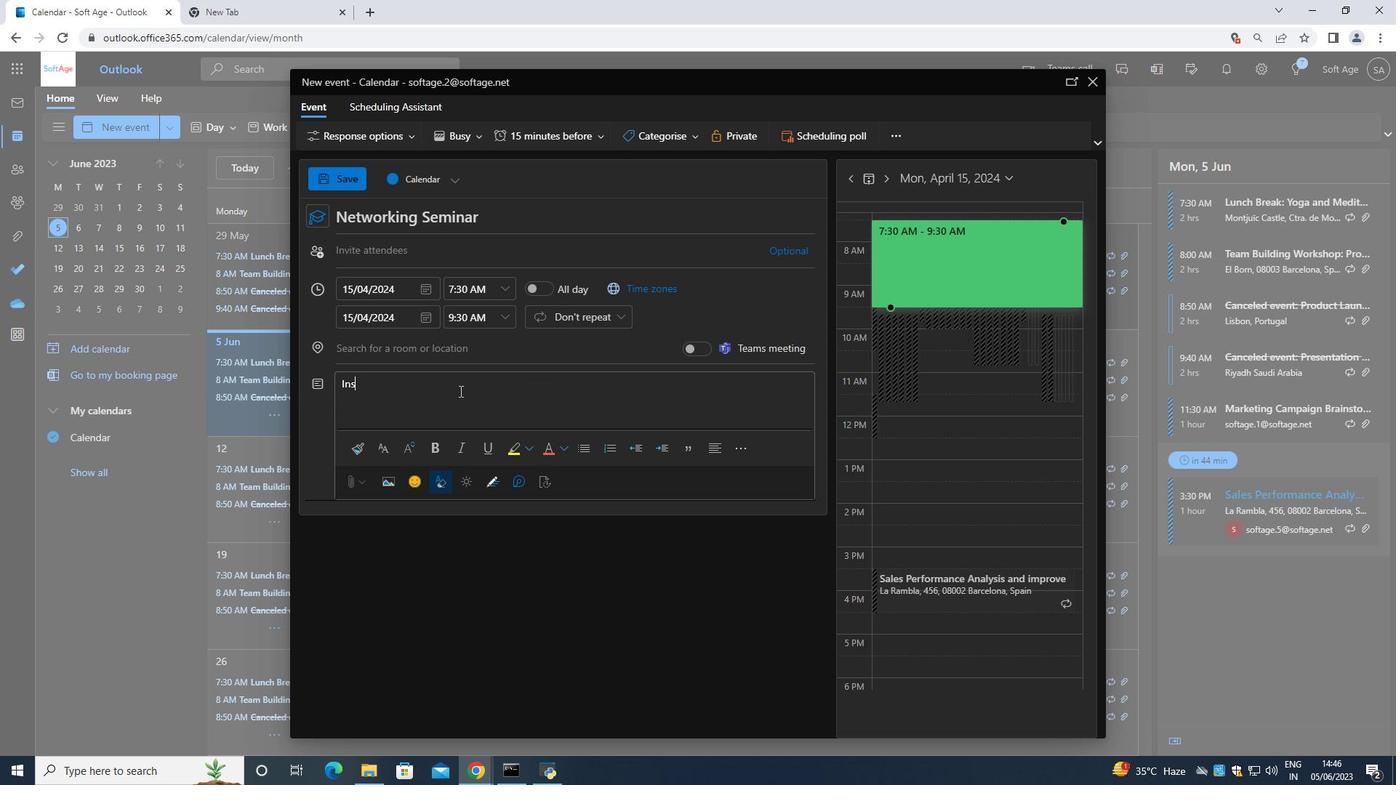 
Action: Mouse moved to (459, 391)
Screenshot: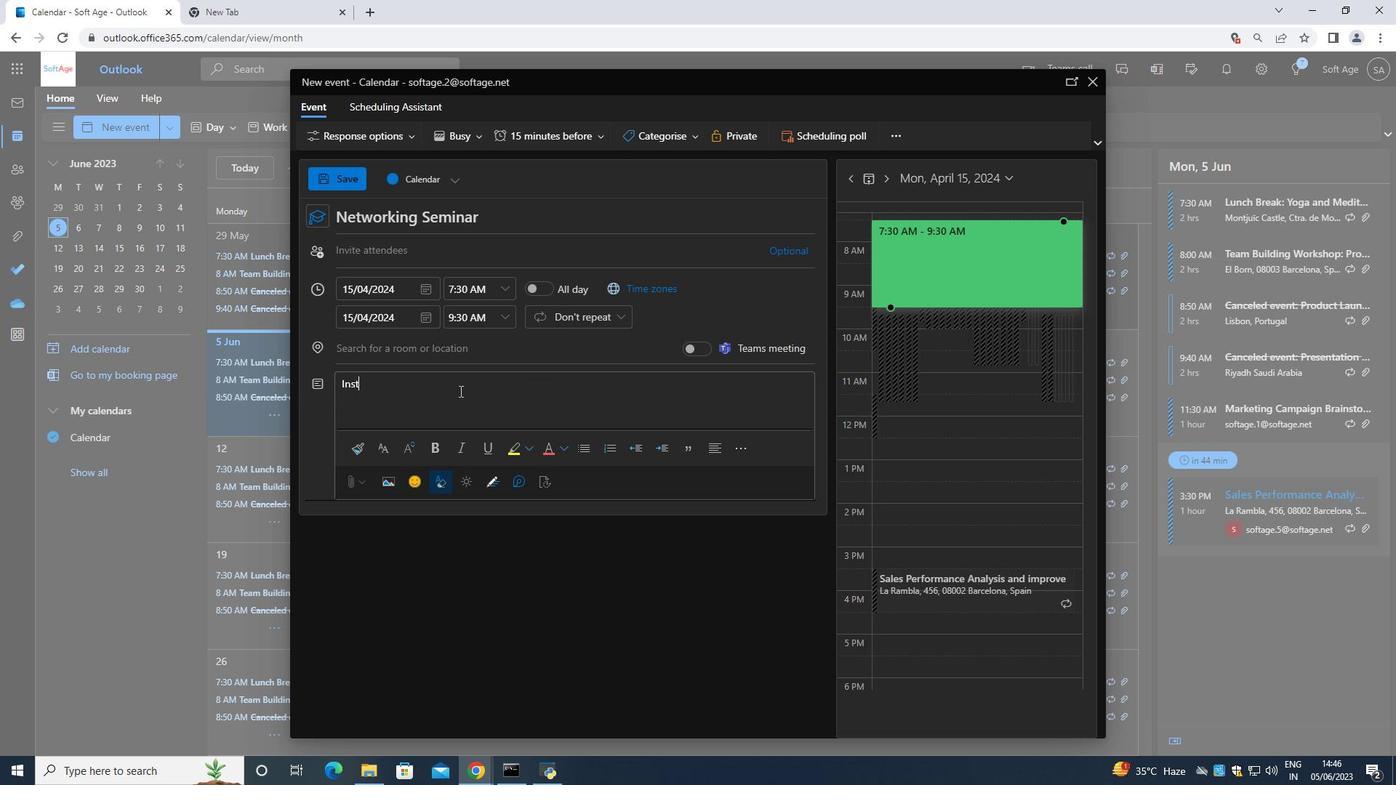
Action: Key pressed ruct<Key.space>the<Key.space>fallers<Key.space>to<Key.space>stand<Key.space>with<Key.space>their<Key.space>back<Key.space>to<Key.space>thrie<Key.space><Key.backspace><Key.backspace><Key.backspace><Key.backspace>er<Key.backspace>ir<Key.space>catchers<Key.space>,<Key.space>arms<Key.space>crossed<Key.space>against<Key.space>their<Key.space>chest<Key.space>,<Key.space>and<Key.space>feet<Key.space>together<Key.space>.<Key.space><Key.shift>The<Key.space>cath<Key.backspace>cher<Key.space>should<Key.space>position<Key.space>them<Key.space>selves<Key.space>directly<Key.space>behind<Key.space>the<Key.space>fallers<Key.space>,<Key.space>ready<Key.space>to<Key.space>receive<Key.space>them<Key.space>.
Screenshot: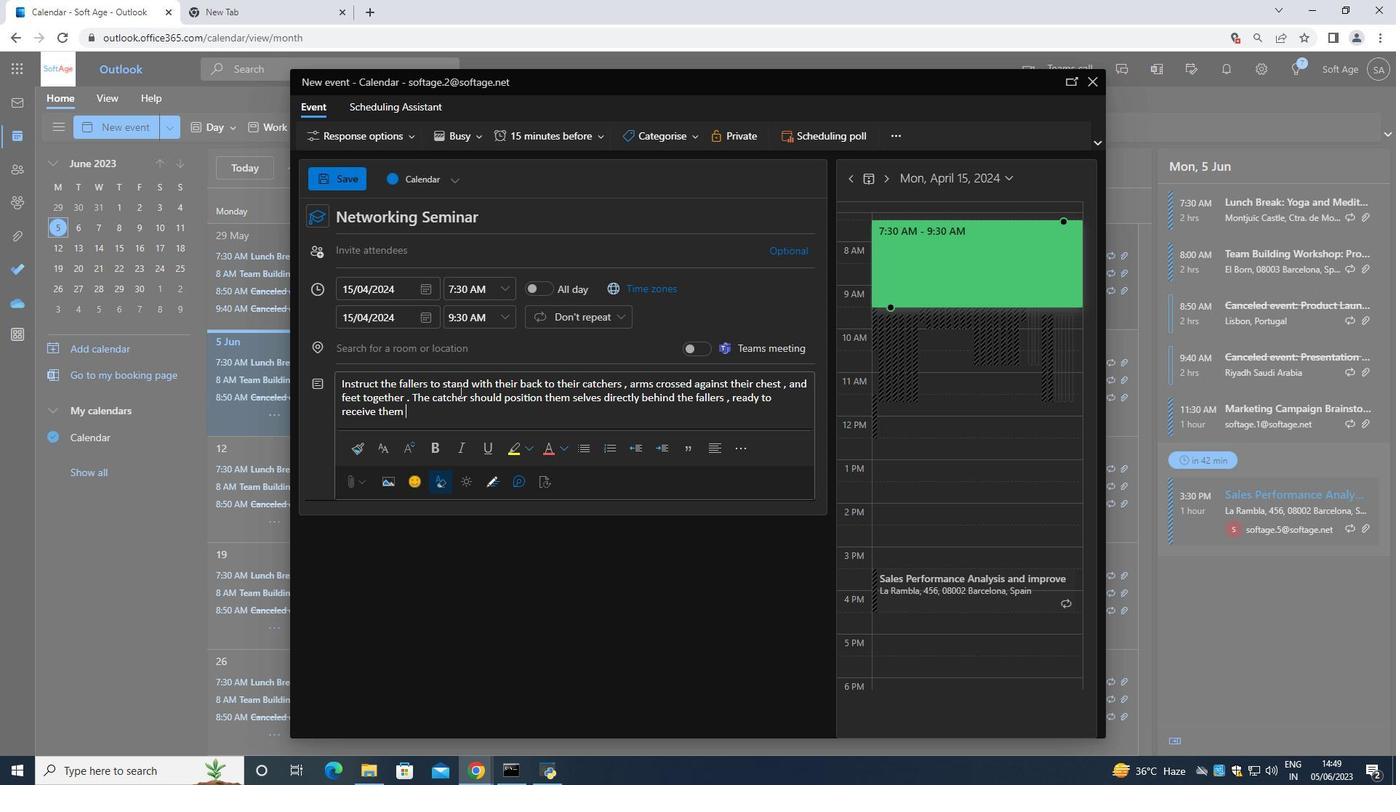 
Action: Mouse moved to (671, 128)
Screenshot: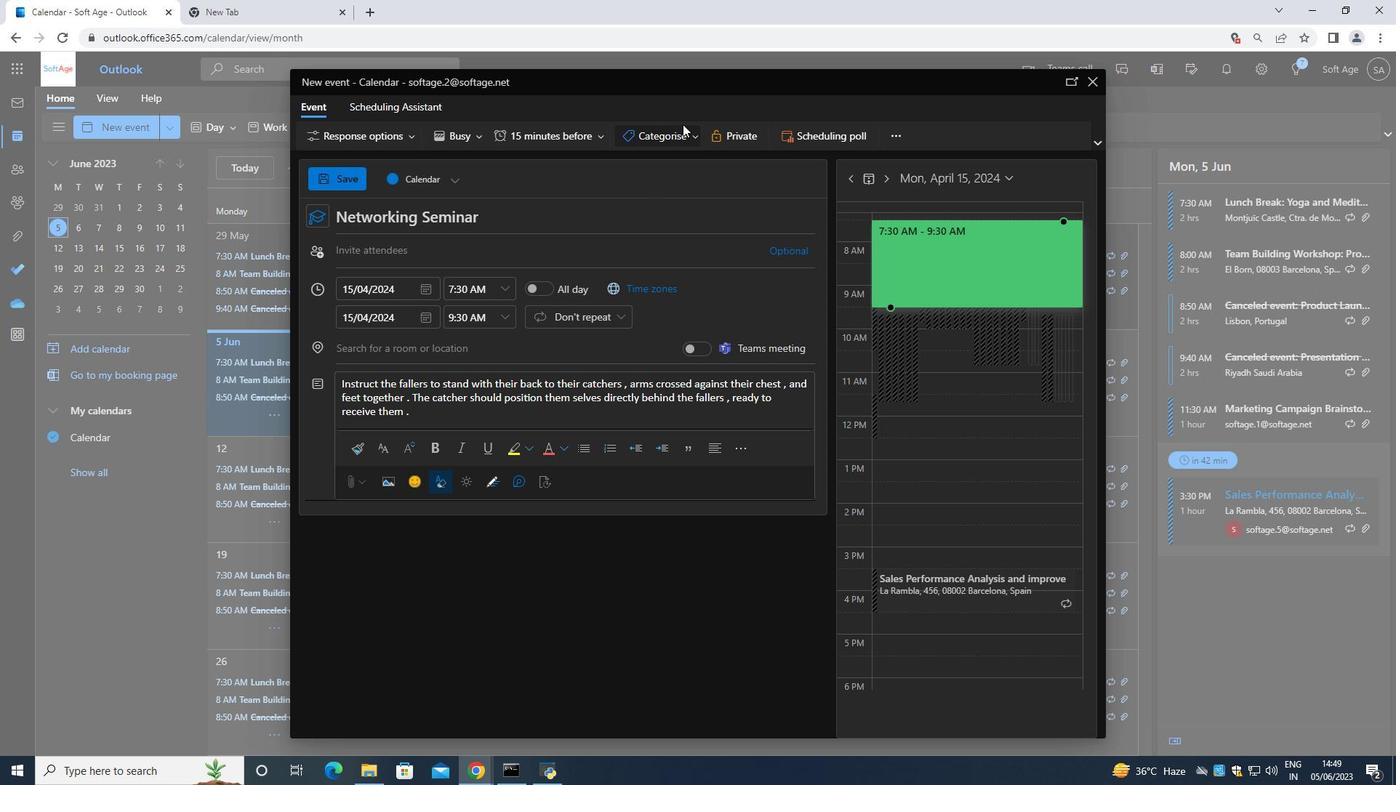 
Action: Mouse pressed left at (671, 128)
Screenshot: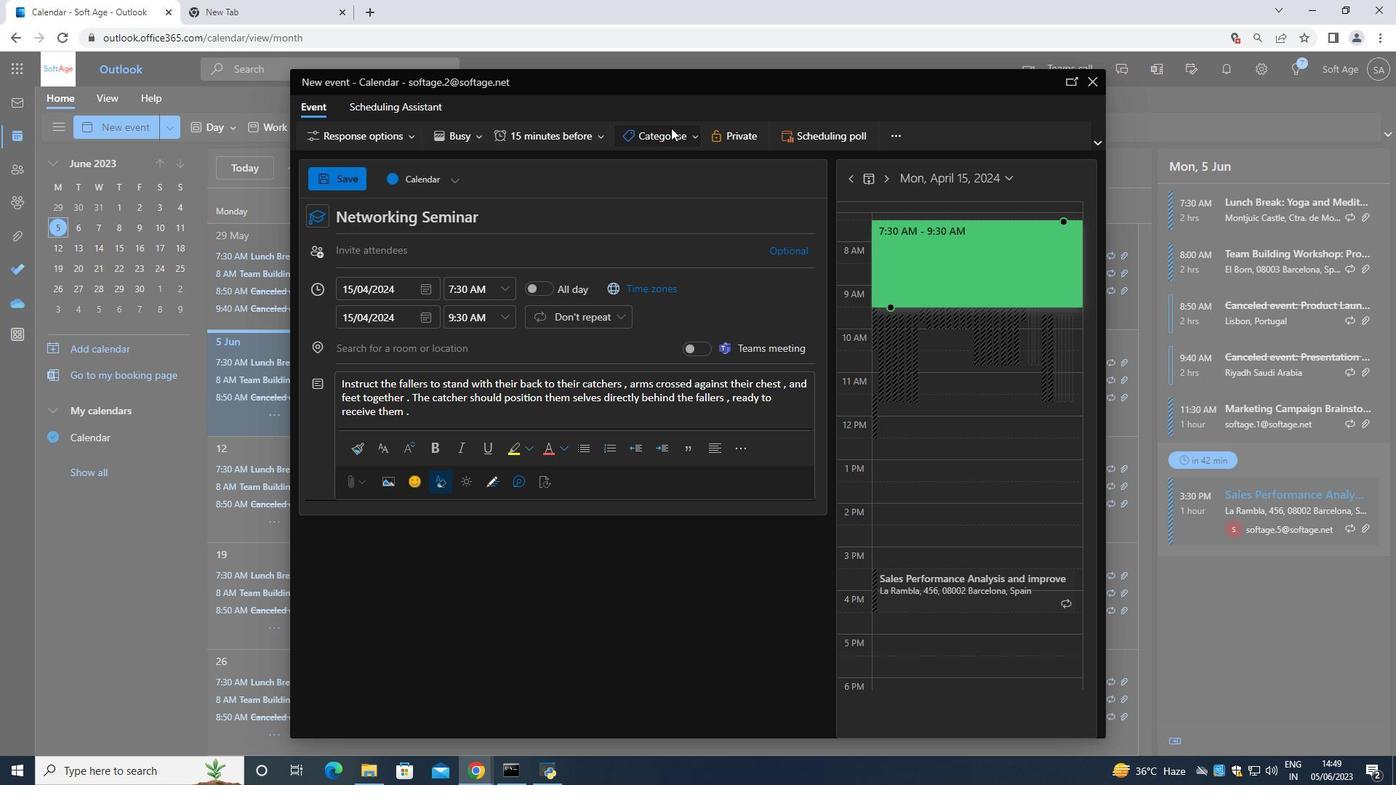 
Action: Mouse moved to (666, 200)
Screenshot: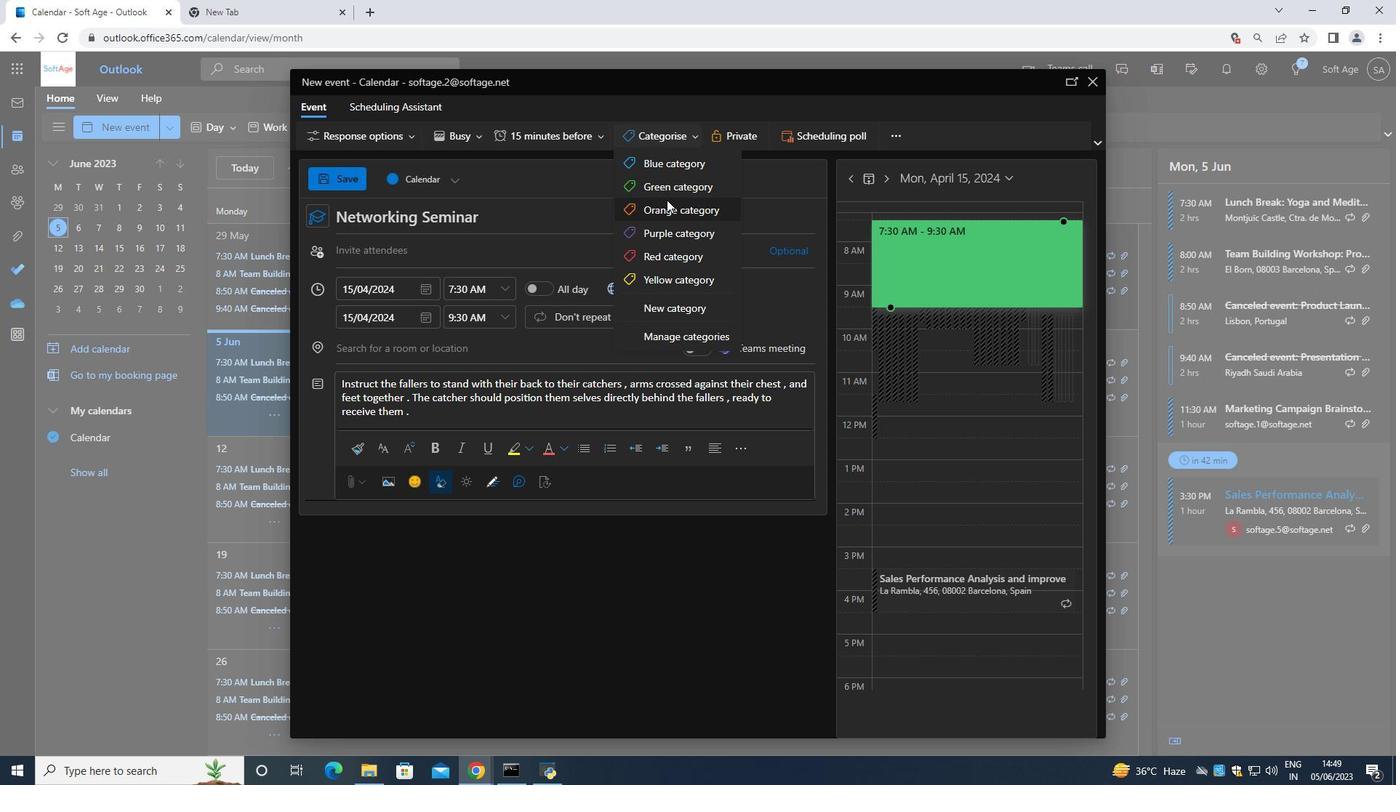 
Action: Mouse pressed left at (666, 200)
Screenshot: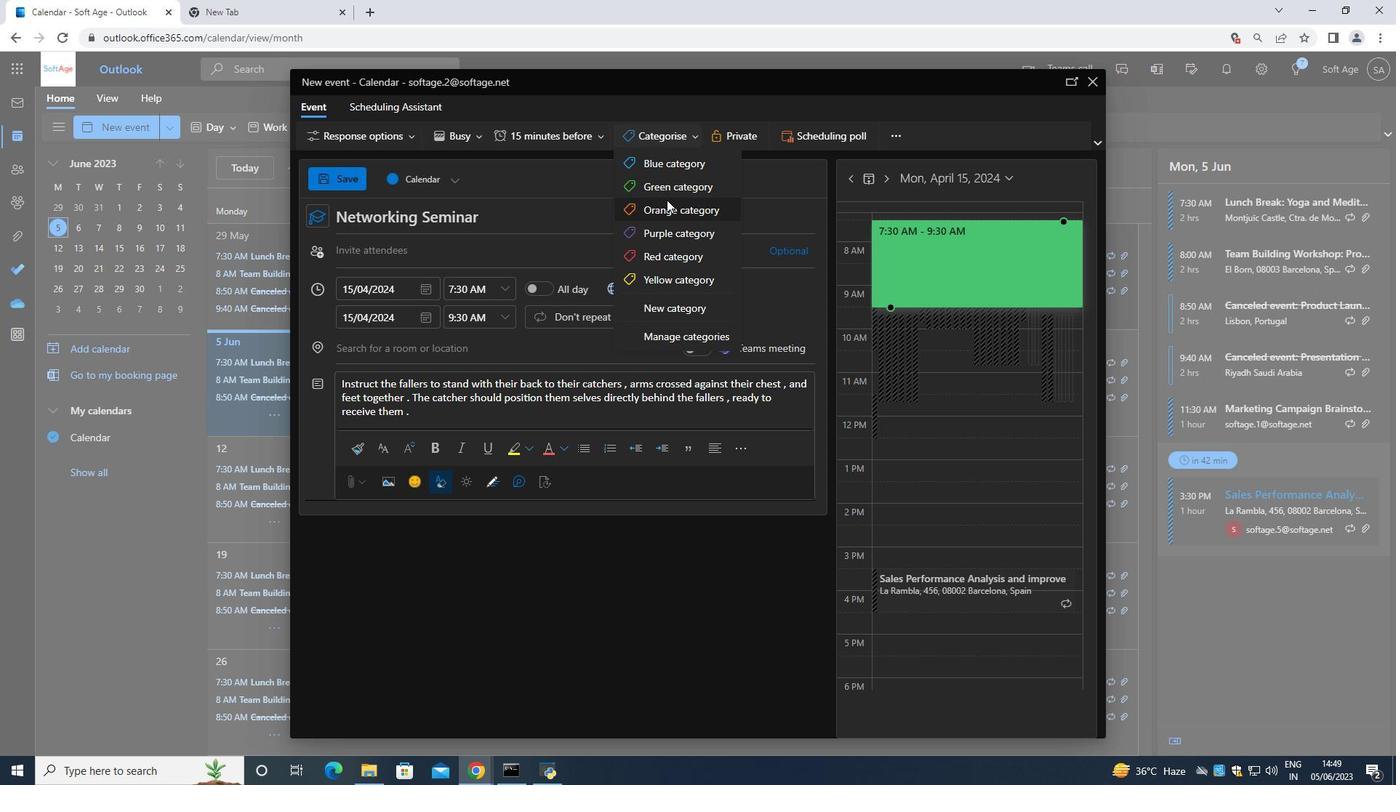 
Action: Mouse moved to (514, 343)
Screenshot: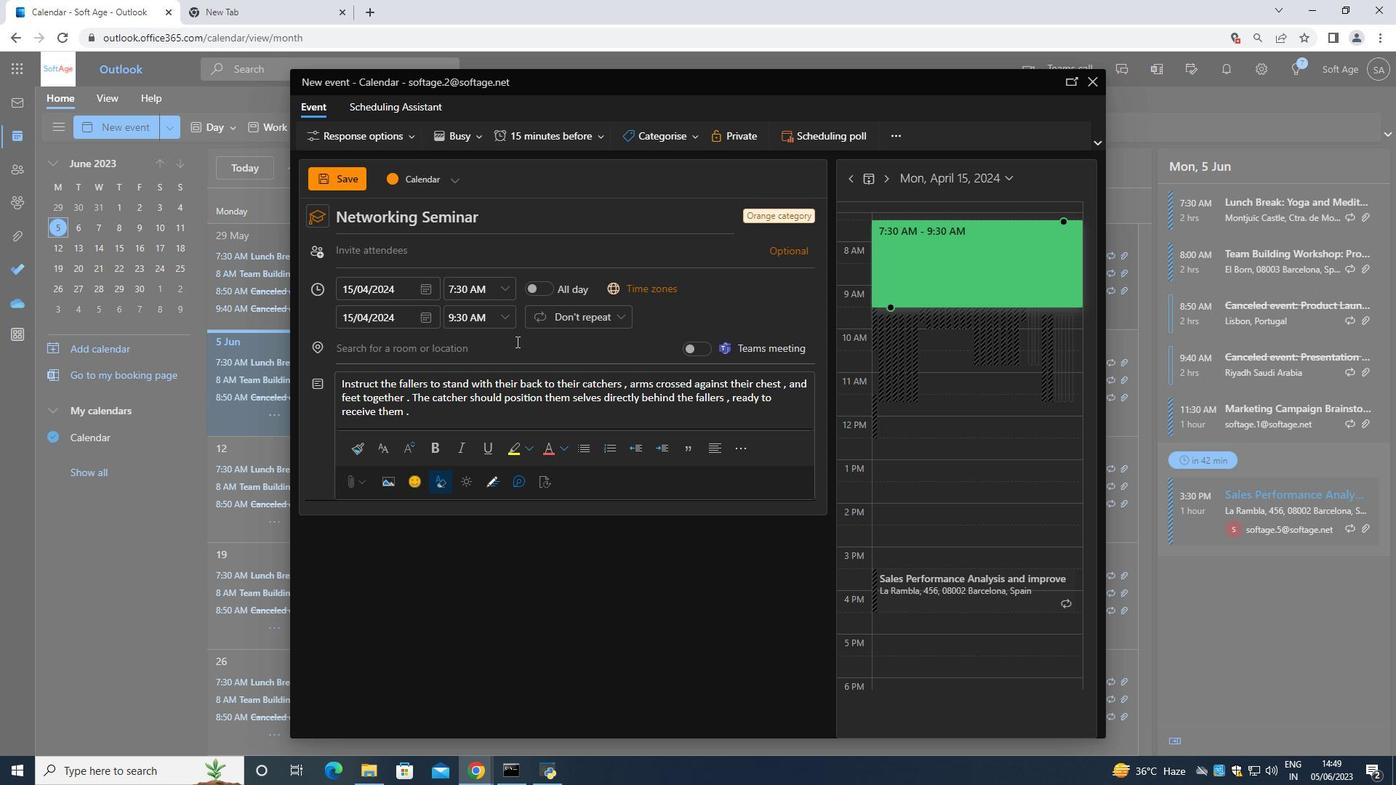 
Action: Mouse pressed left at (514, 343)
Screenshot: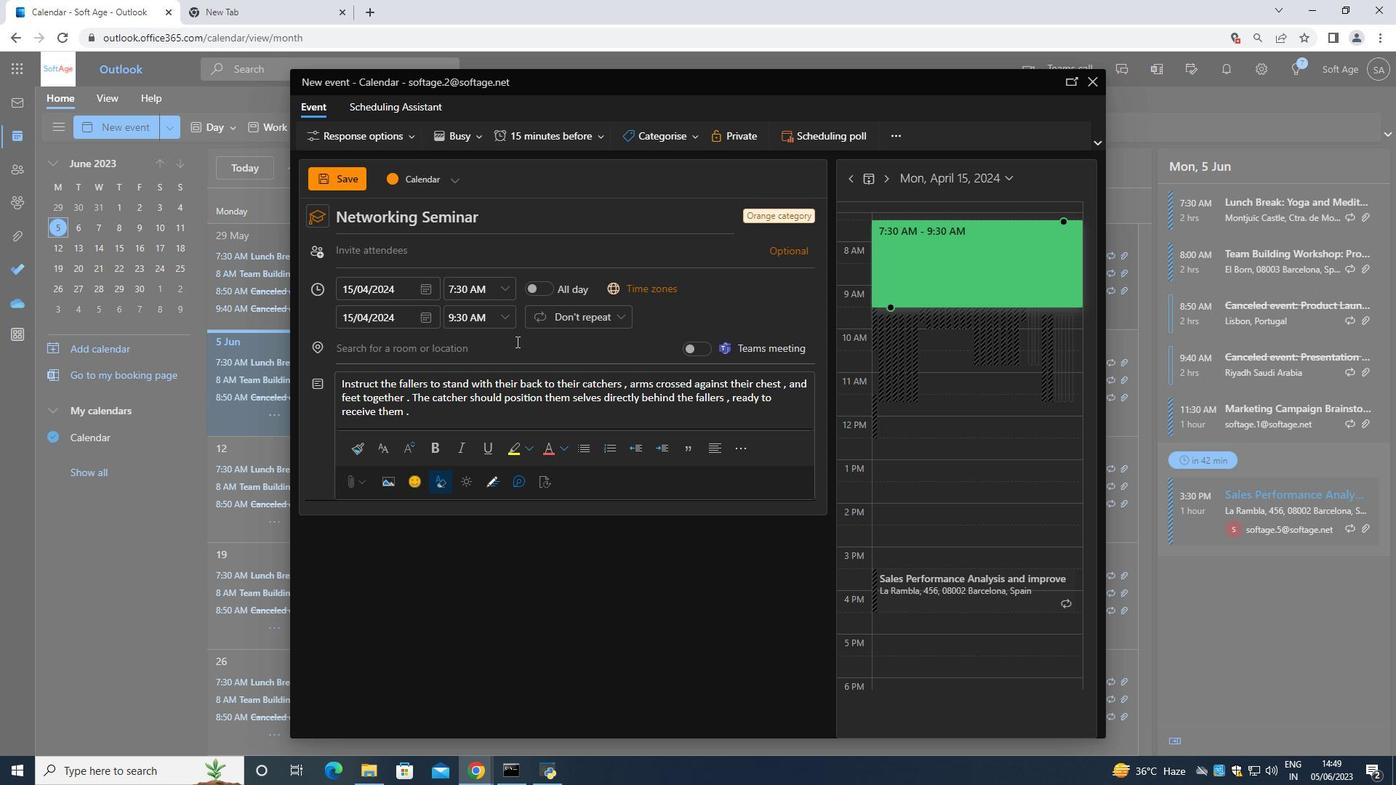 
Action: Mouse moved to (517, 344)
Screenshot: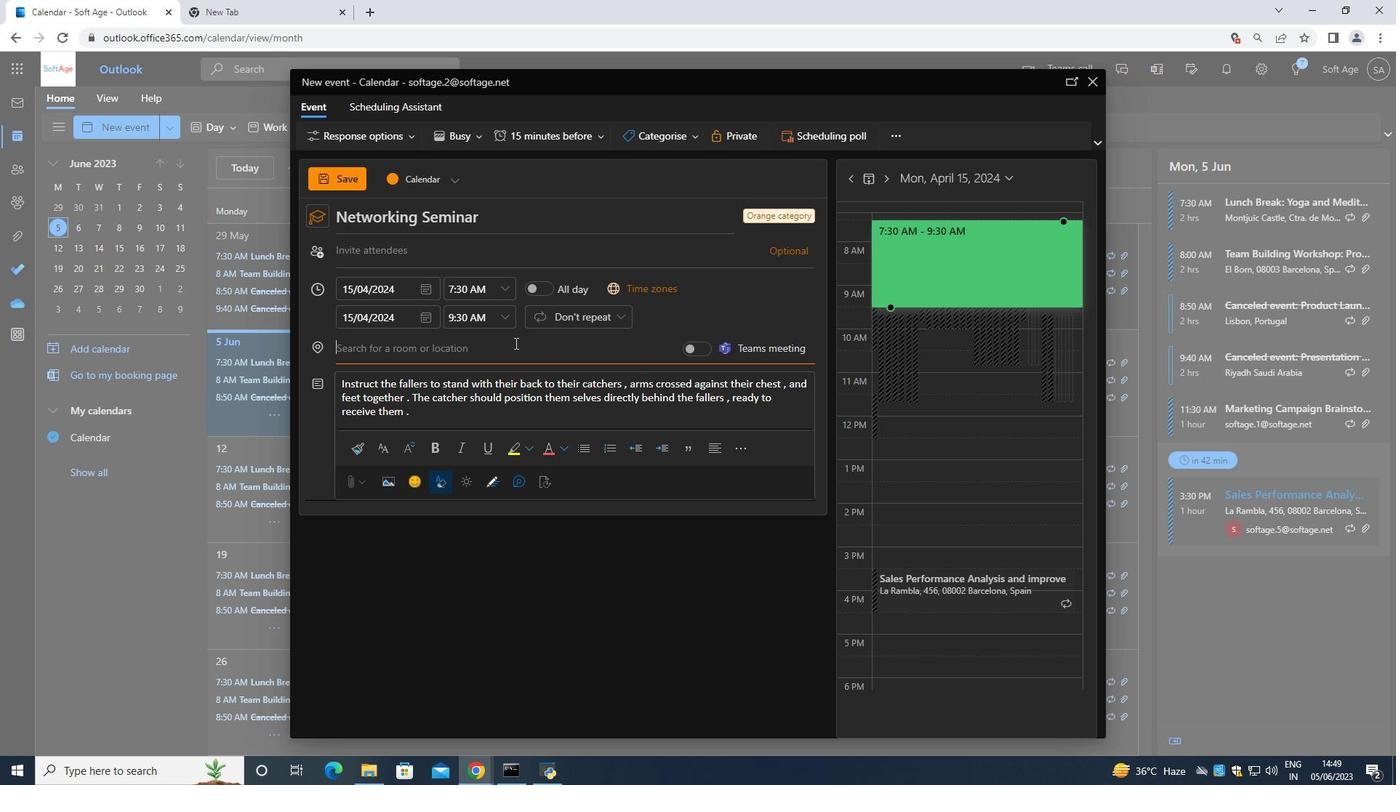 
Action: Key pressed 123<Key.space><Key.shift><Key.shift><Key.shift><Key.shift><Key.shift><Key.shift><Key.shift>Plak<Key.space><Key.shift>Beach<Key.space>,<Key.space><Key.shift>naxos<Key.space><Key.backspace><Key.backspace><Key.backspace><Key.backspace><Key.backspace><Key.backspace><Key.shift>Naxos<Key.space>,<Key.space><Key.shift><Key.shift><Key.shift><Key.shift><Key.shift><Key.shift><Key.shift>Greece
Screenshot: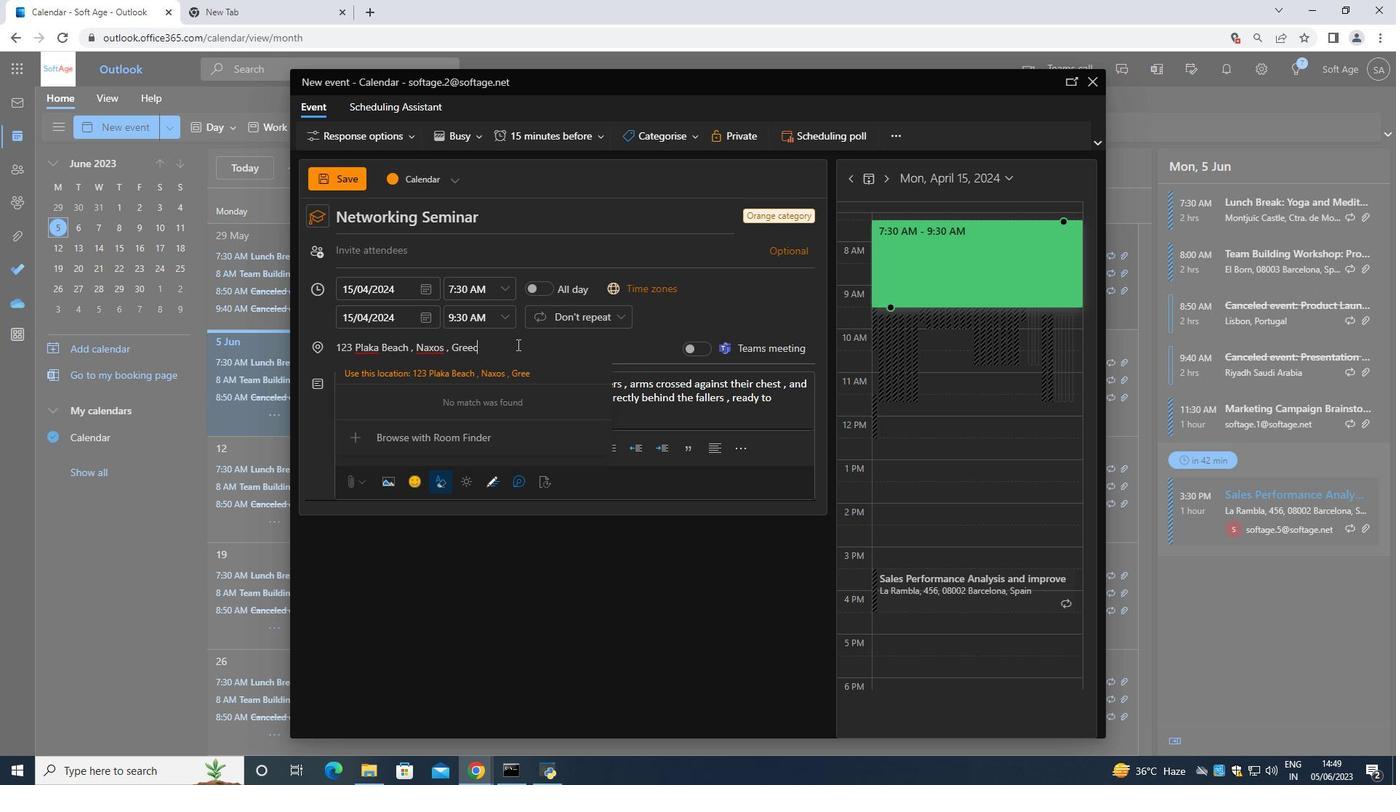 
Action: Mouse moved to (450, 255)
Screenshot: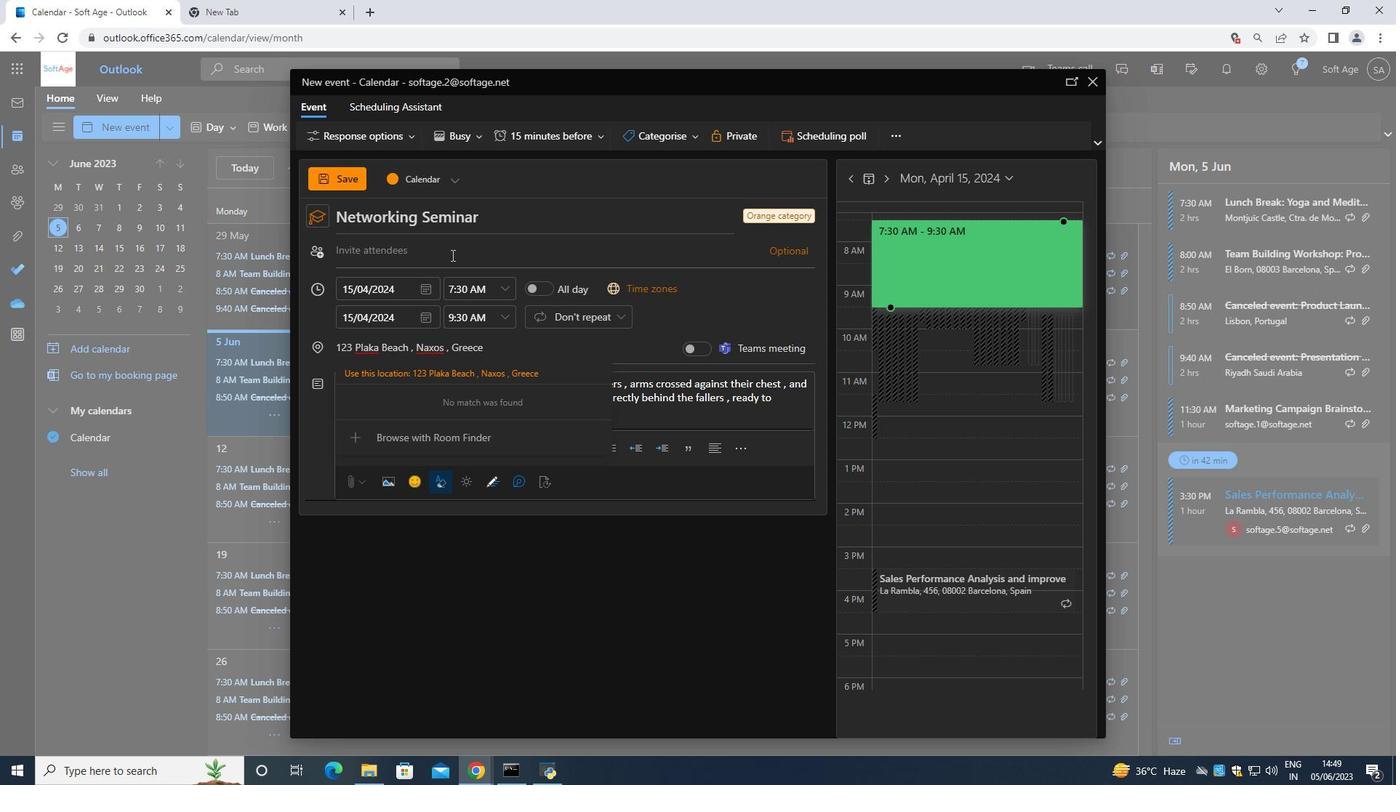 
Action: Mouse pressed left at (450, 255)
Screenshot: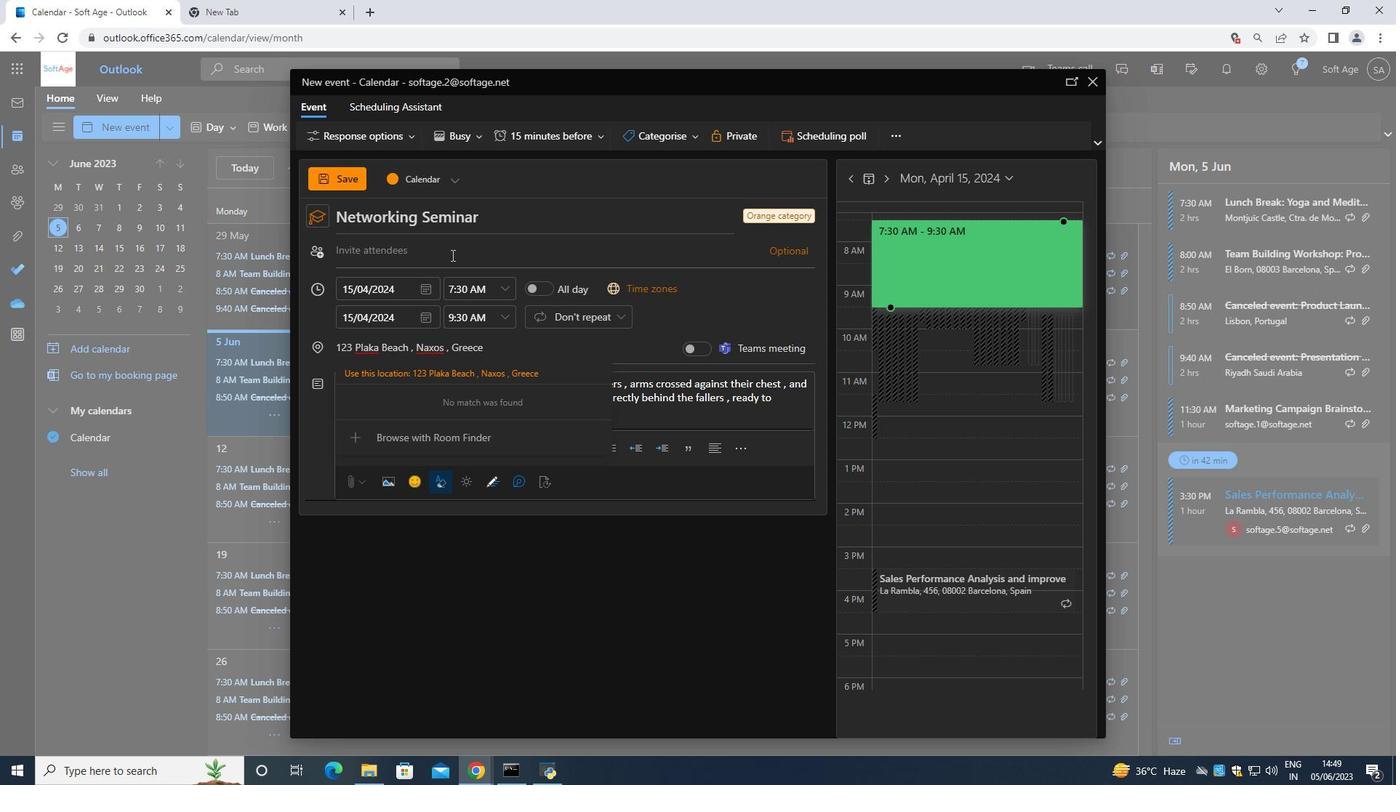 
Action: Key pressed <Key.shift><Key.shift>Softage<Key.shift>.7<Key.shift>2softage,<Key.backspace>.net
Screenshot: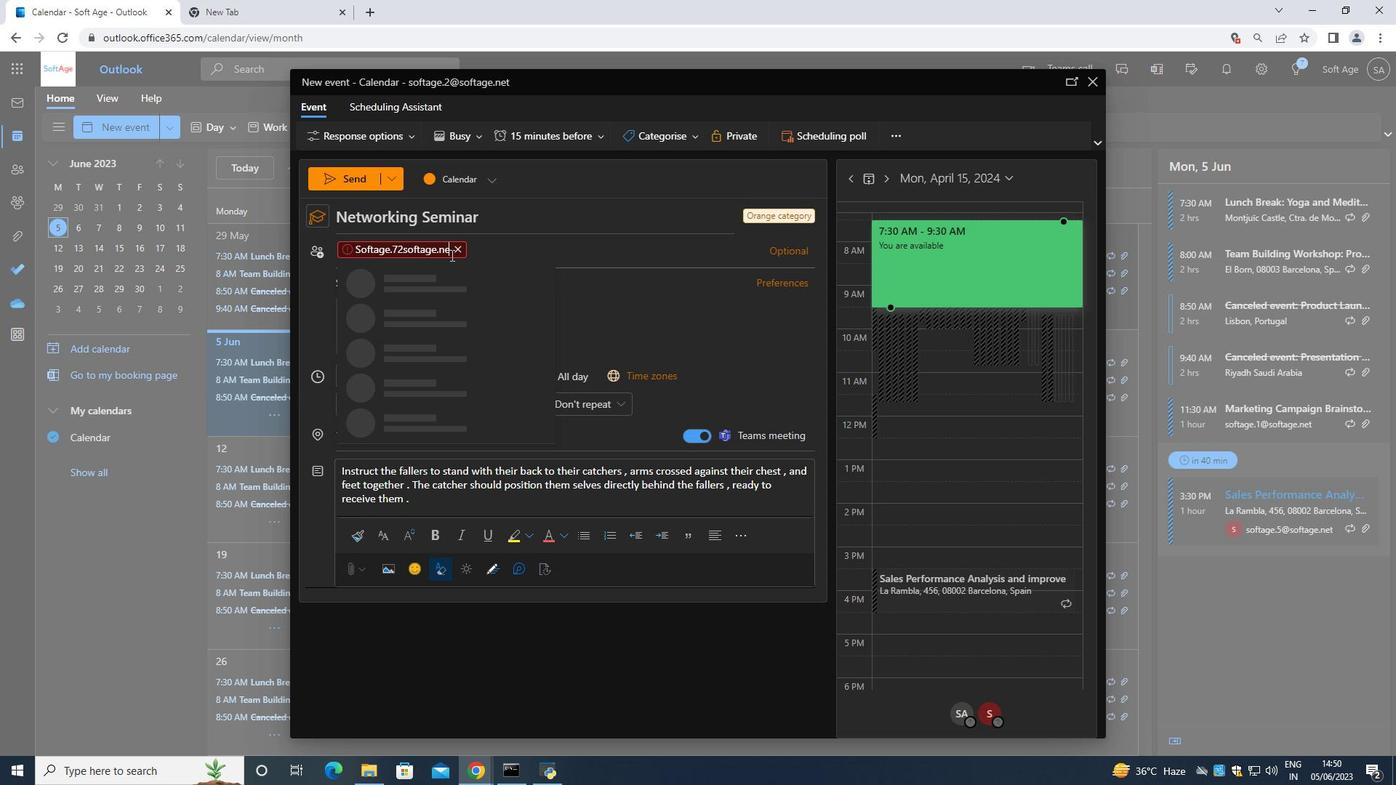 
Action: Mouse moved to (458, 255)
Screenshot: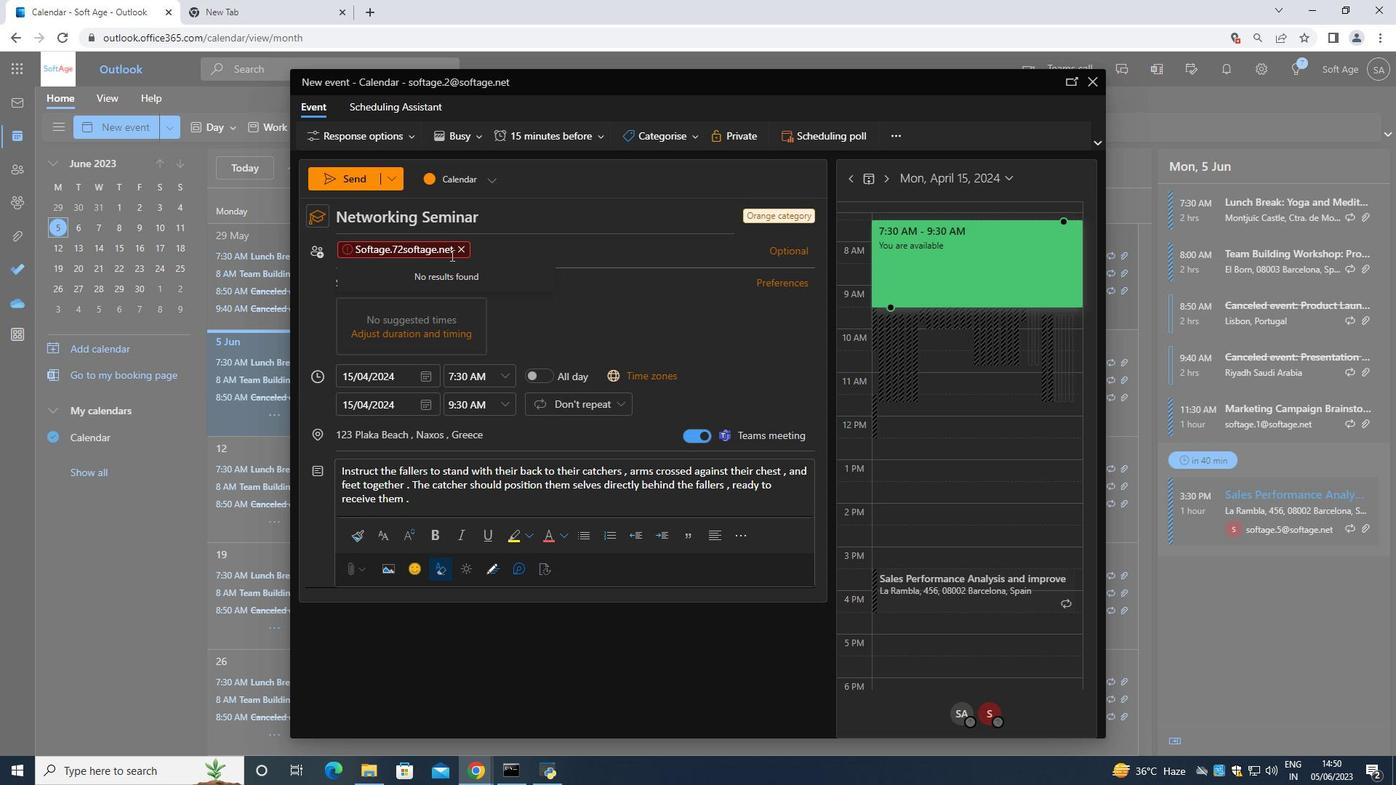 
Action: Key pressed <Key.backspace><Key.backspace><Key.backspace><Key.backspace><Key.backspace><Key.backspace><Key.backspace><Key.backspace><Key.backspace><Key.backspace><Key.backspace><Key.backspace><Key.shift>@
Screenshot: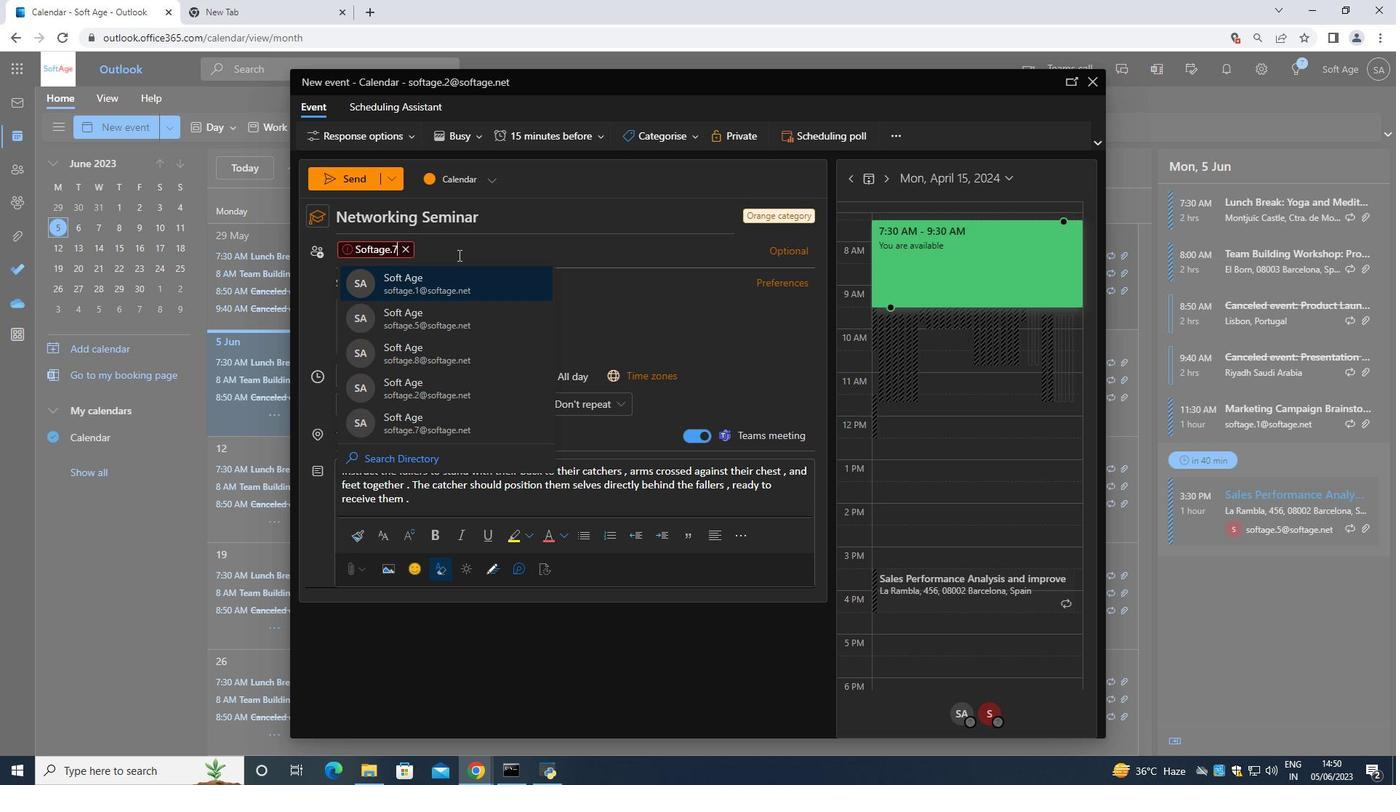 
Action: Mouse moved to (468, 274)
Screenshot: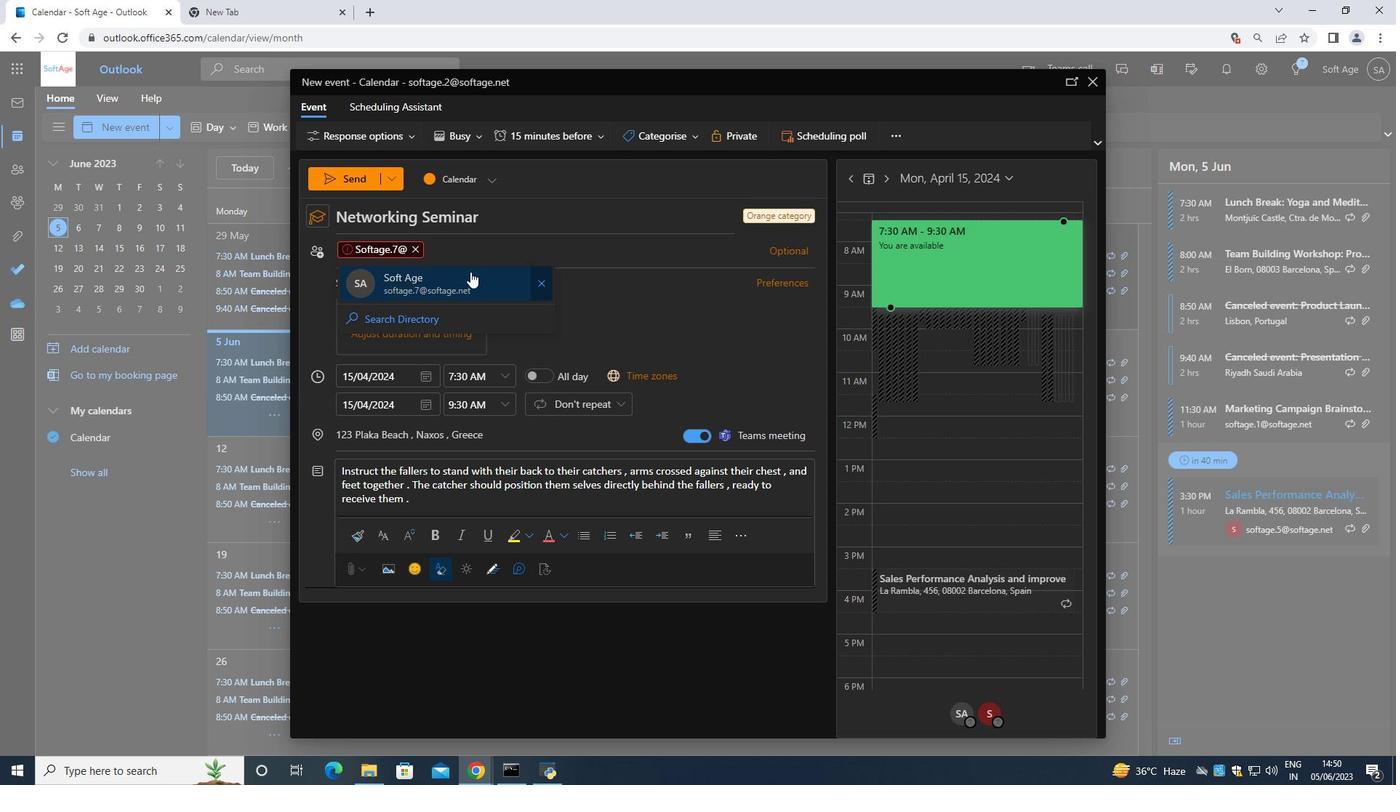 
Action: Mouse pressed left at (468, 274)
Screenshot: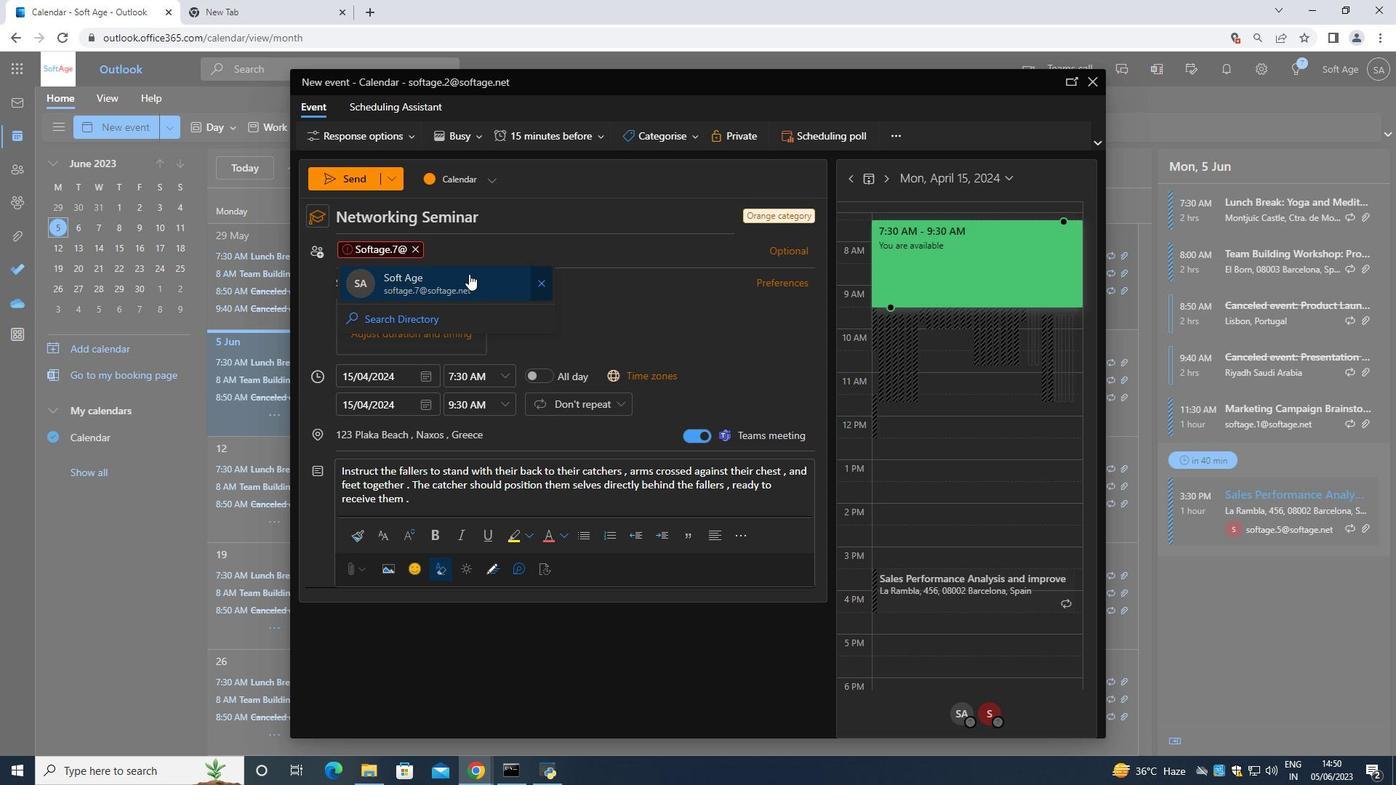 
Action: Mouse moved to (418, 247)
Screenshot: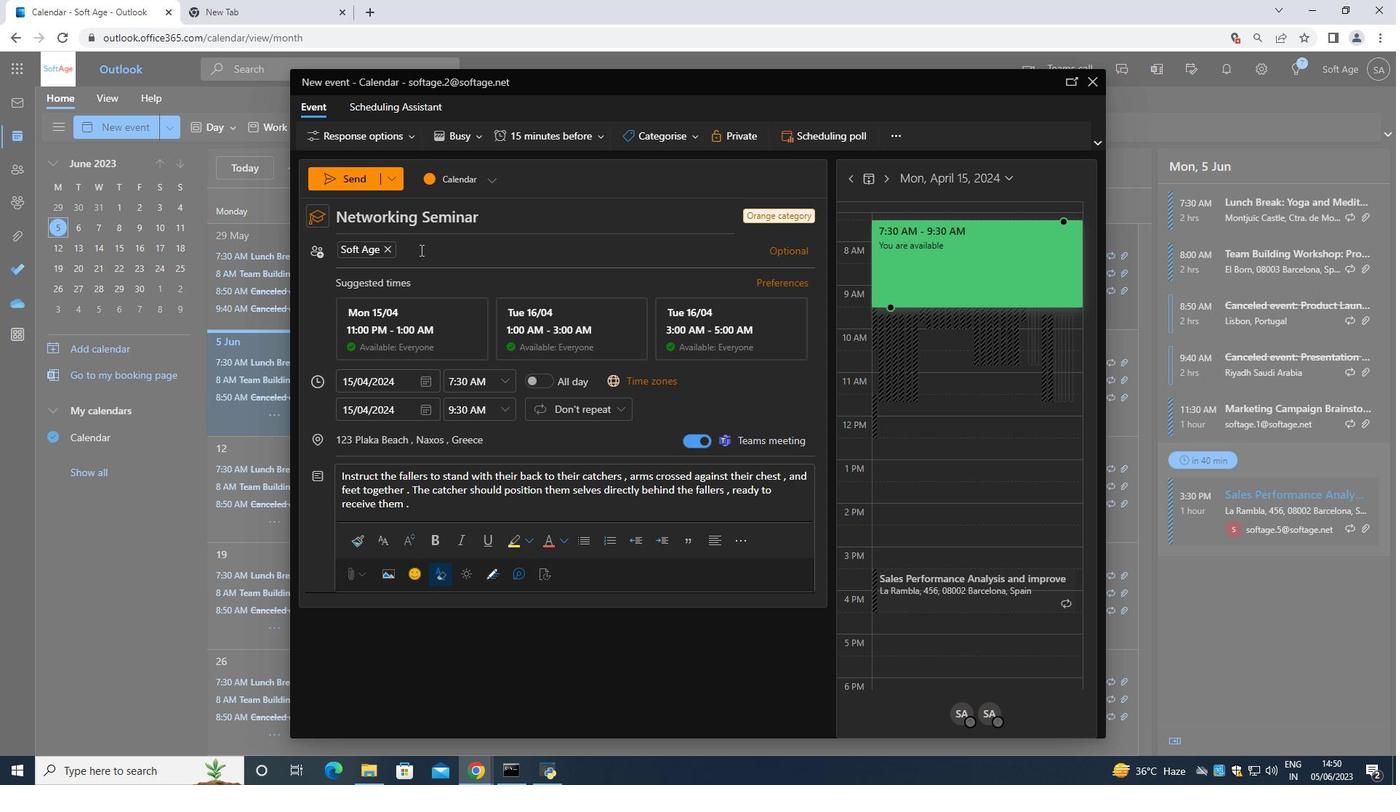 
Action: Key pressed <Key.shift>Softage.8<Key.shift>@
Screenshot: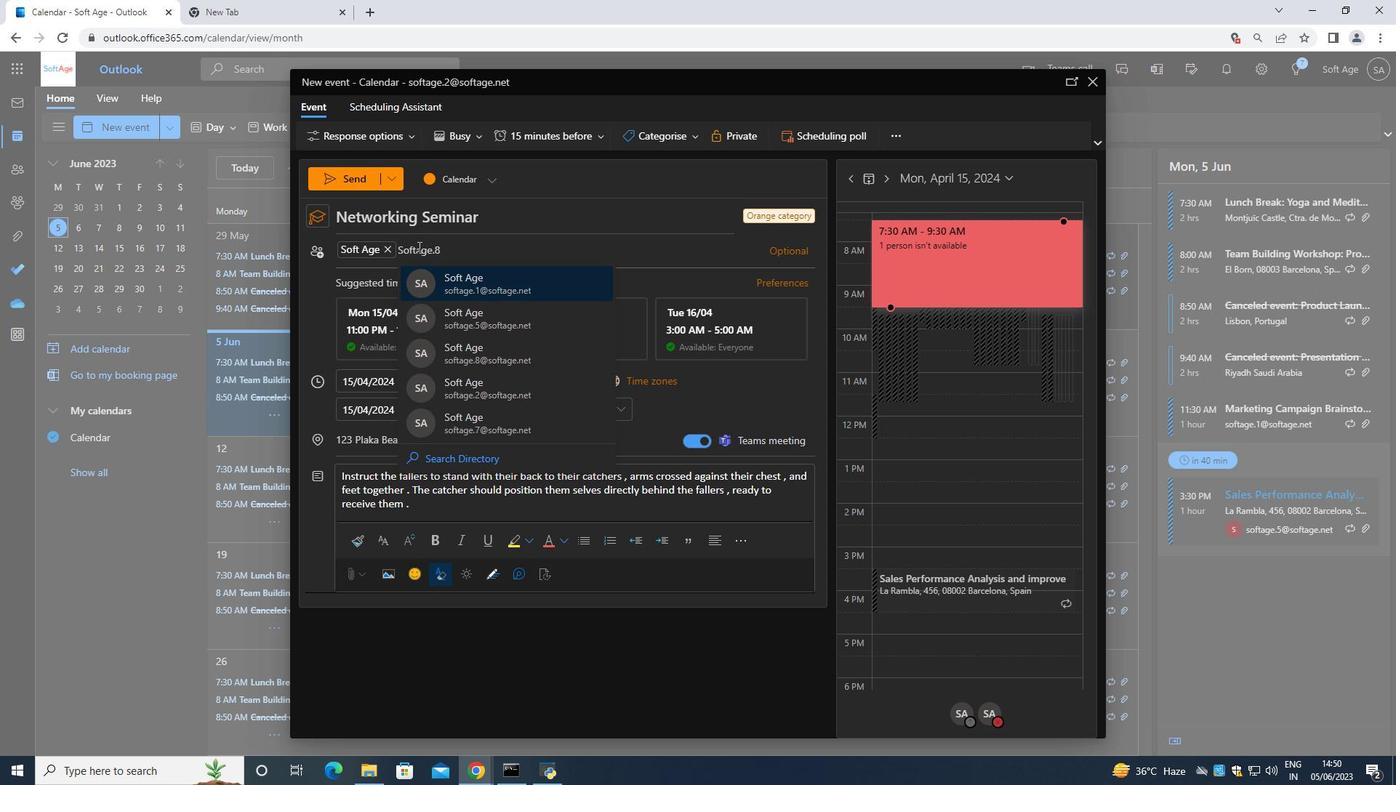 
Action: Mouse moved to (439, 270)
Screenshot: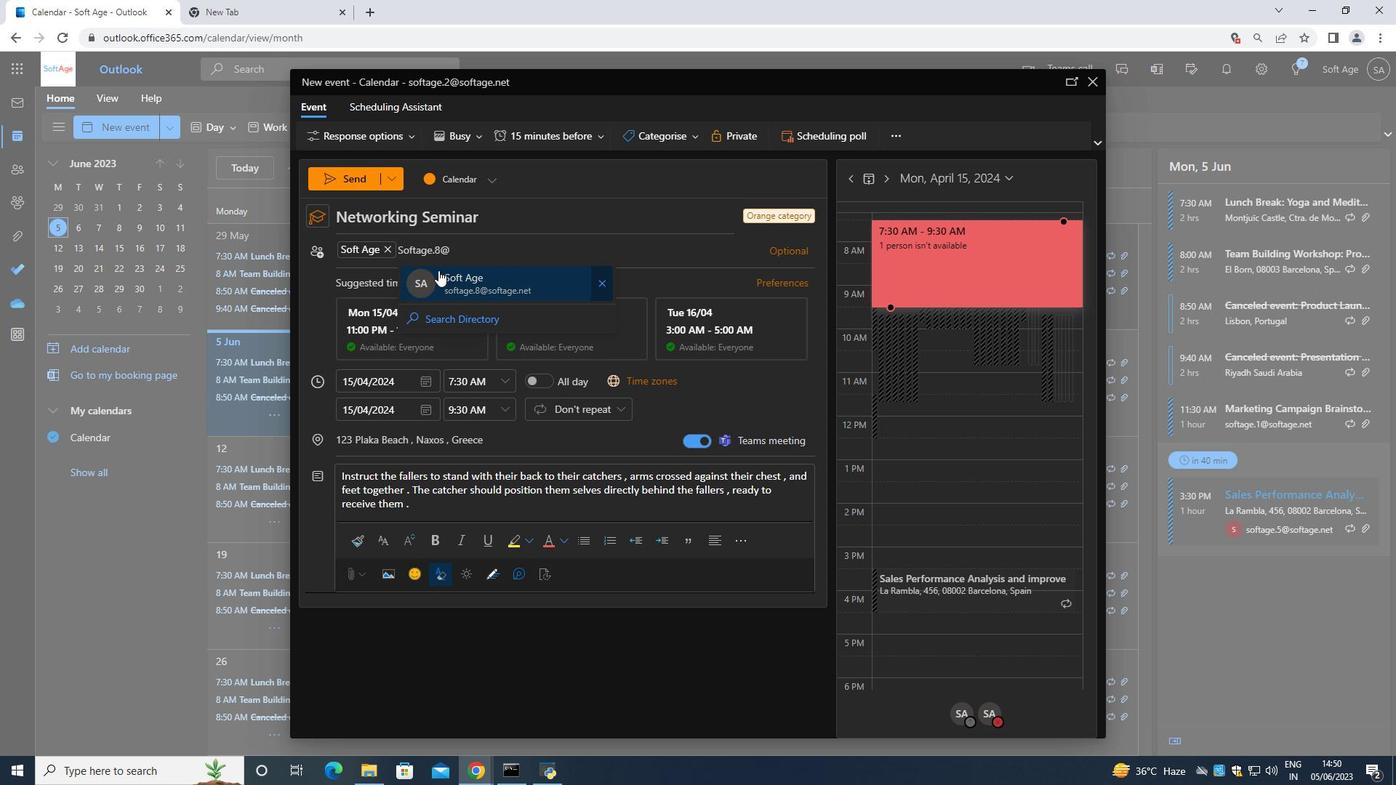 
Action: Mouse pressed left at (439, 270)
Screenshot: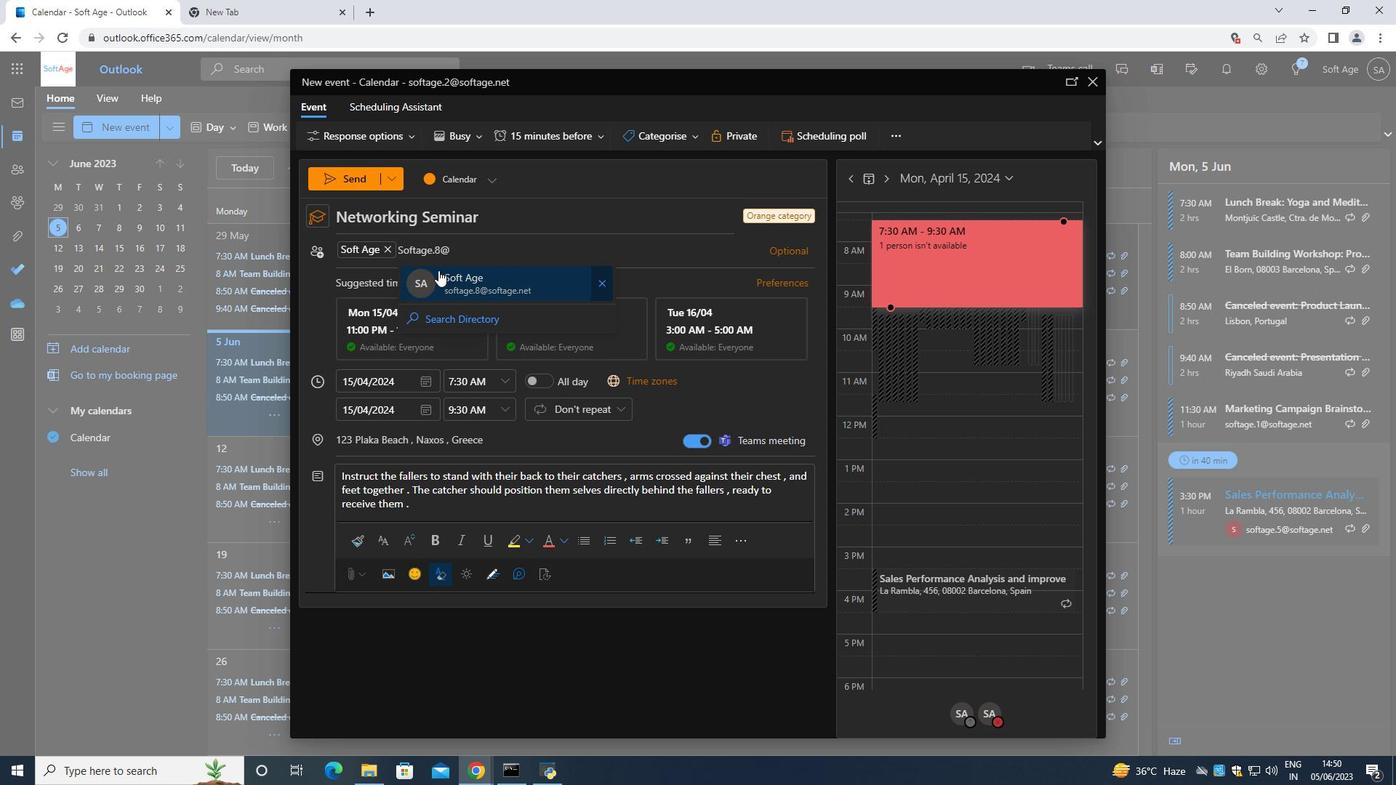 
Action: Mouse moved to (551, 133)
Screenshot: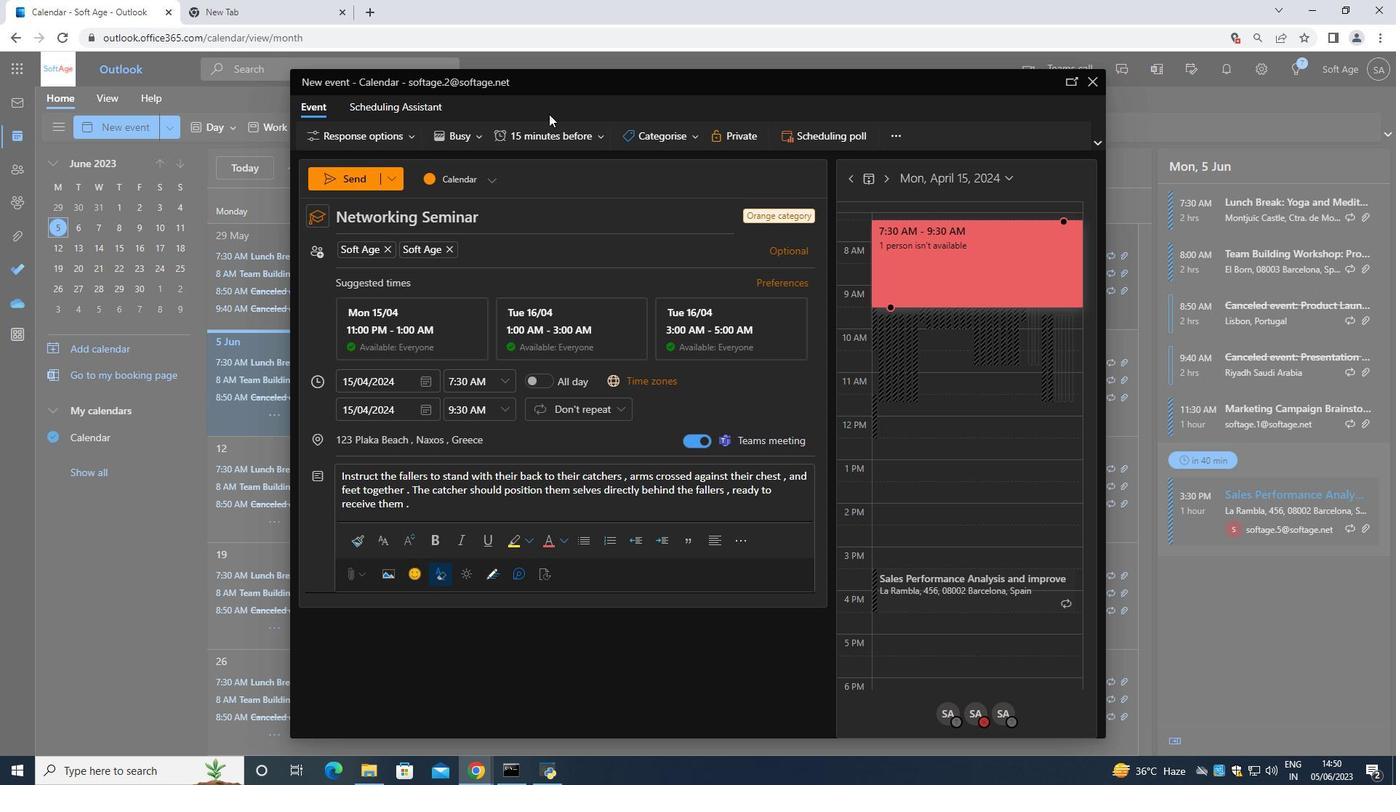 
Action: Mouse pressed left at (551, 133)
Screenshot: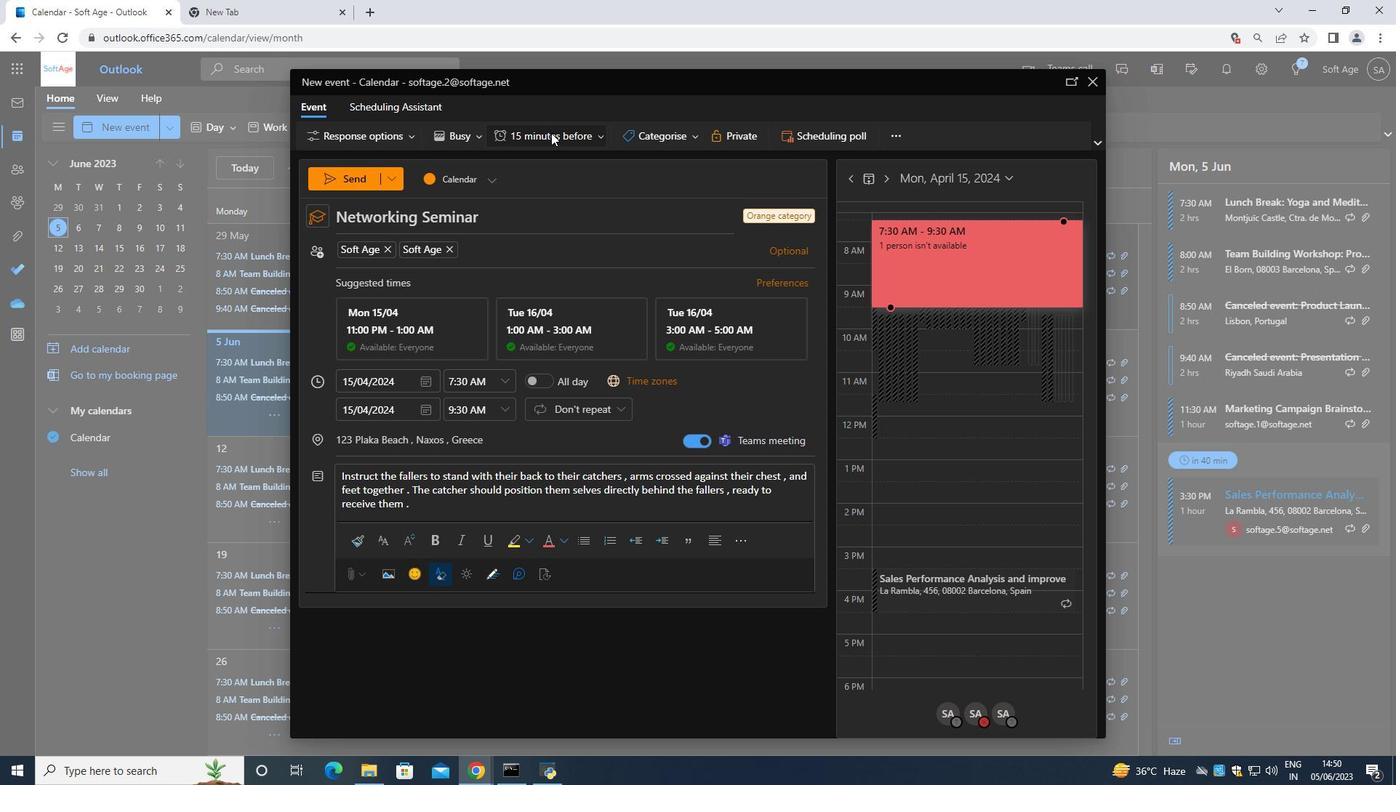 
Action: Mouse moved to (547, 320)
Screenshot: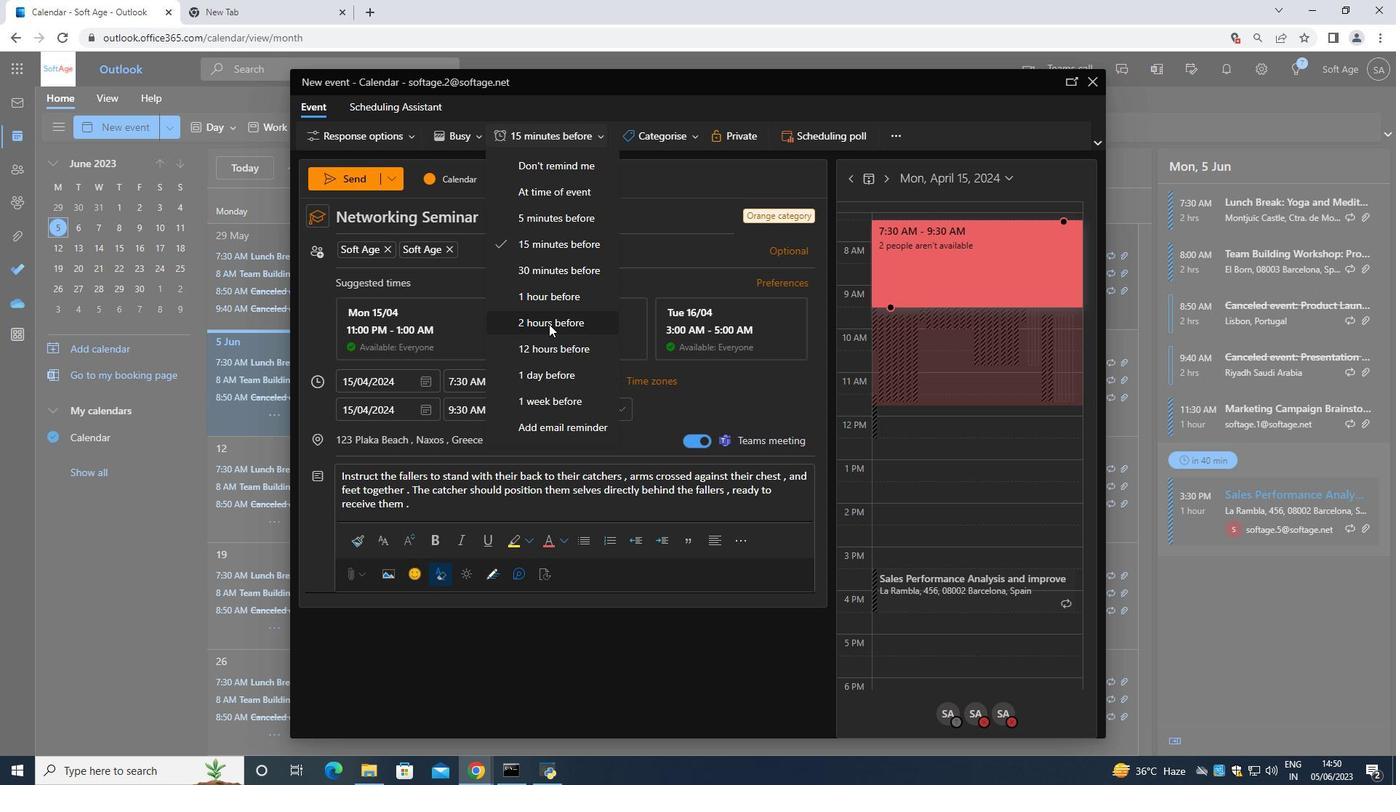 
Action: Mouse pressed left at (547, 320)
Screenshot: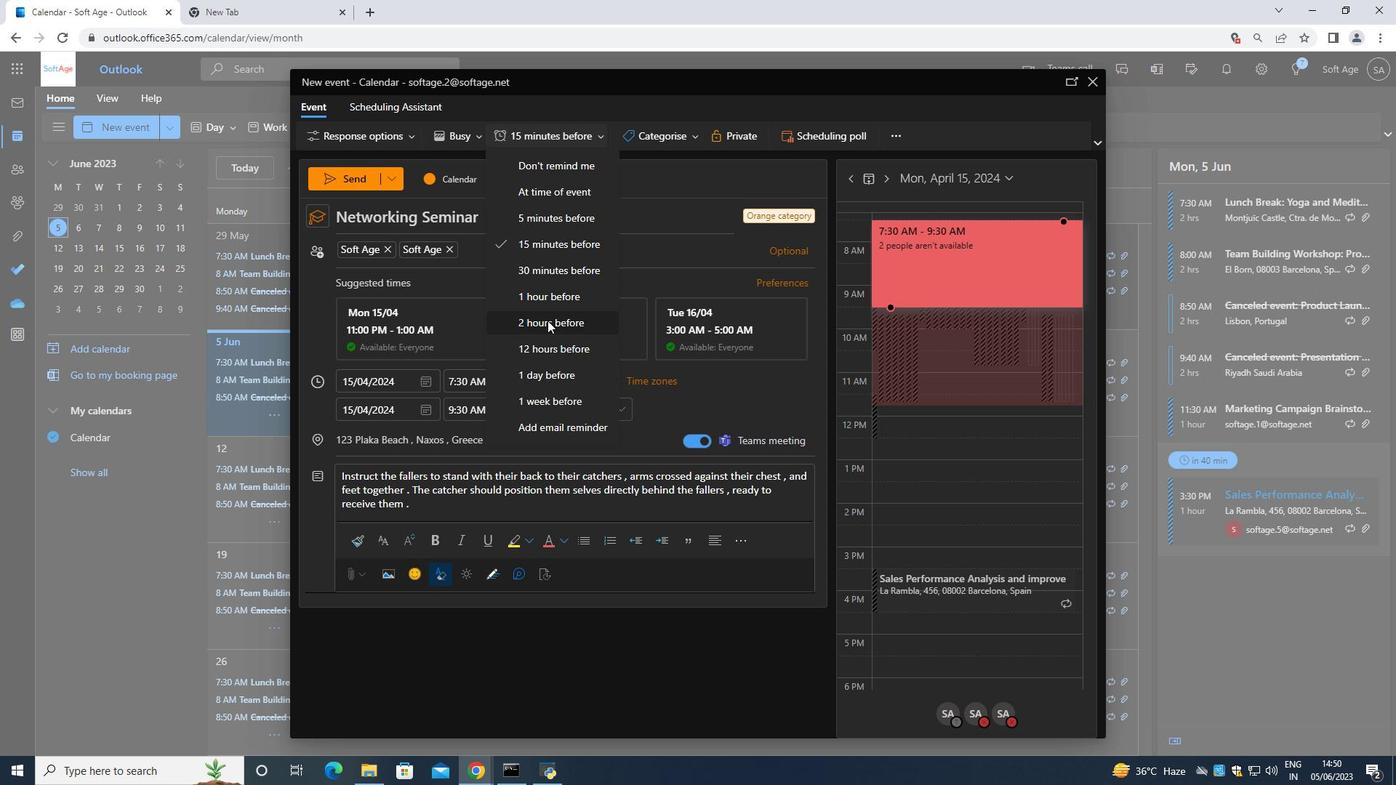 
Action: Mouse moved to (357, 176)
Screenshot: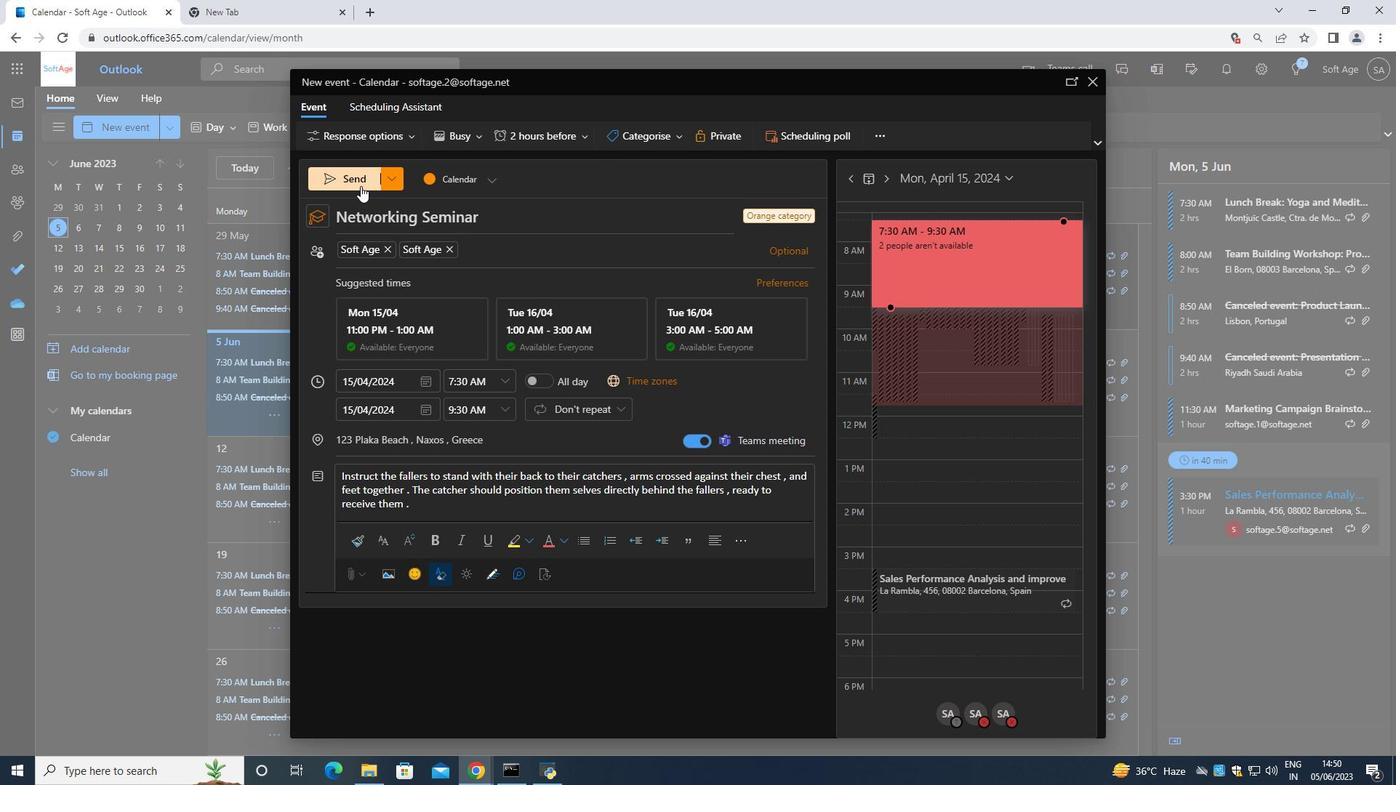 
Action: Mouse pressed left at (357, 176)
Screenshot: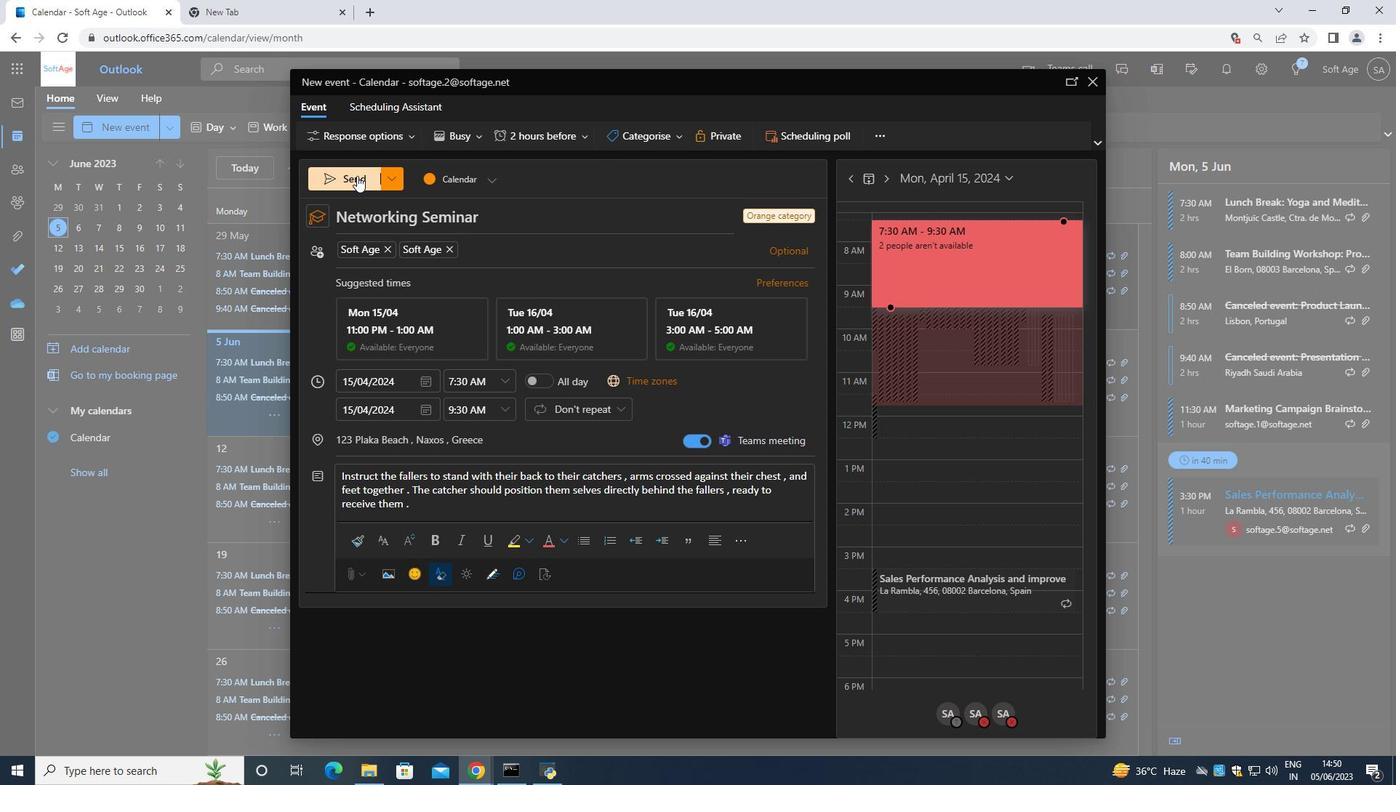 
